 Task: Create new invoice with Date Opened :15-Apr-23, Select Customer: Cavalli Pizza Napoletana, Terms: Payment Term 1. Make invoice entry for item-1 with Date: 15-Apr-23, Description: DecoArt Crafter's Matte Acrylic Paint Hunter Green (2 oz), Action: Material, Income Account: Income:Sales, Quantity: 2, Unit Price: 8.5, Discount $: 1.5. Make entry for item-2 with Date: 15-Apr-23, Description: Close Up Anticavity Toothpaste Fluoride Freshening Gel Cinnamon Burst, Action: Material, Income Account: Income:Sales, Quantity: 1, Unit Price: 4.5, Discount $: 2.5. Make entry for item-3 with Date: 15-Apr-23, Description: Pepsi Bottle (2 L), Action: Material, Income Account: Income:Sales, Quantity: 1, Unit Price: 5.5, Discount $: 3. Write Notes: 'Looking forward to serving you again.'. Post Invoice with Post Date: 15-Apr-23, Post to Accounts: Assets:Accounts Receivable. Pay / Process Payment with Transaction Date: 15-May-23, Amount: 20, Transfer Account: Checking Account. Print Invoice, display notes by going to Option, then go to Display Tab and check 'Invoice Notes'.
Action: Mouse moved to (218, 14)
Screenshot: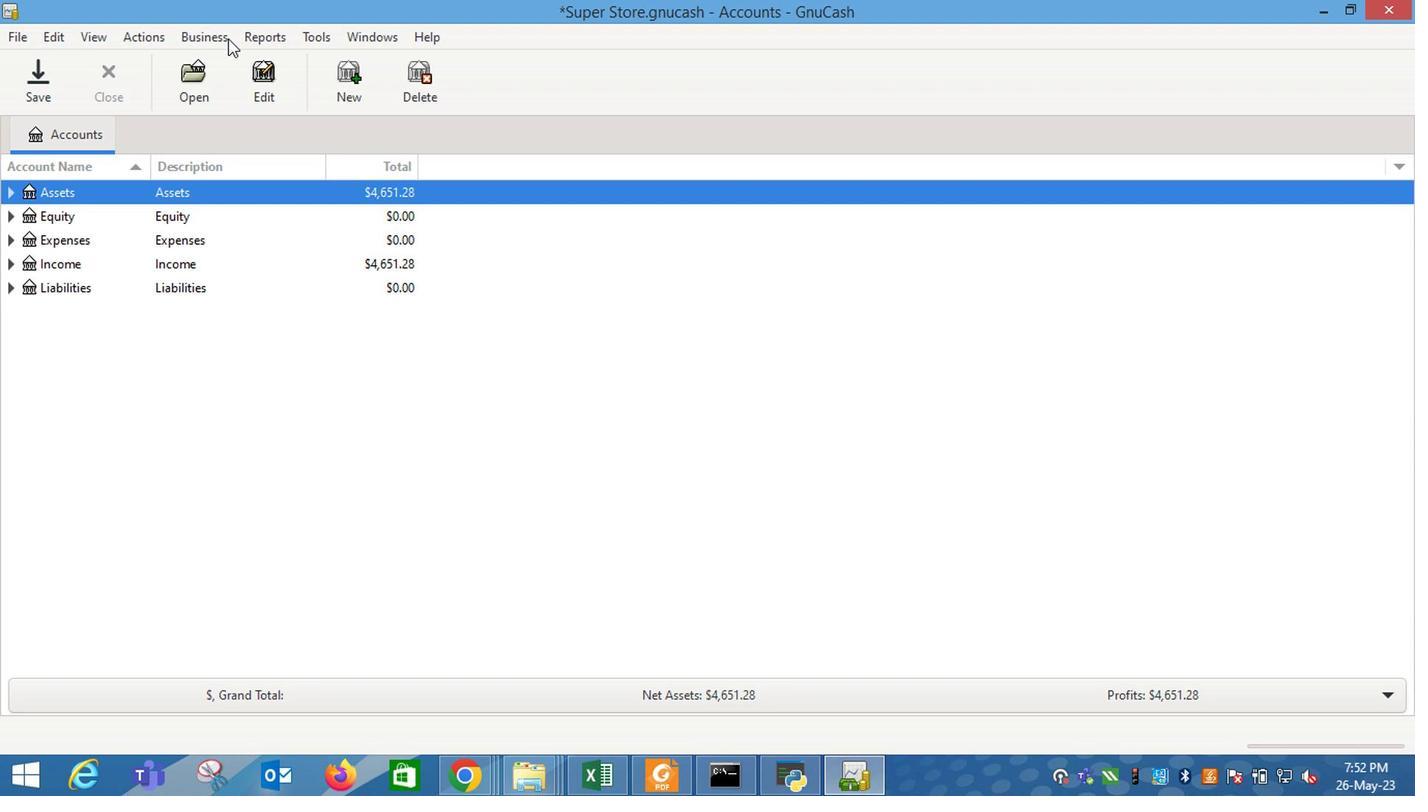 
Action: Mouse pressed left at (218, 14)
Screenshot: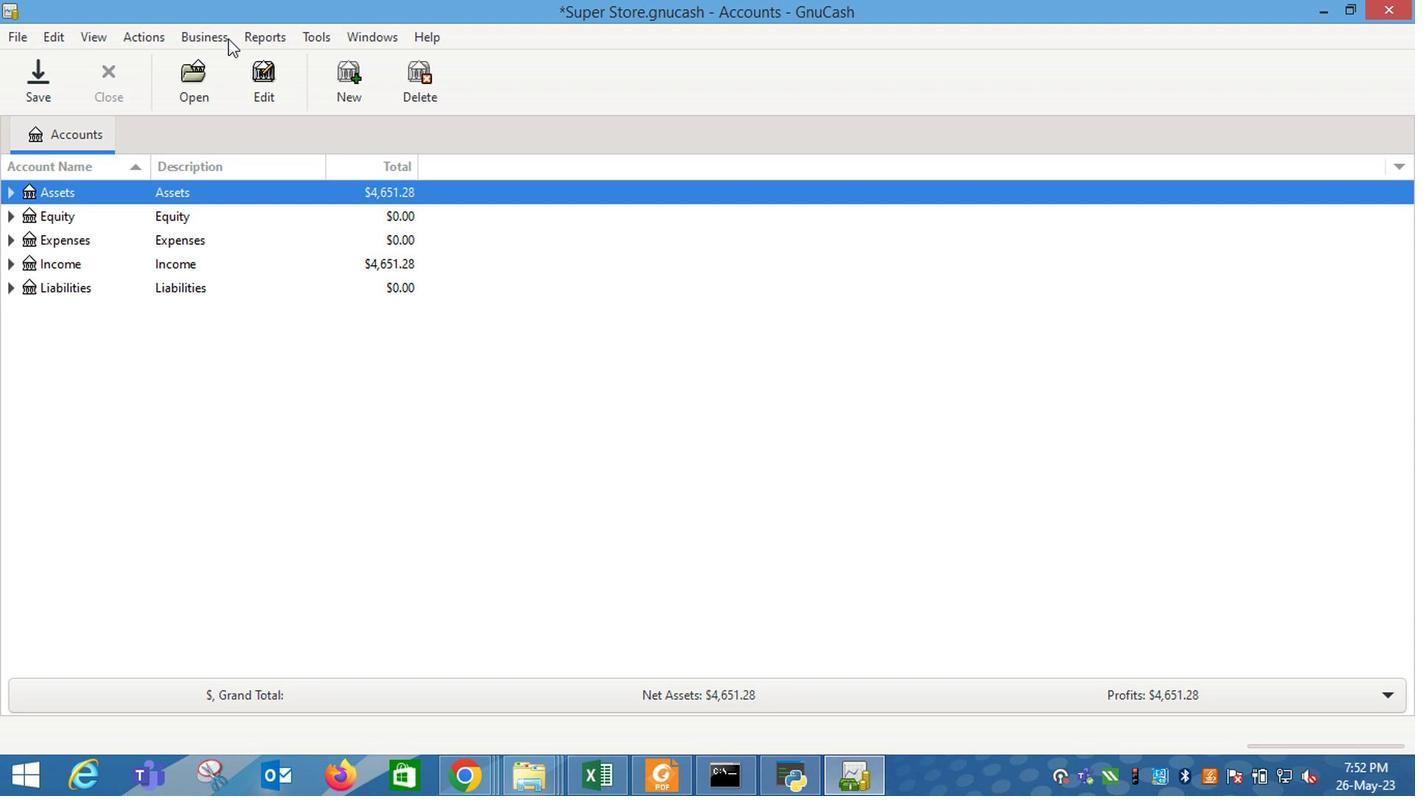 
Action: Mouse moved to (449, 125)
Screenshot: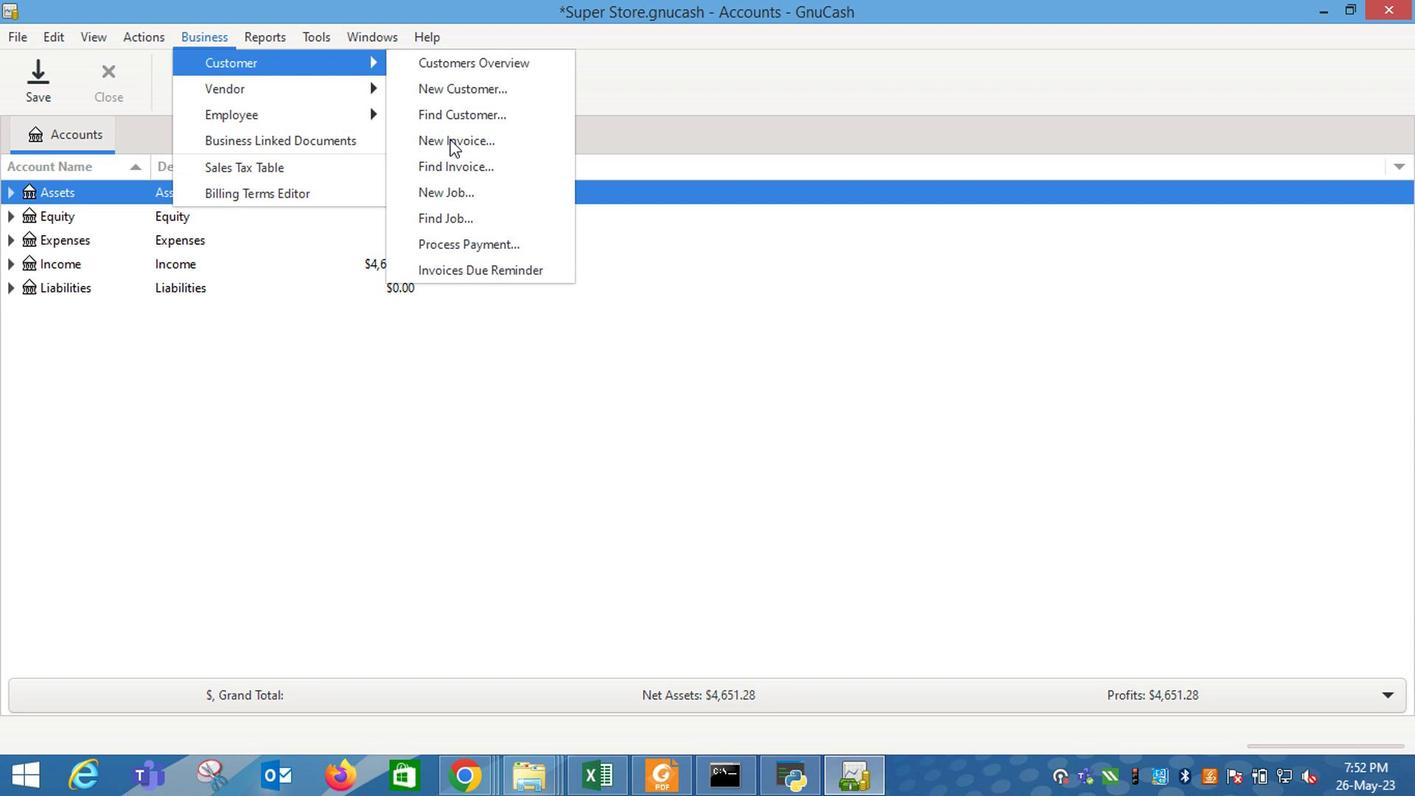 
Action: Mouse pressed left at (449, 125)
Screenshot: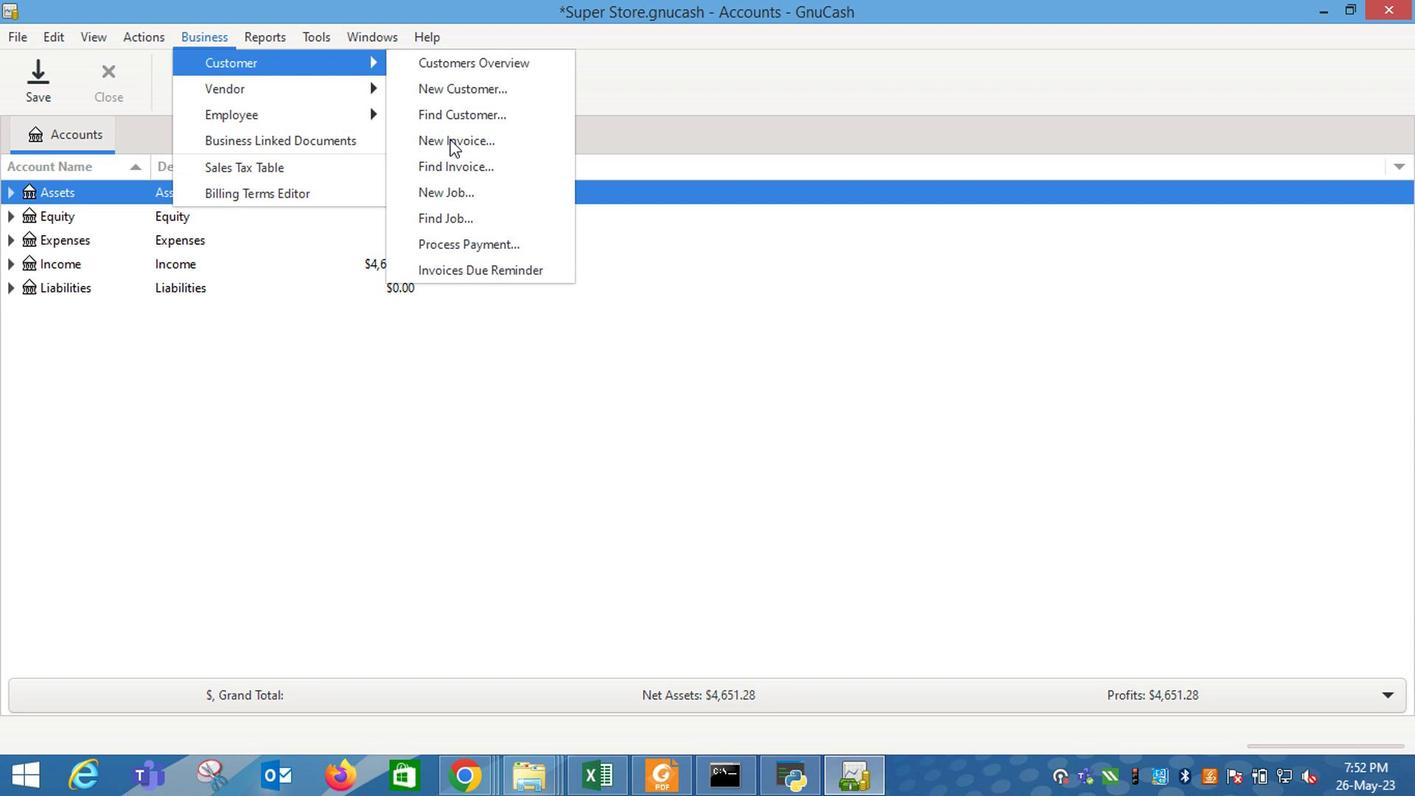 
Action: Mouse moved to (698, 312)
Screenshot: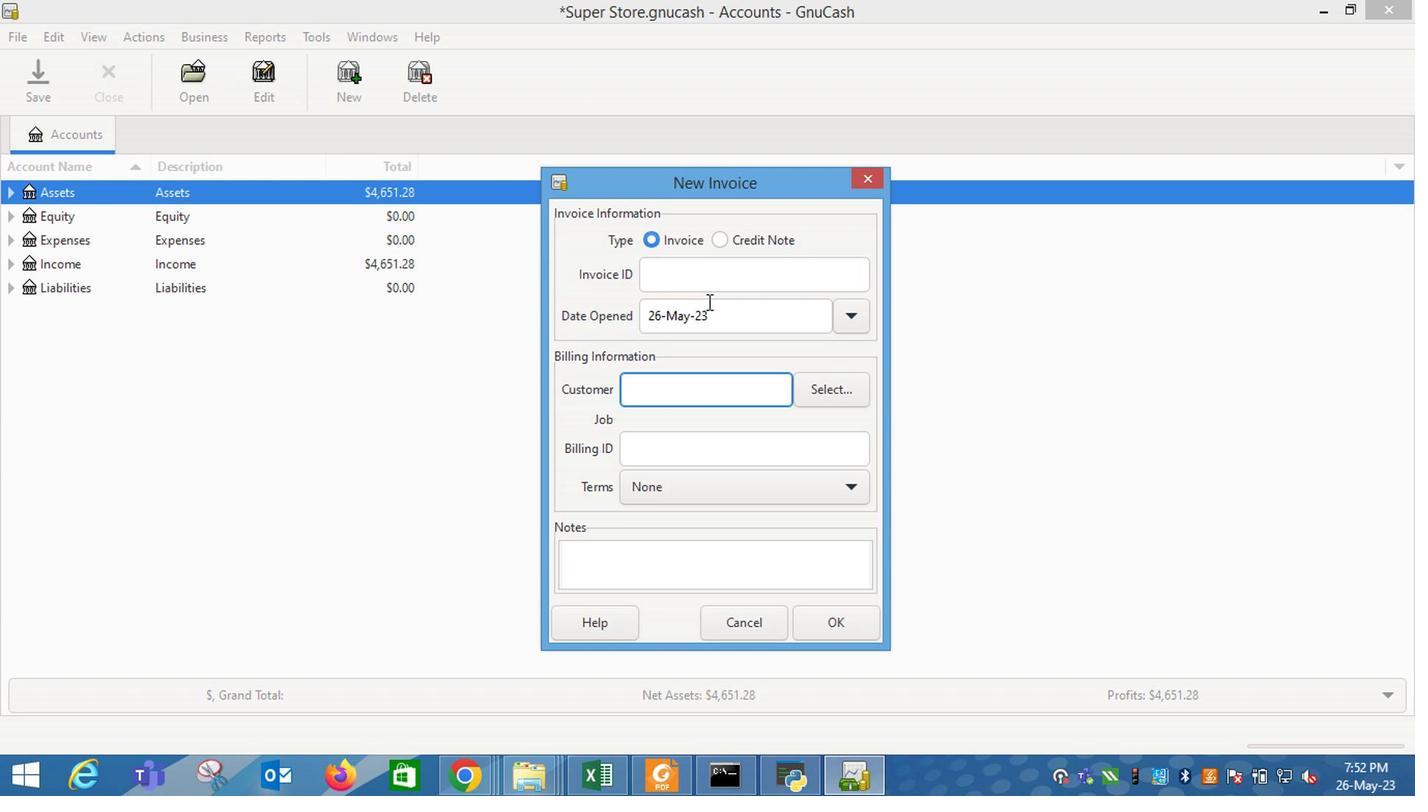 
Action: Mouse pressed left at (698, 312)
Screenshot: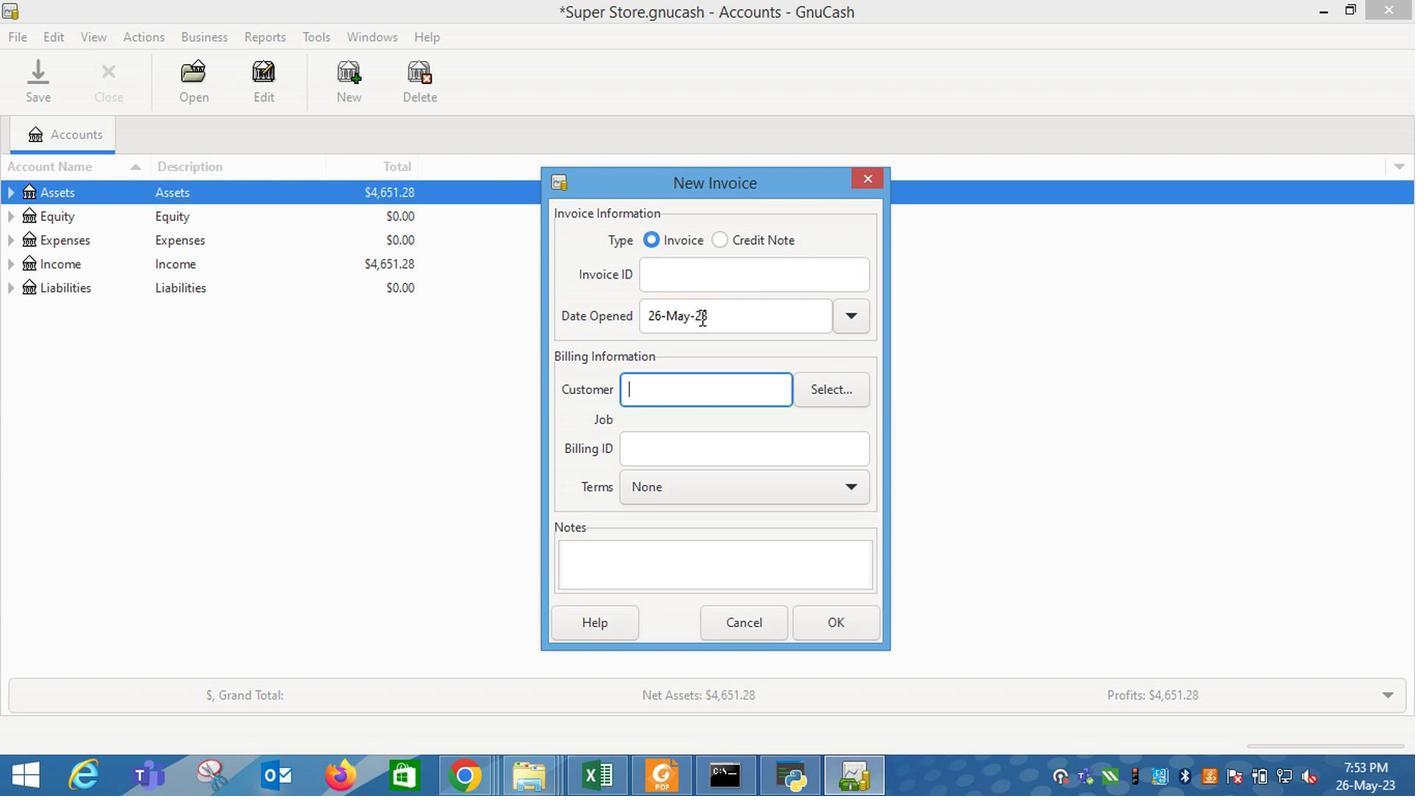 
Action: Mouse moved to (849, 309)
Screenshot: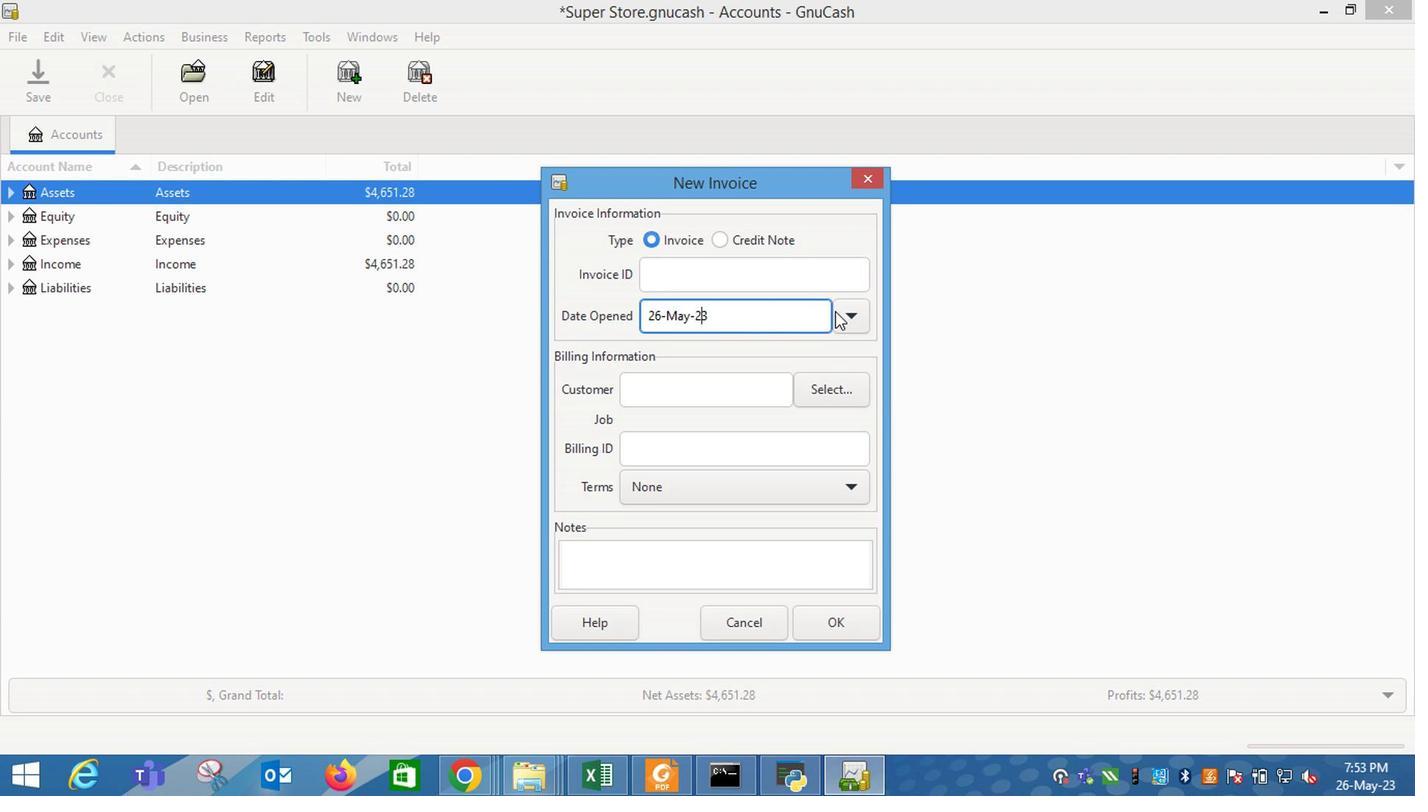 
Action: Mouse pressed left at (849, 309)
Screenshot: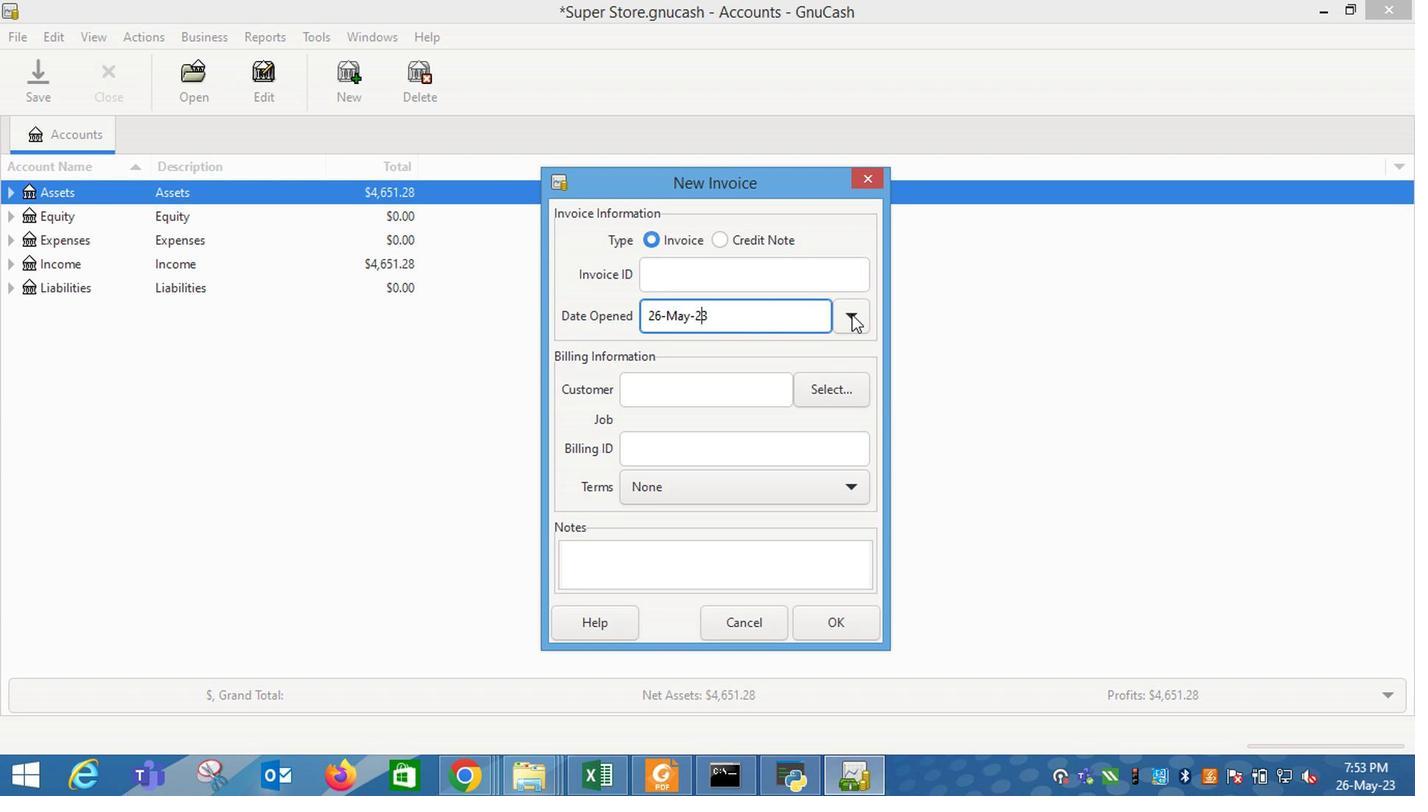 
Action: Mouse moved to (685, 341)
Screenshot: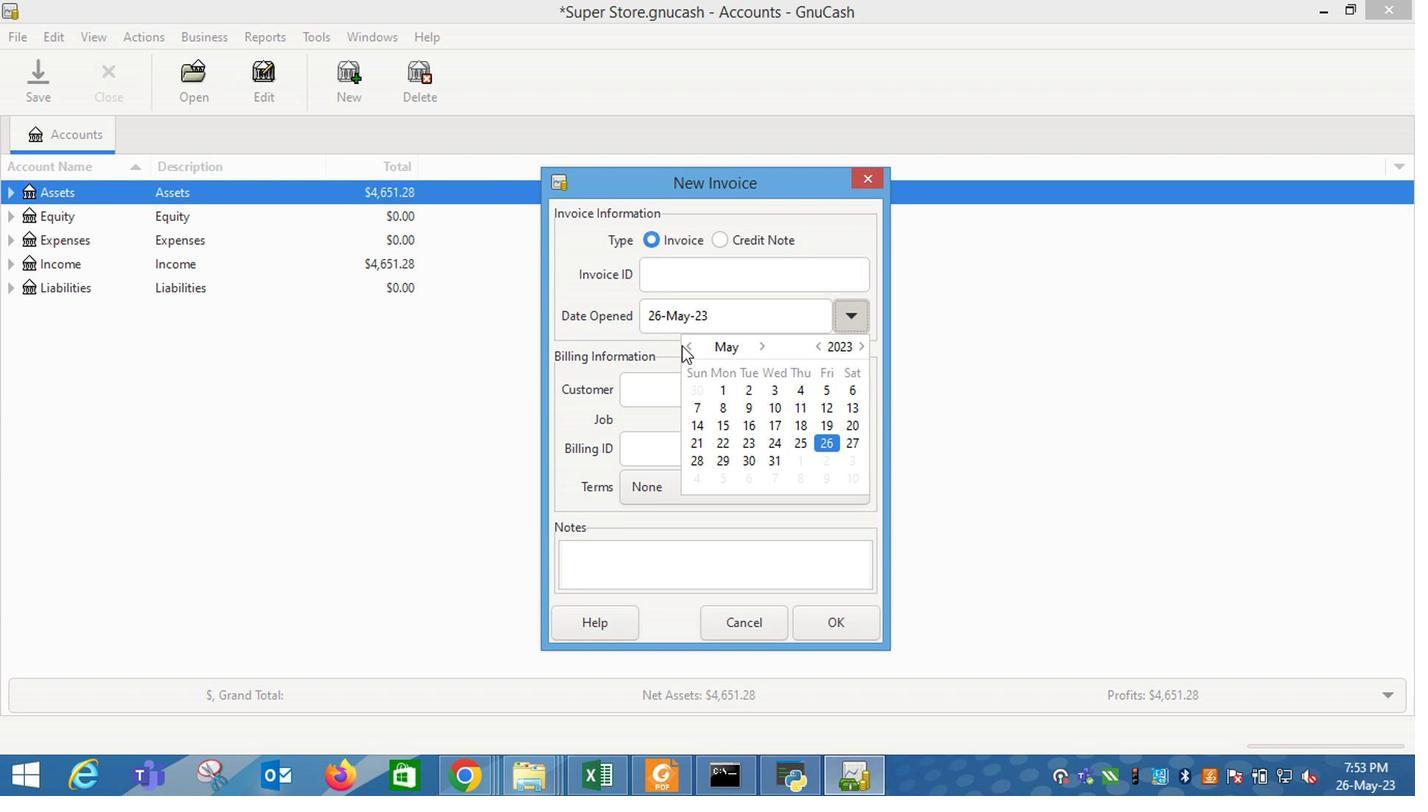 
Action: Mouse pressed left at (685, 341)
Screenshot: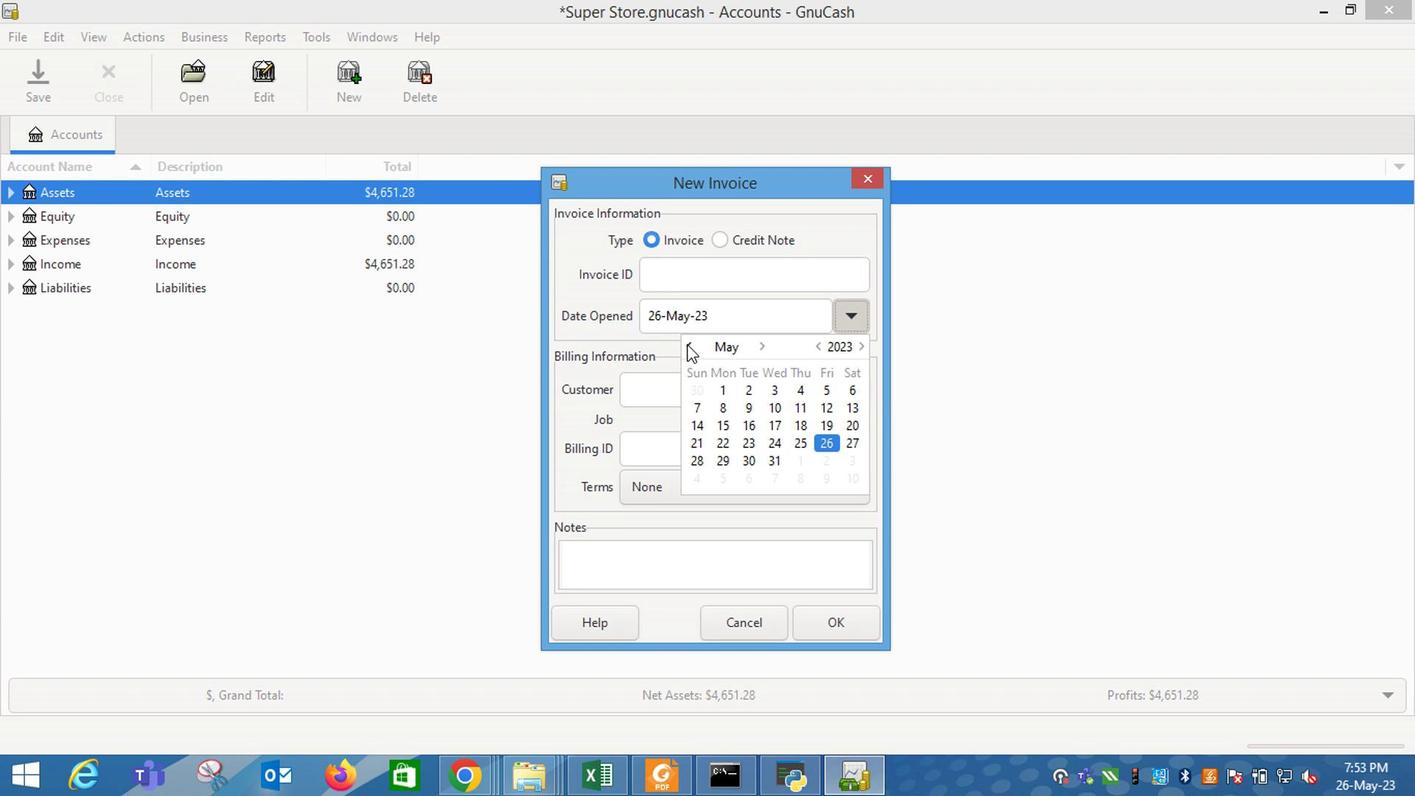 
Action: Mouse moved to (847, 424)
Screenshot: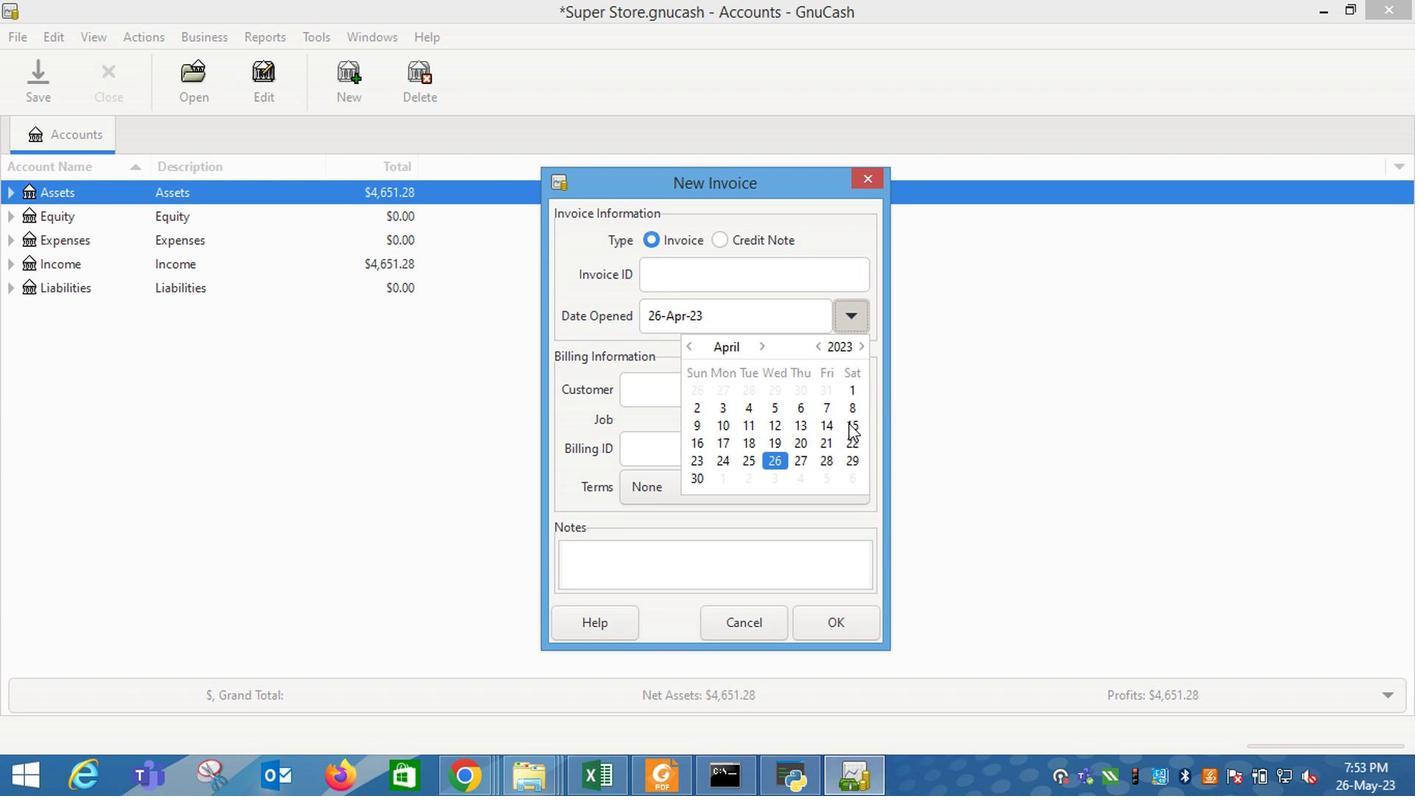 
Action: Mouse pressed left at (847, 424)
Screenshot: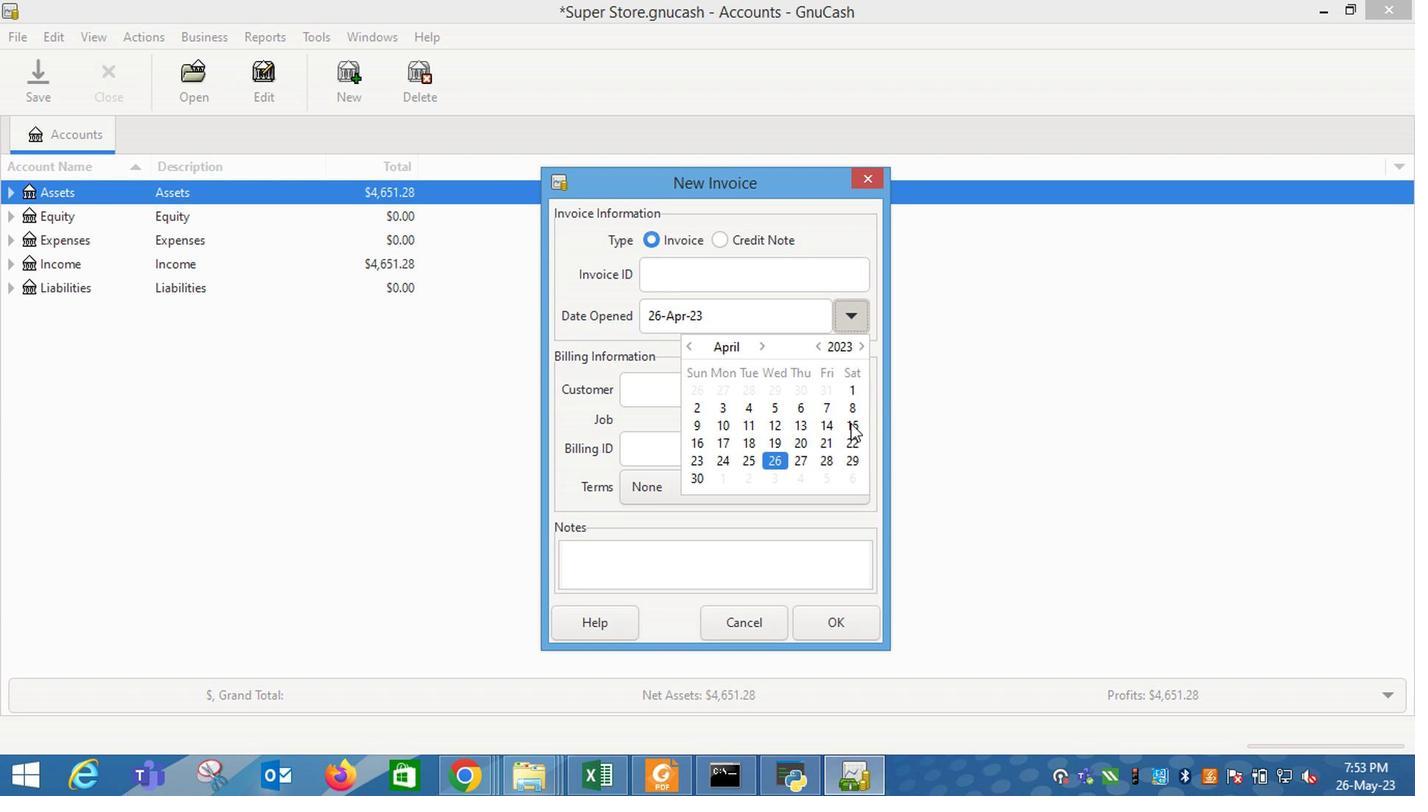
Action: Mouse moved to (659, 399)
Screenshot: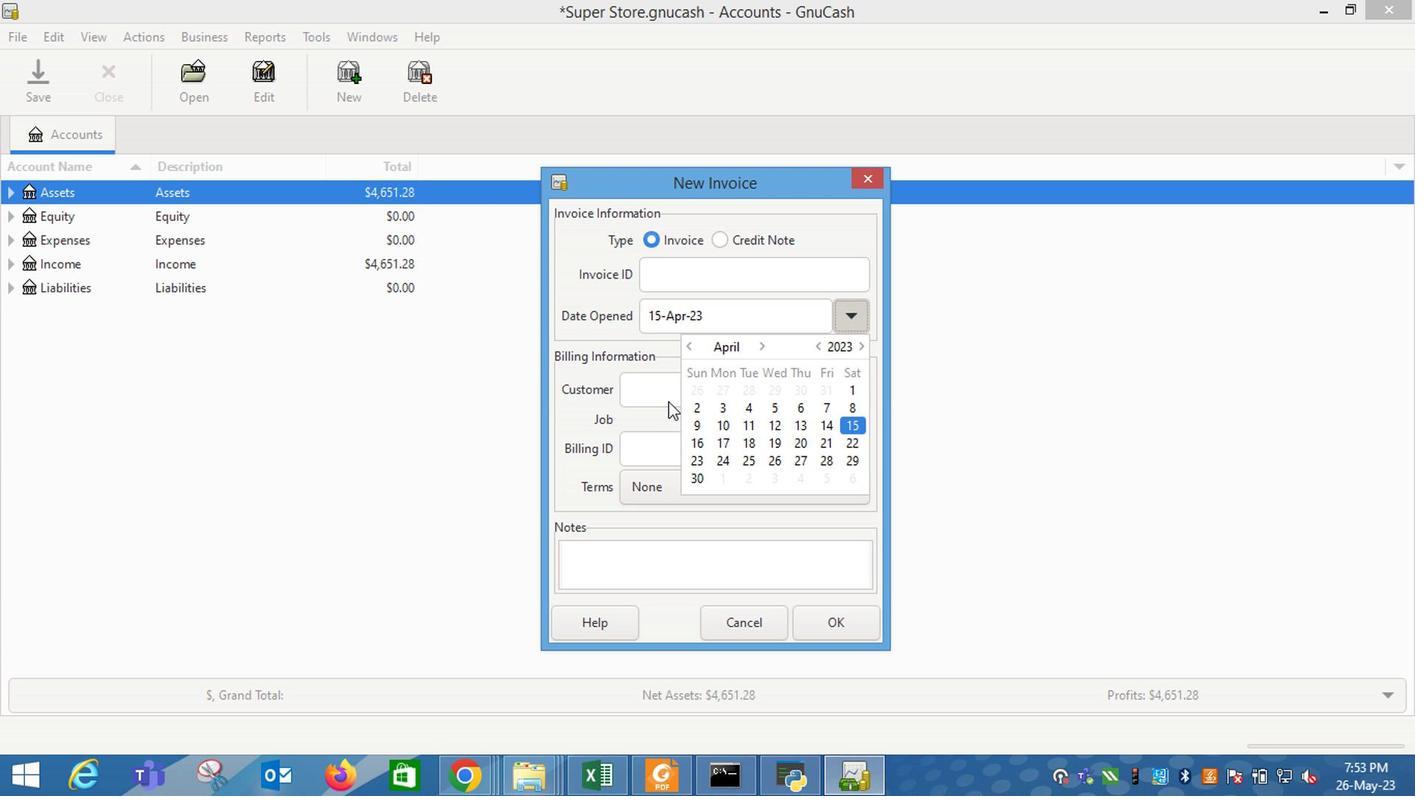 
Action: Mouse pressed left at (659, 399)
Screenshot: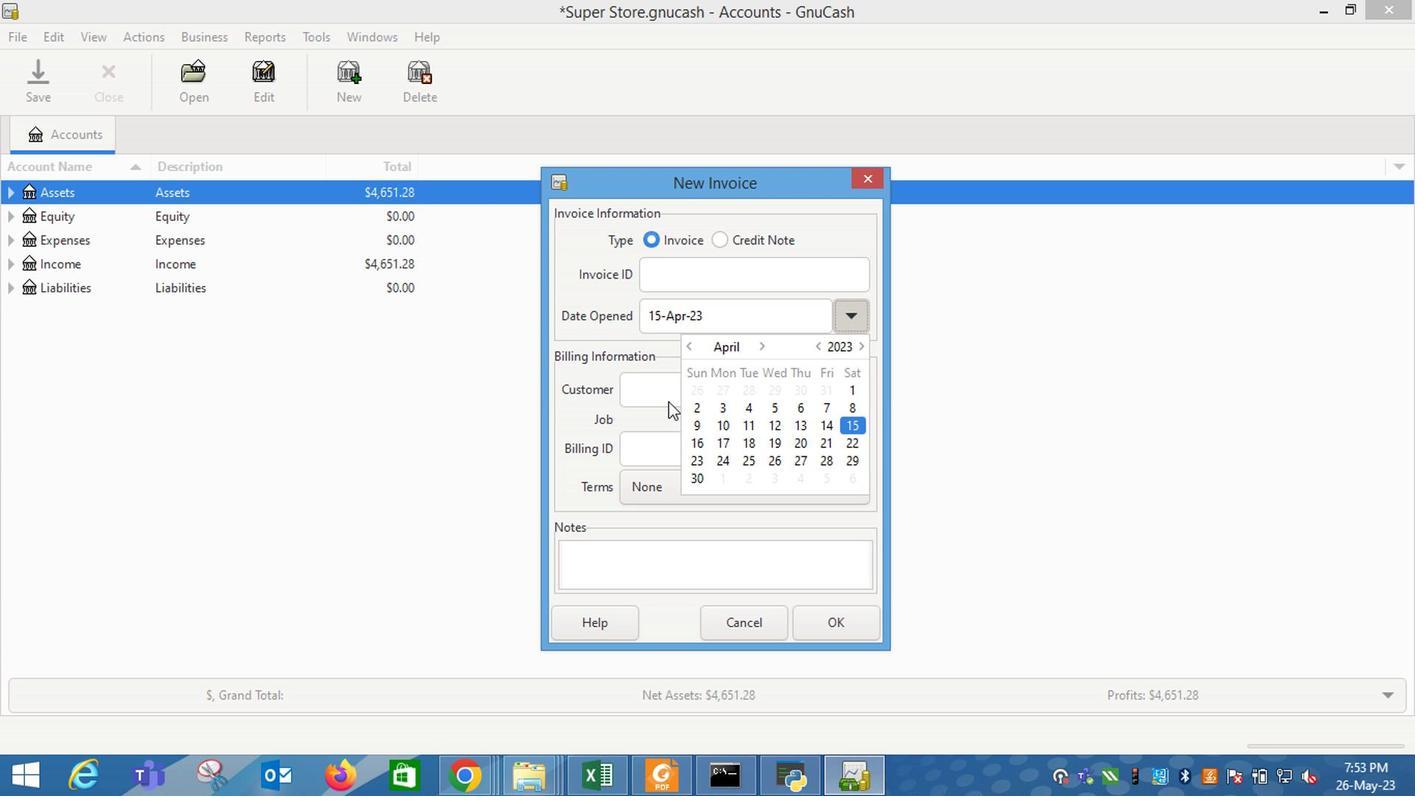 
Action: Mouse moved to (653, 397)
Screenshot: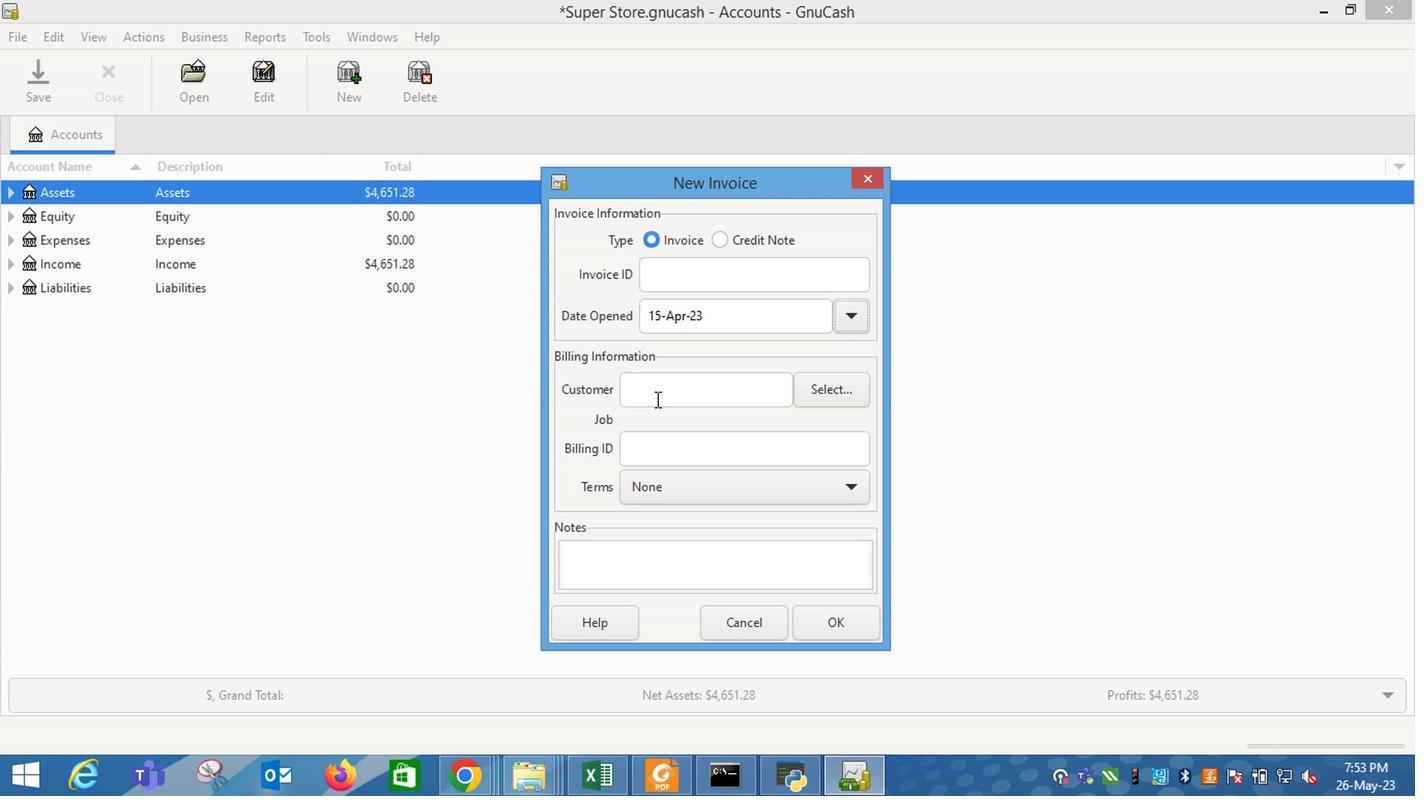 
Action: Mouse pressed left at (653, 397)
Screenshot: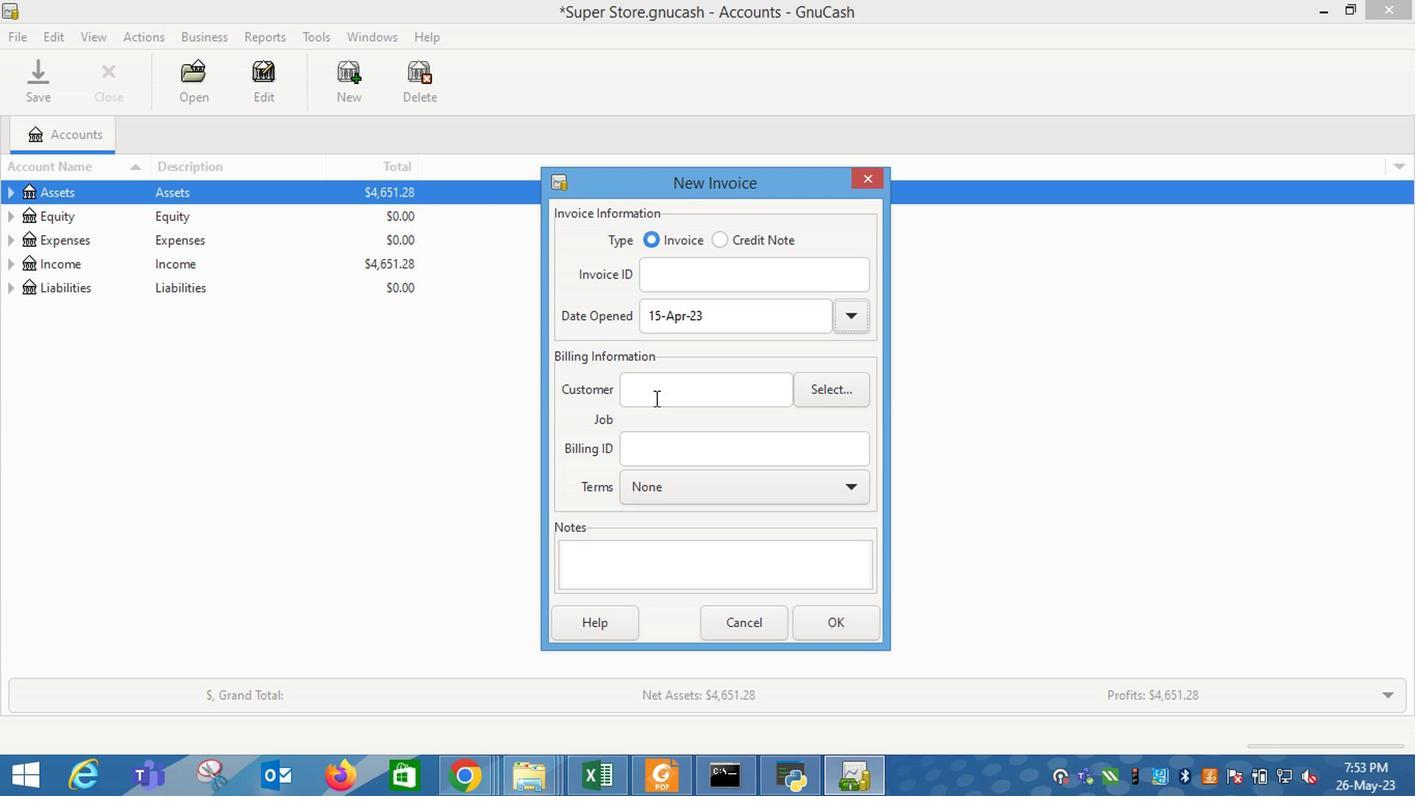 
Action: Key pressed cav
Screenshot: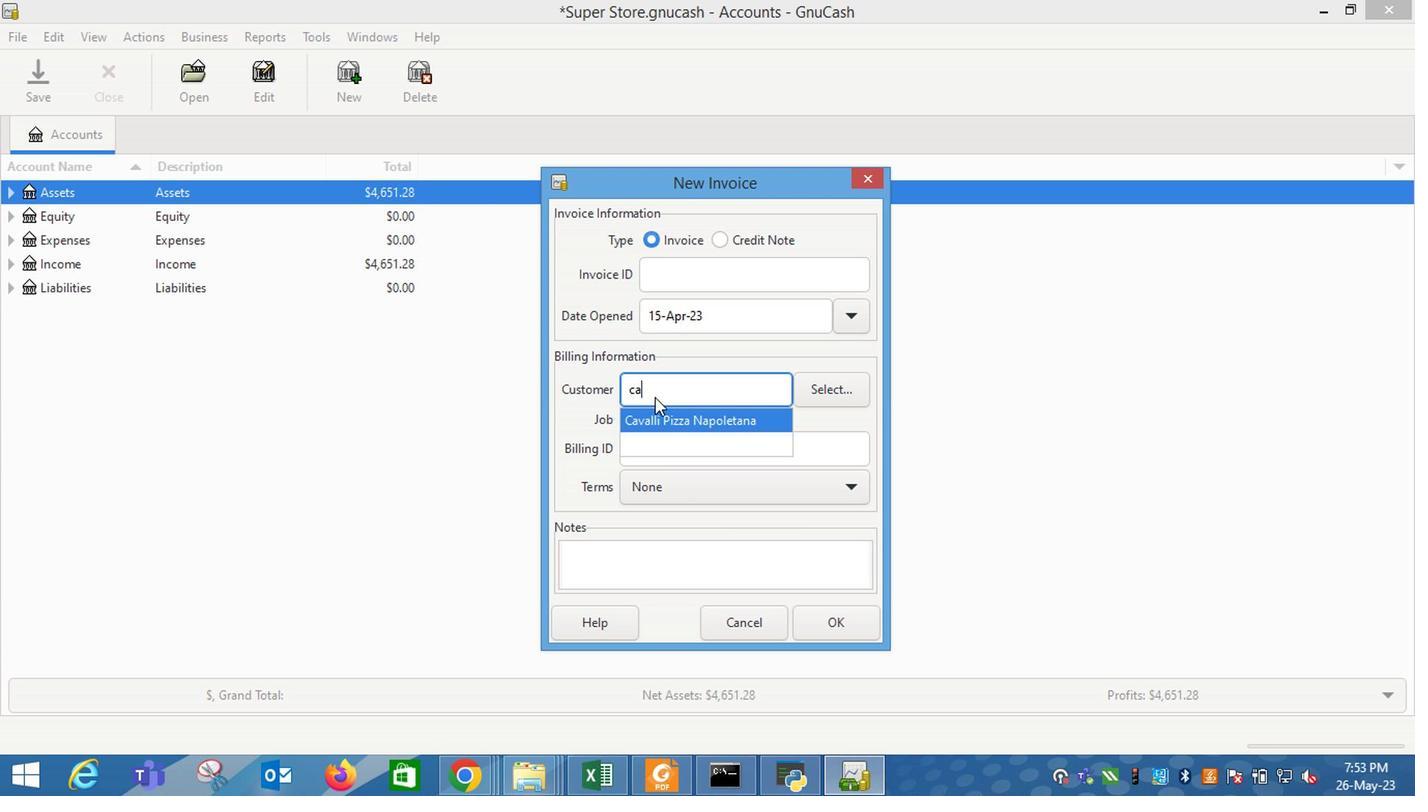 
Action: Mouse moved to (655, 417)
Screenshot: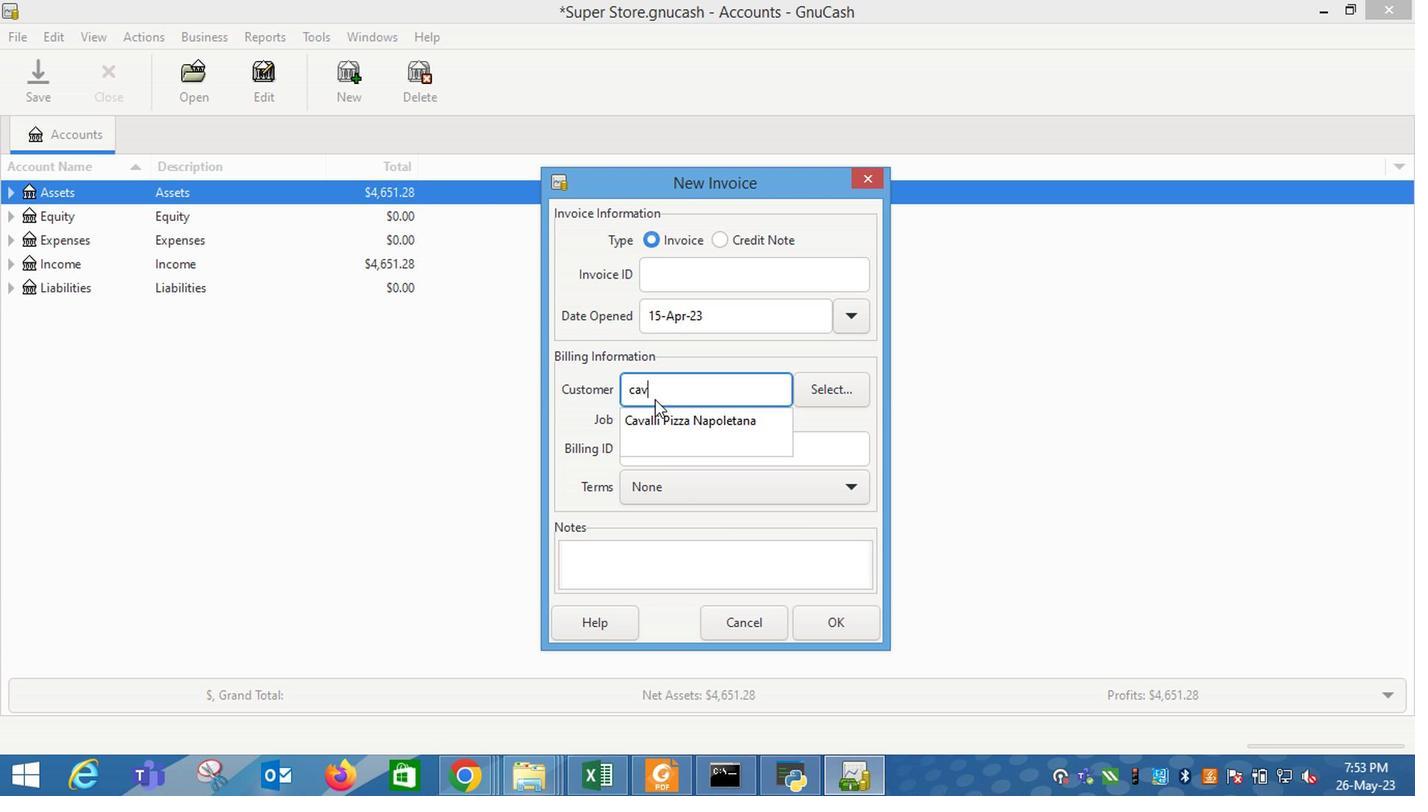 
Action: Mouse pressed left at (655, 417)
Screenshot: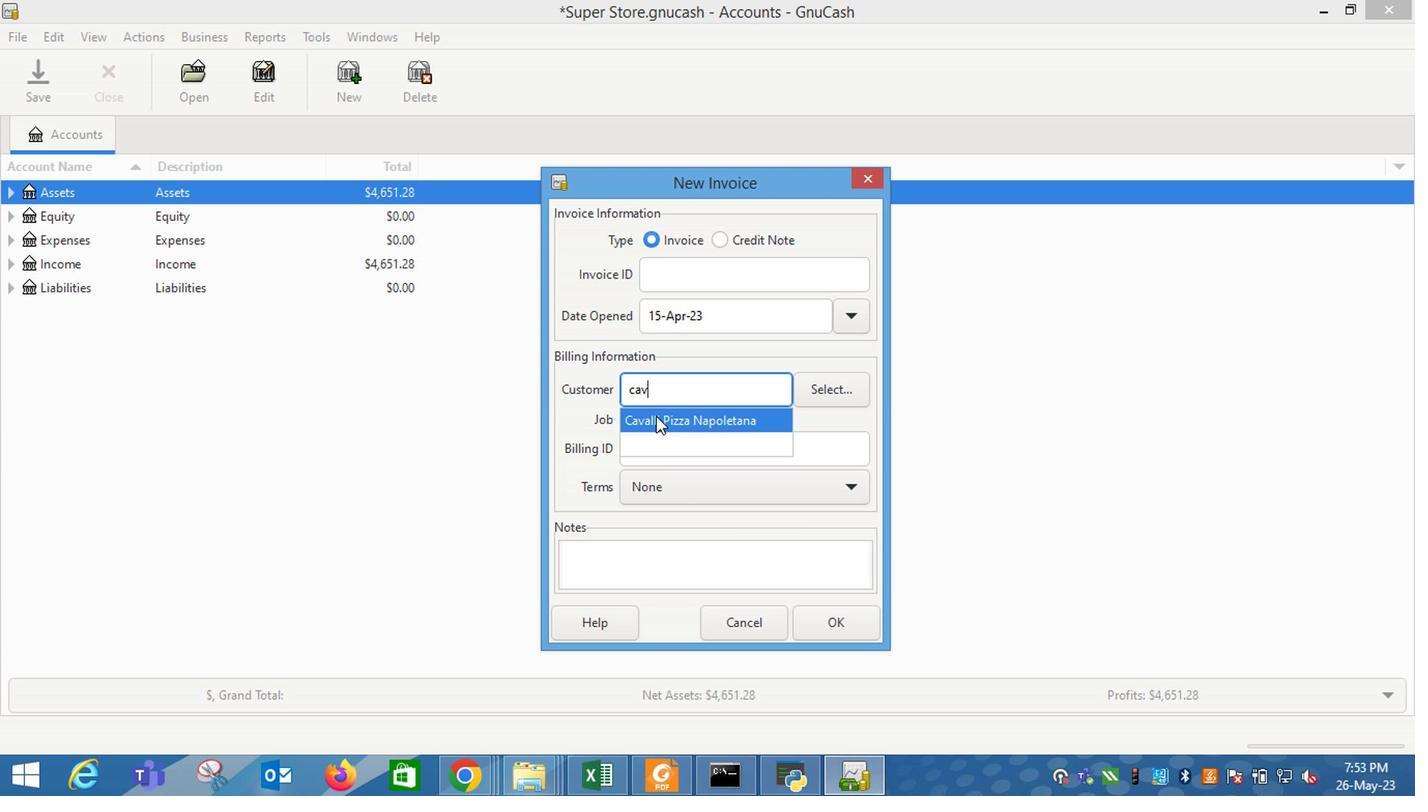 
Action: Mouse moved to (751, 519)
Screenshot: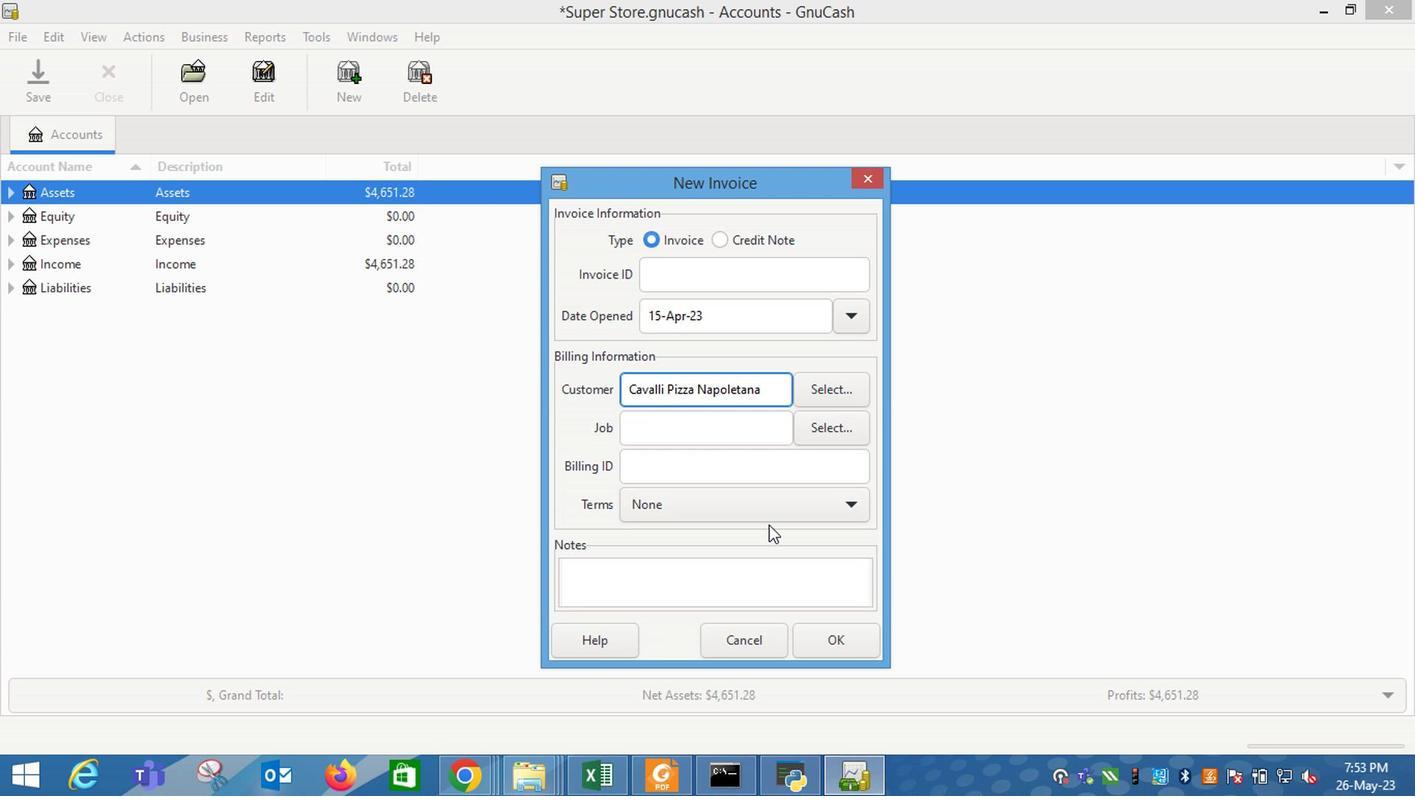 
Action: Mouse pressed left at (751, 519)
Screenshot: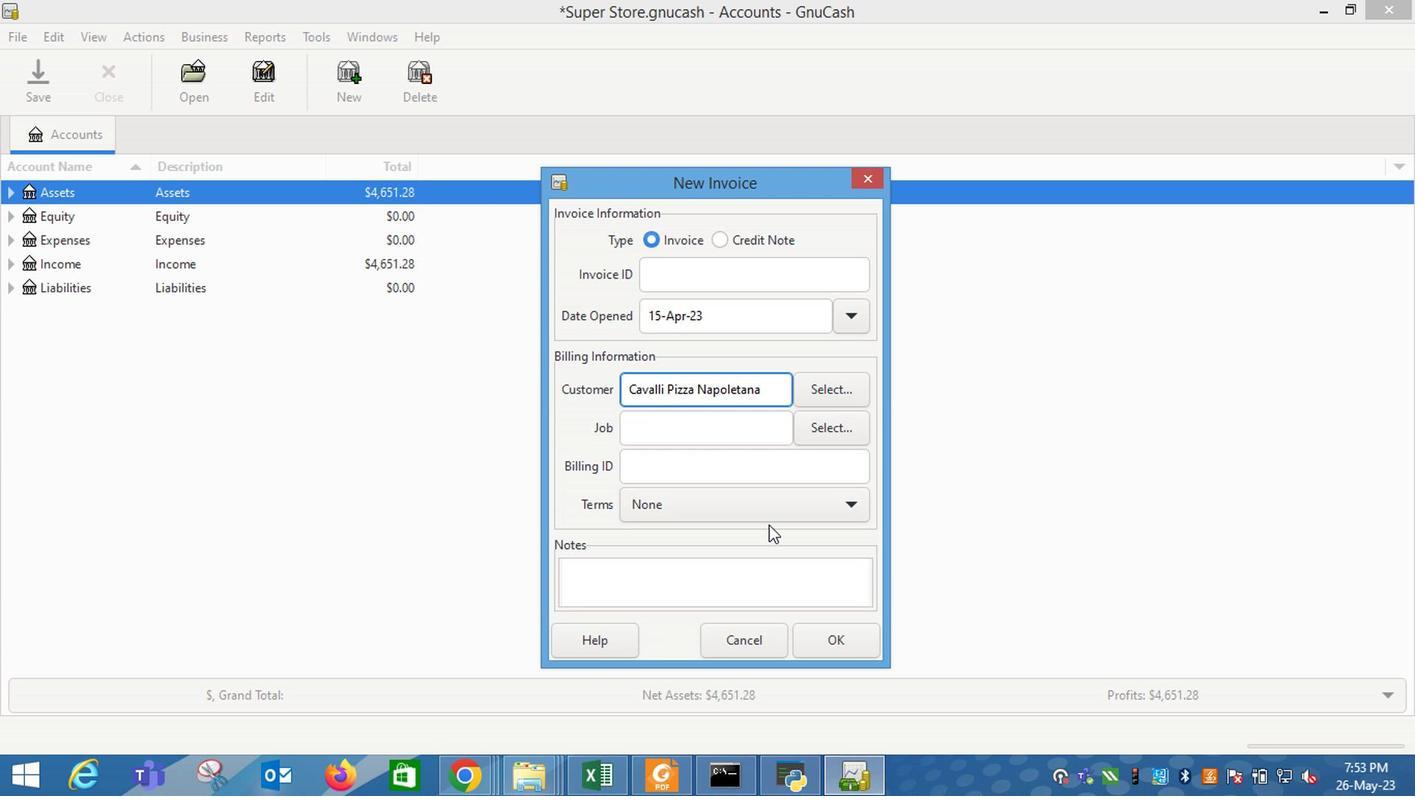 
Action: Mouse moved to (725, 550)
Screenshot: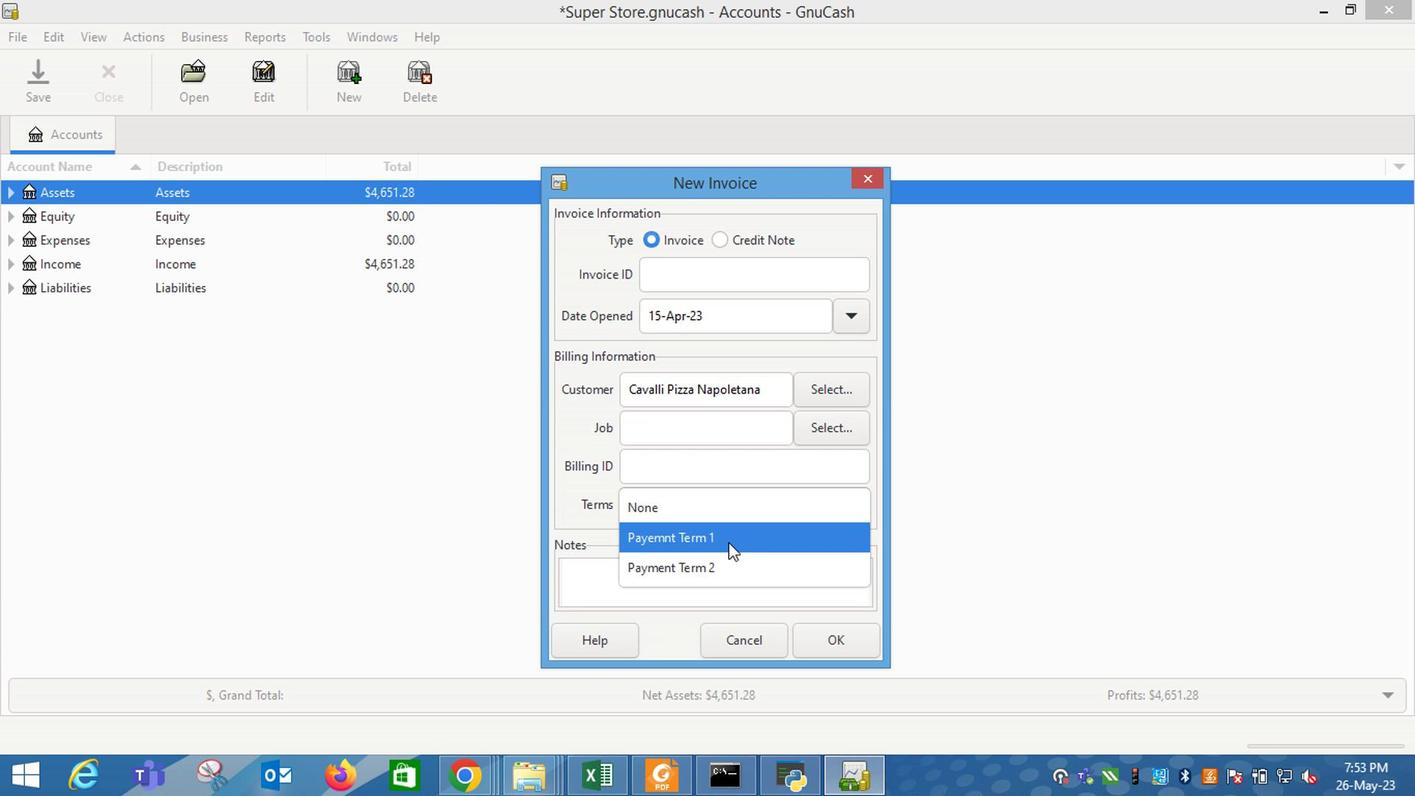 
Action: Mouse pressed left at (725, 550)
Screenshot: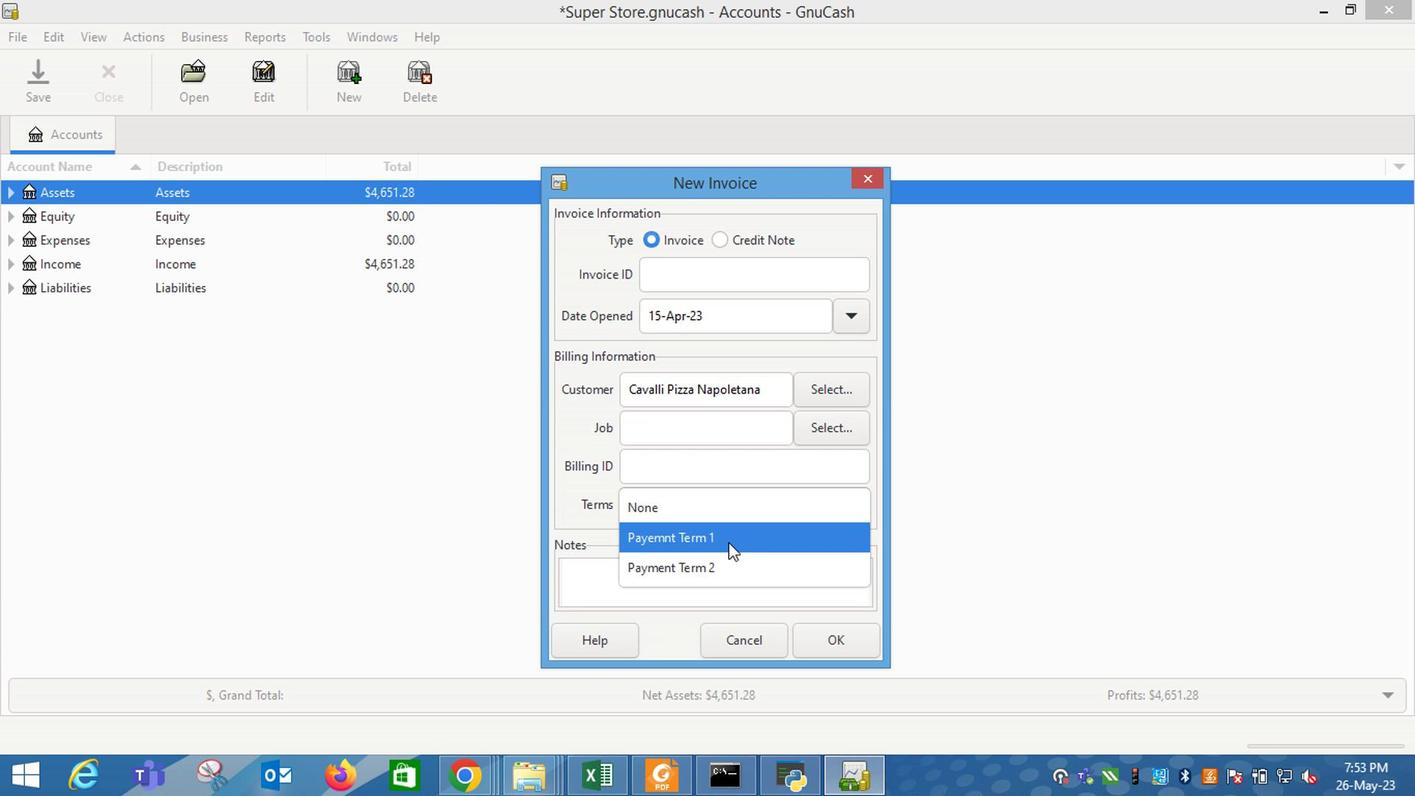 
Action: Mouse moved to (828, 668)
Screenshot: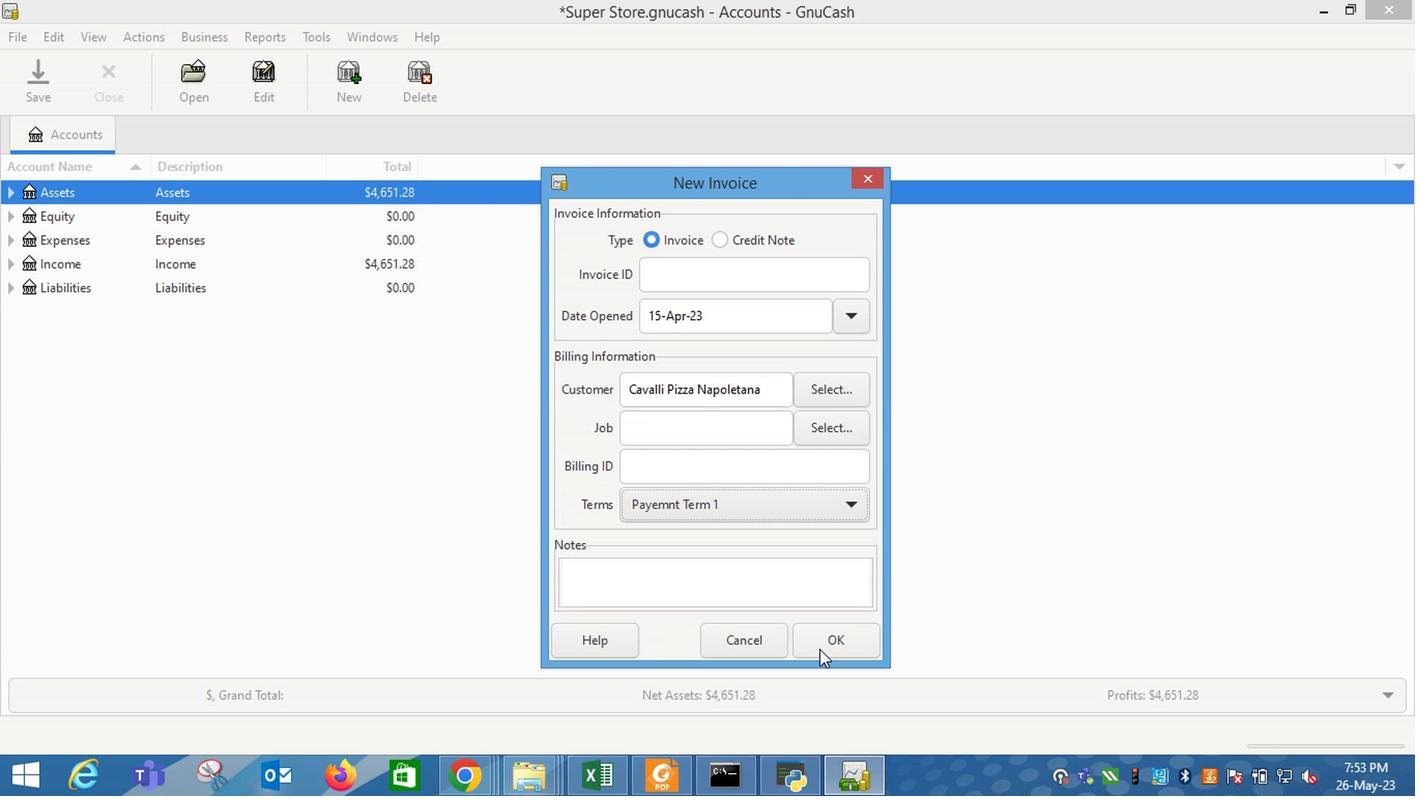 
Action: Mouse pressed left at (828, 668)
Screenshot: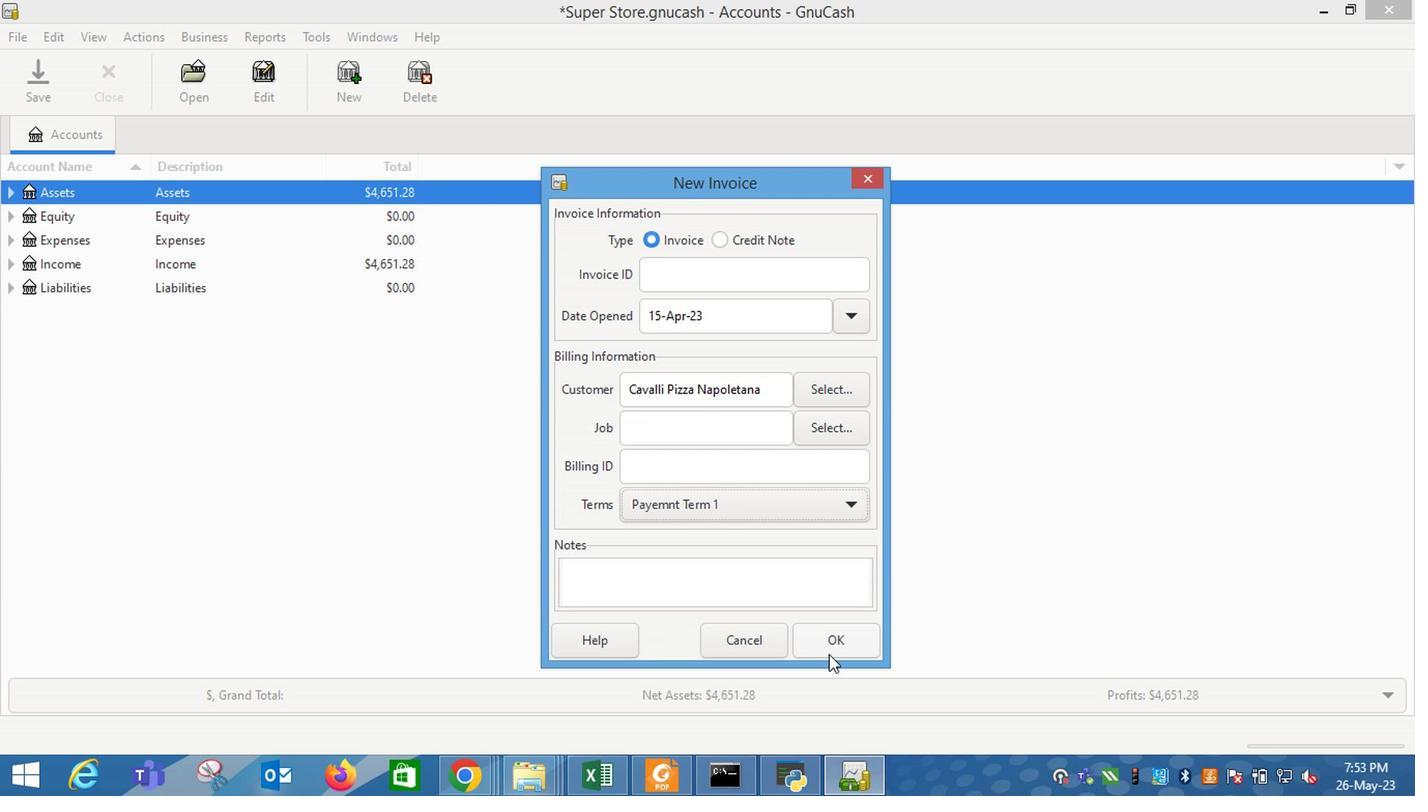 
Action: Mouse moved to (103, 401)
Screenshot: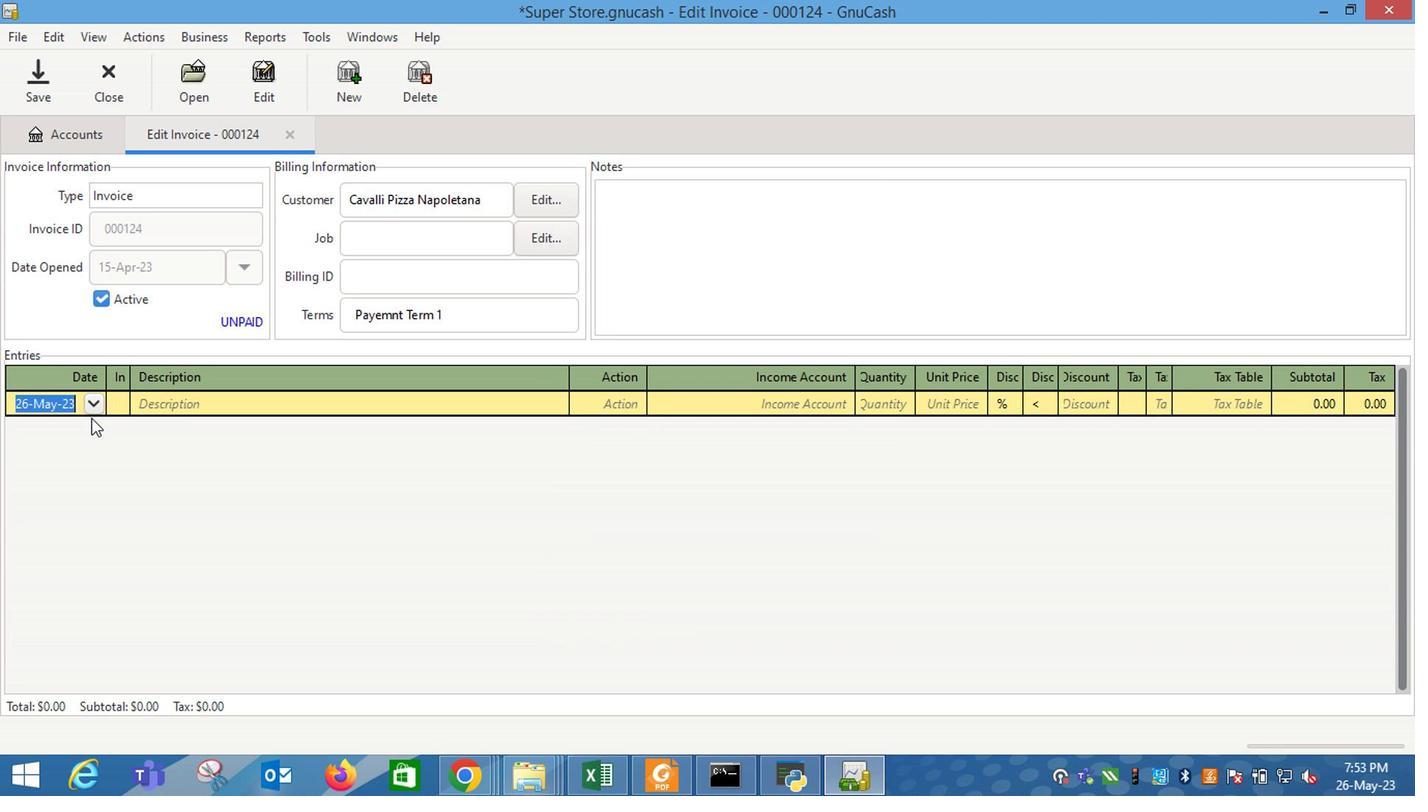 
Action: Mouse pressed left at (103, 401)
Screenshot: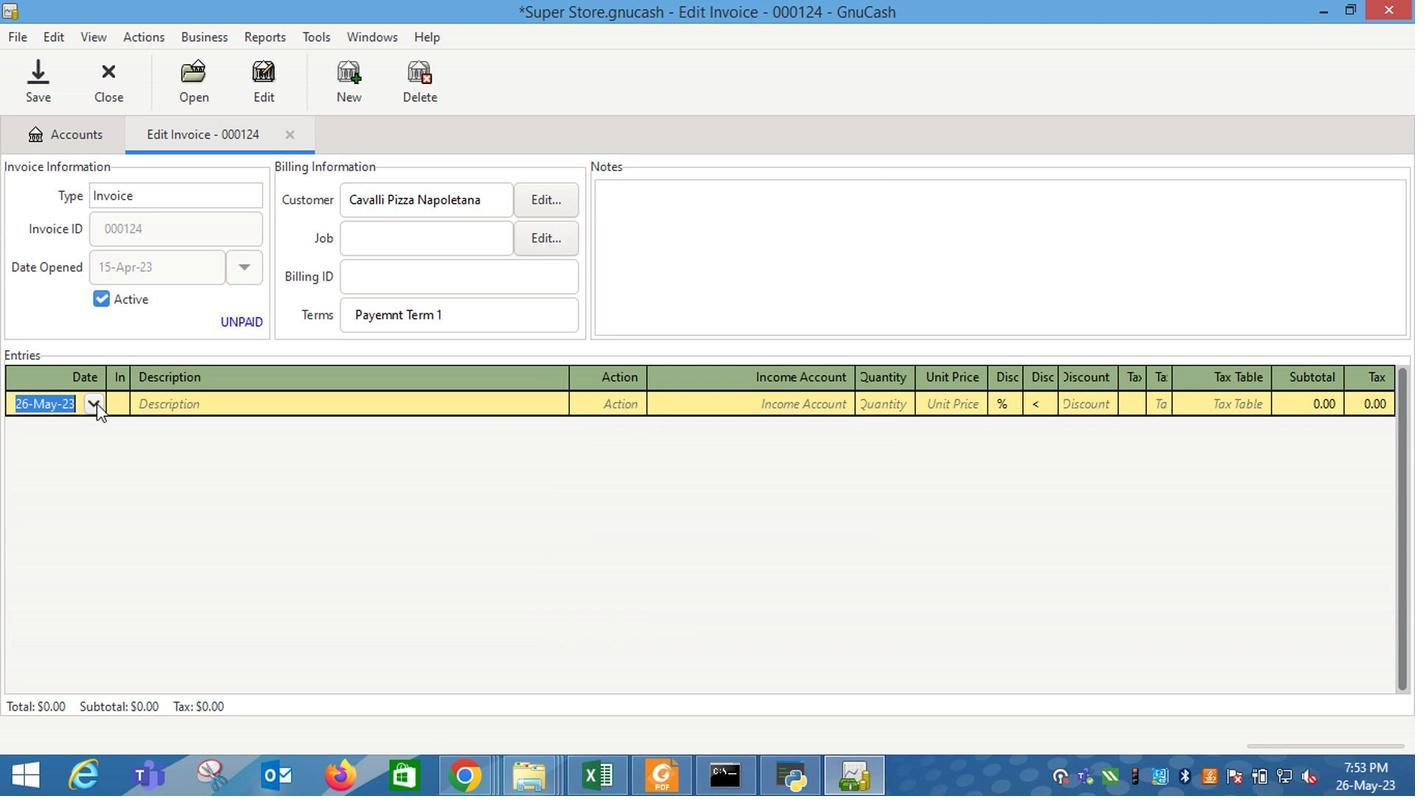 
Action: Mouse moved to (20, 434)
Screenshot: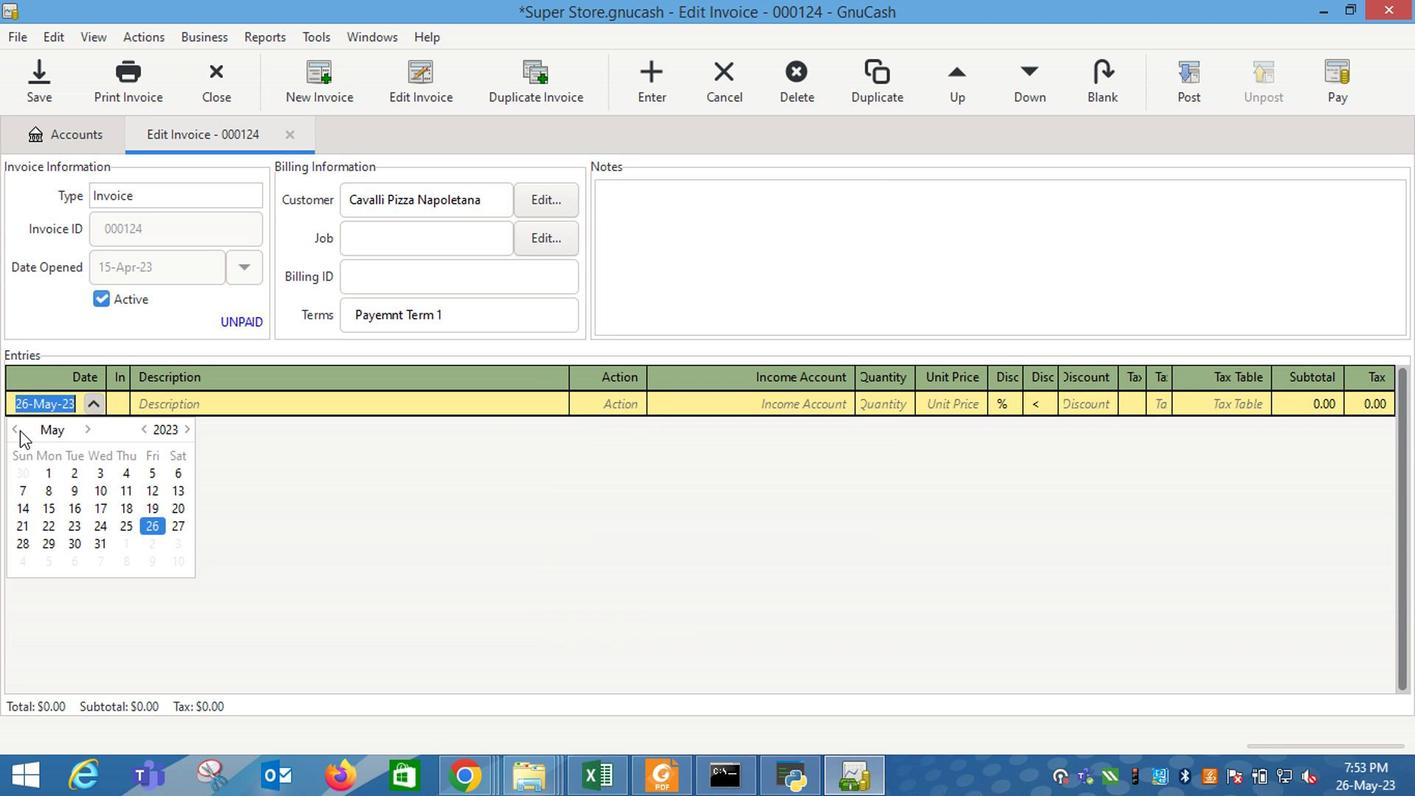 
Action: Mouse pressed left at (20, 434)
Screenshot: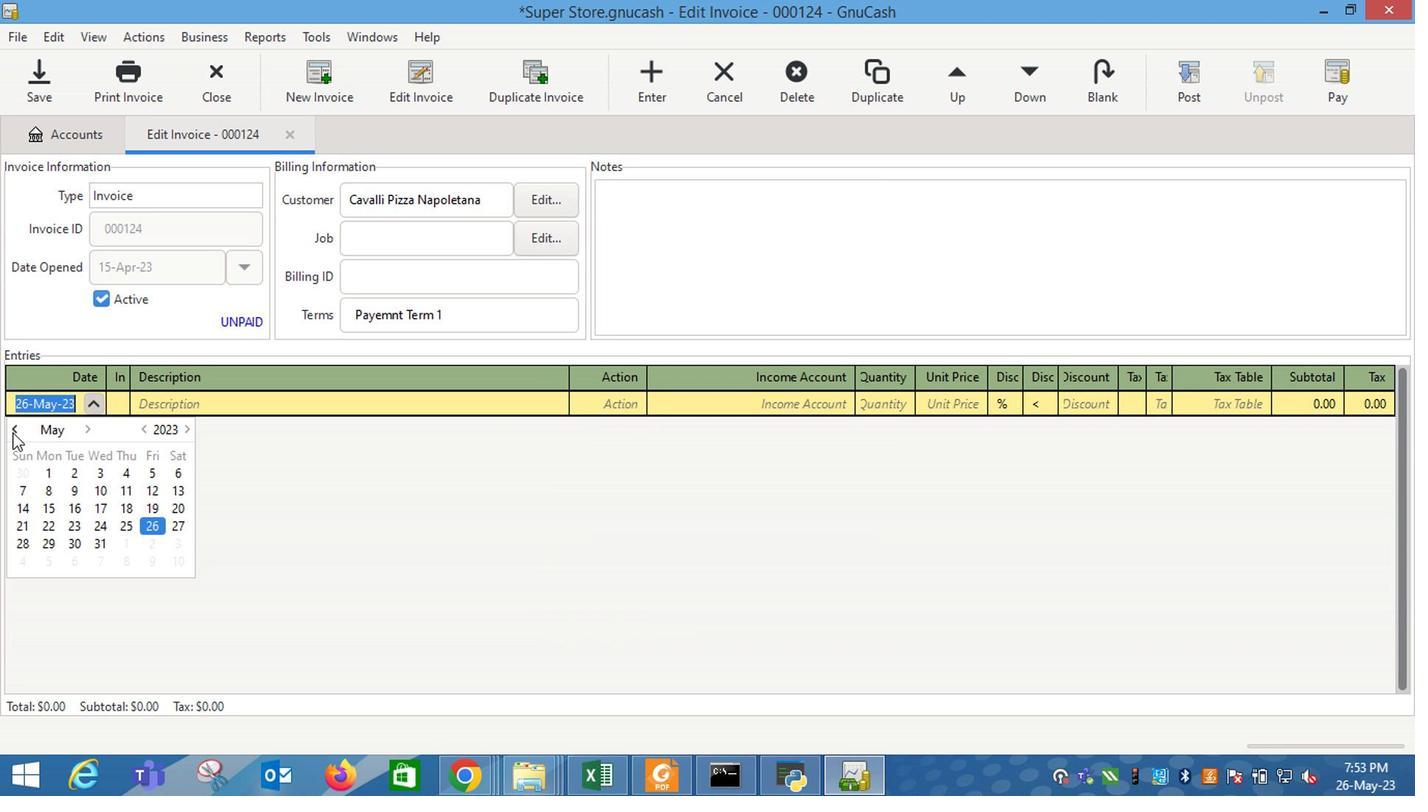 
Action: Mouse moved to (180, 510)
Screenshot: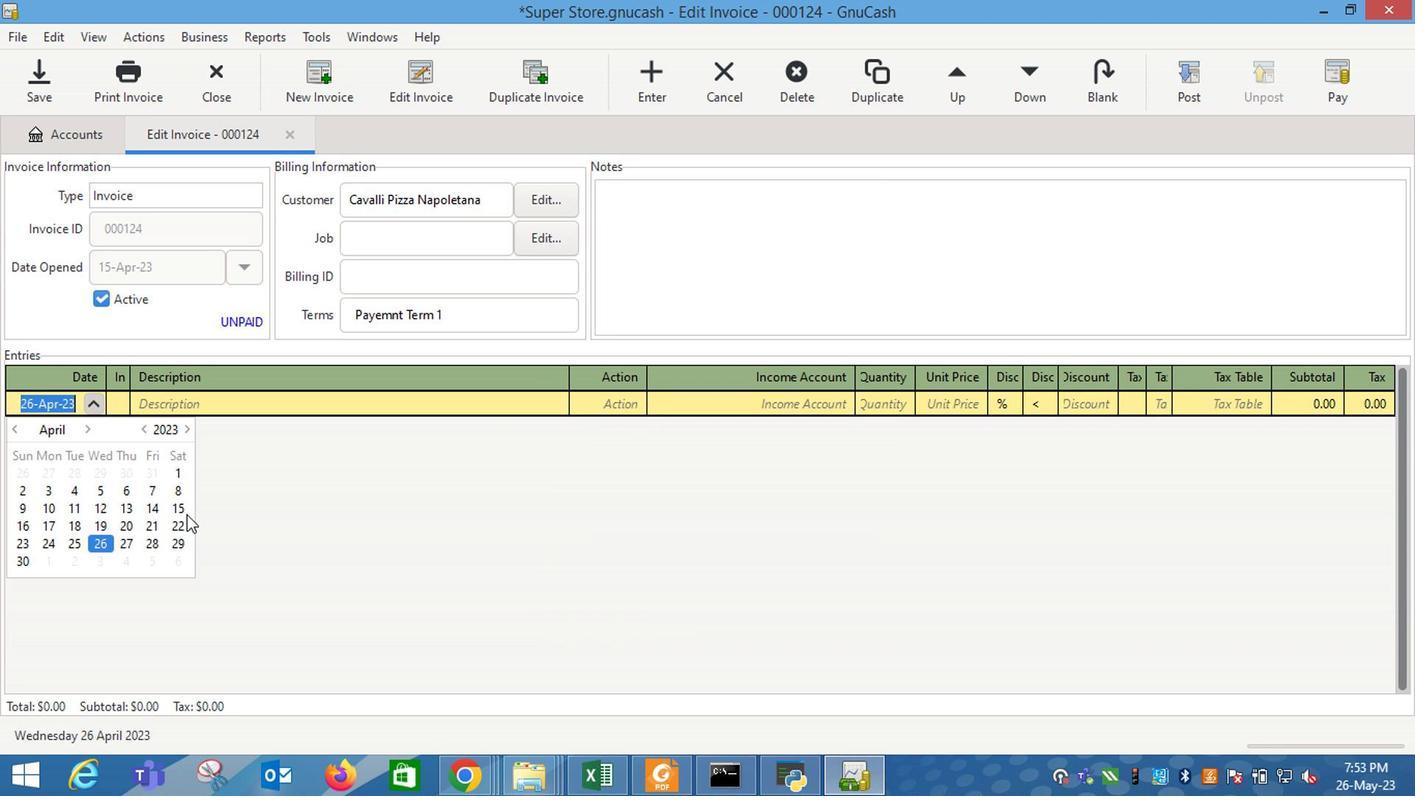 
Action: Mouse pressed left at (180, 510)
Screenshot: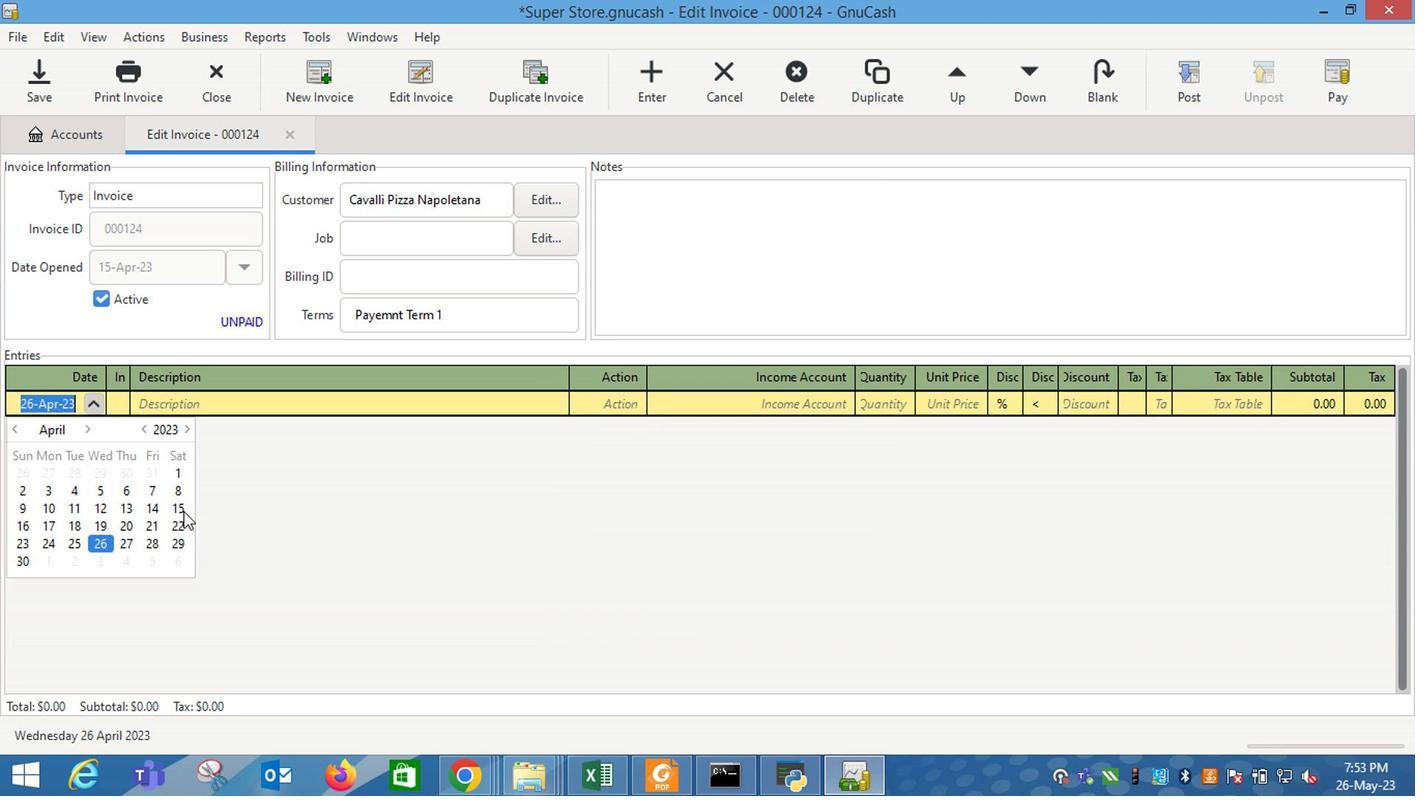 
Action: Mouse moved to (180, 508)
Screenshot: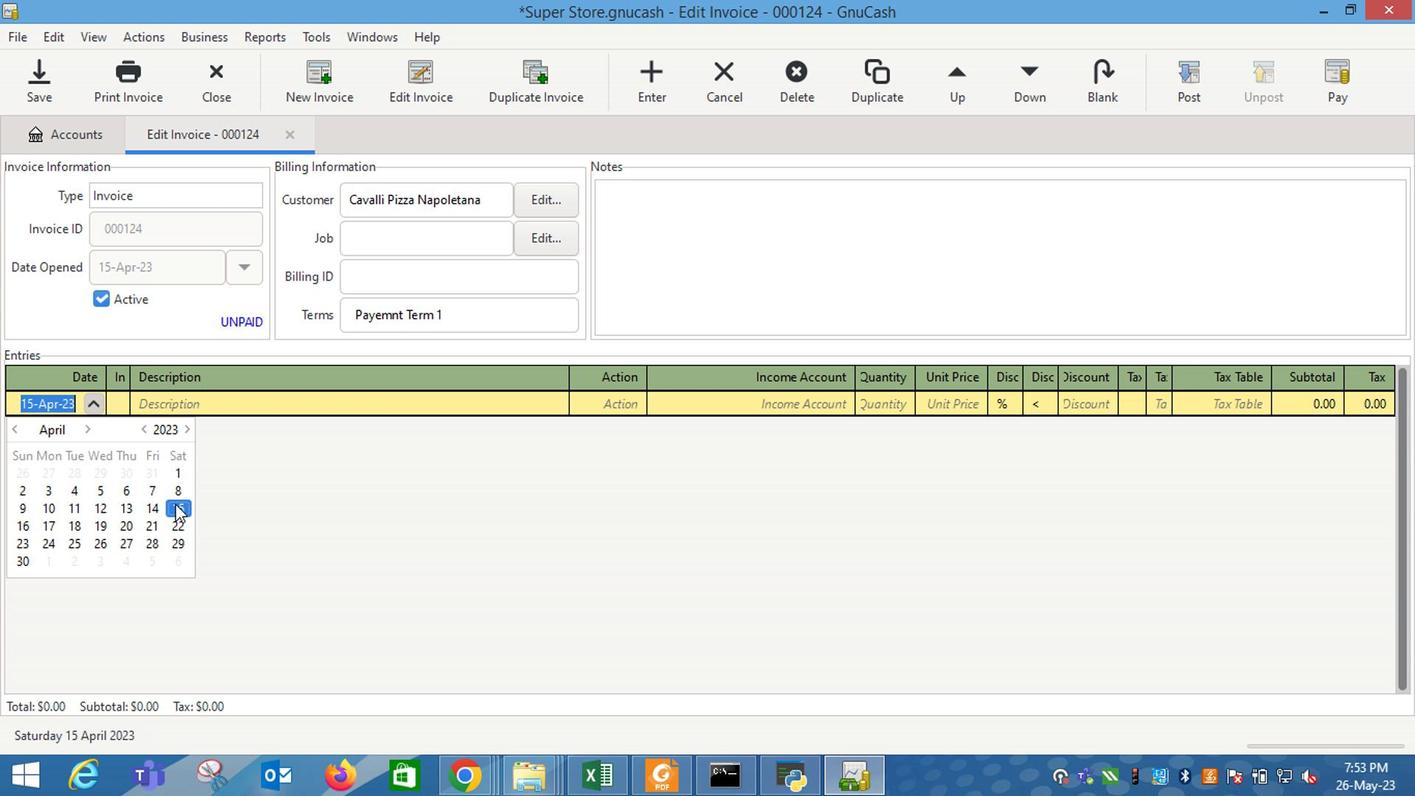 
Action: Key pressed <Key.tab><Key.shift_r>Deco<Key.shift_r>Art<Key.space><Key.shift_r>Crafter's<Key.space><Key.shift_r>Matte<Key.space><Key.shift_r>Acrylic<Key.space><Key.shift_r>Paint<Key.space><Key.shift_r>Hunter<Key.space><Key.shift_r>Green<Key.space><Key.shift_r>(2<Key.space>oz<Key.shift_r>)<Key.tab>m<Key.down><Key.down><Key.up><Key.tab>i<Key.down><Key.down><Key.down><Key.tab>2<Key.tab>8.5
Screenshot: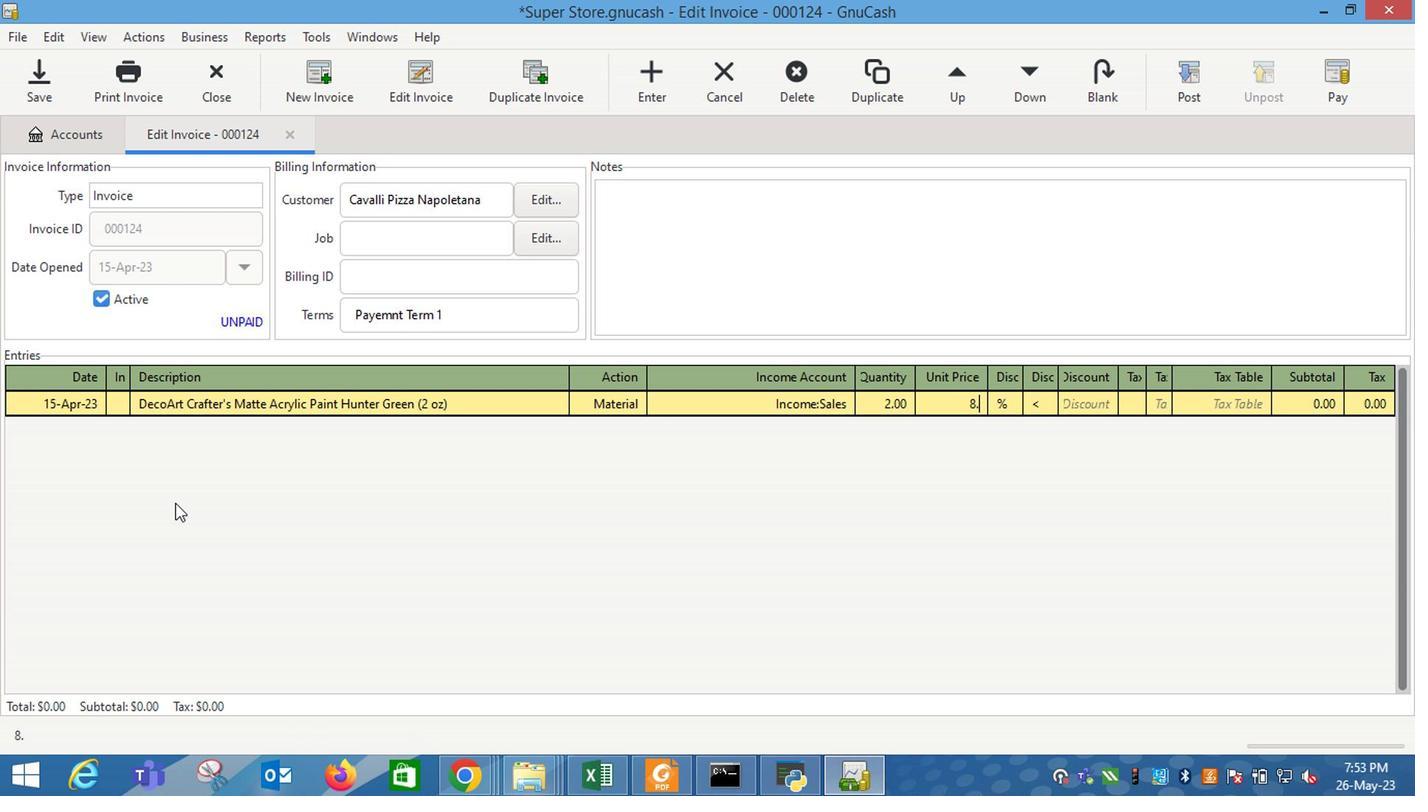 
Action: Mouse moved to (1110, 386)
Screenshot: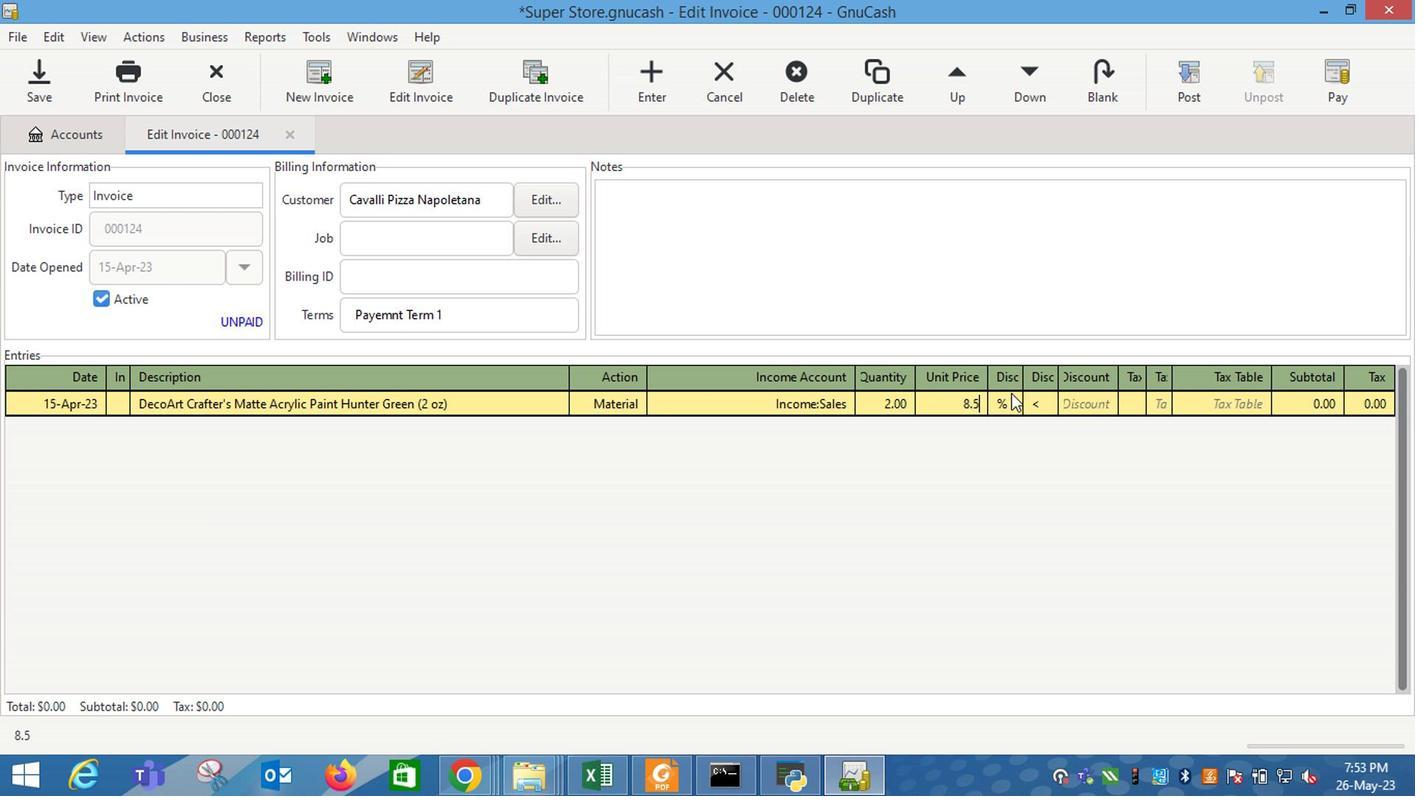 
Action: Key pressed <Key.tab>
Screenshot: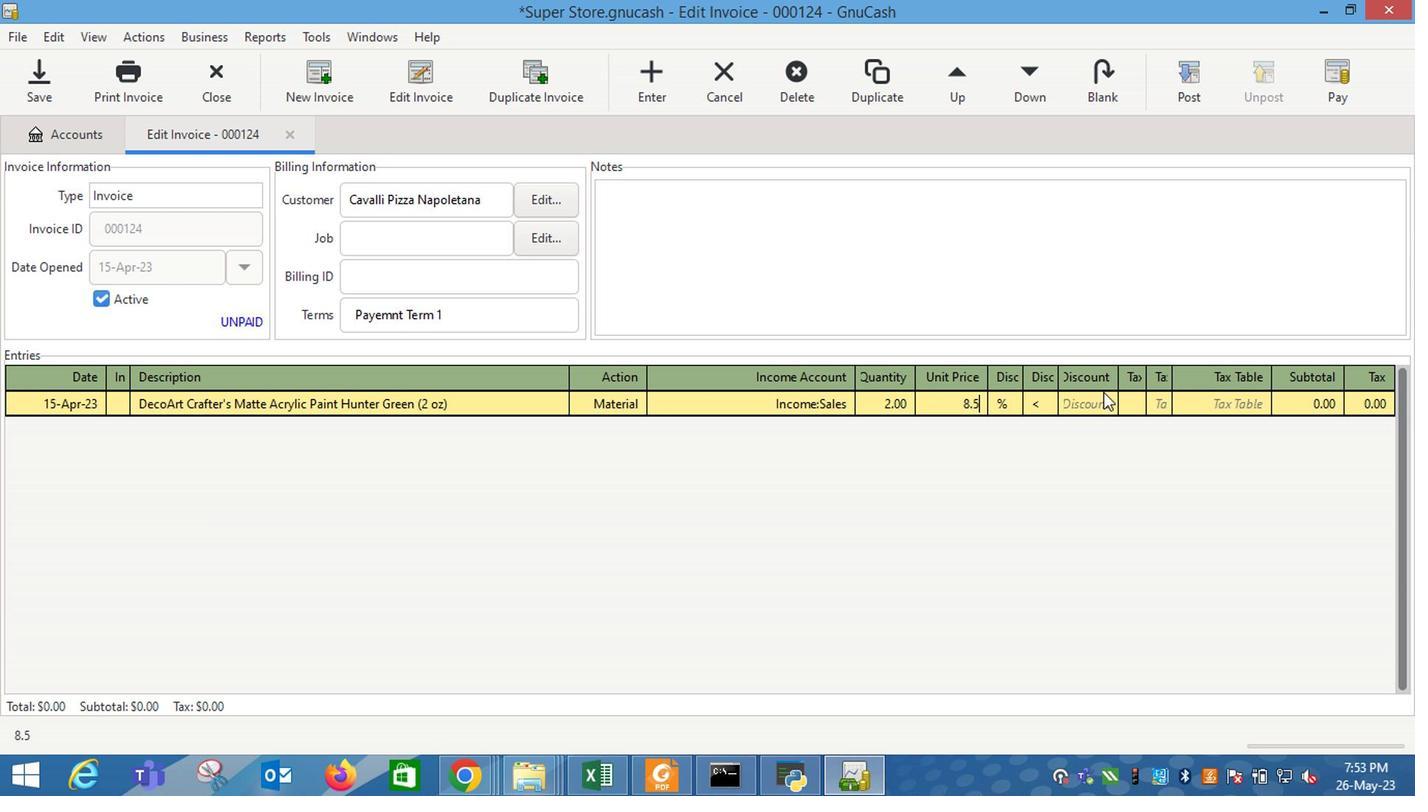 
Action: Mouse moved to (1006, 401)
Screenshot: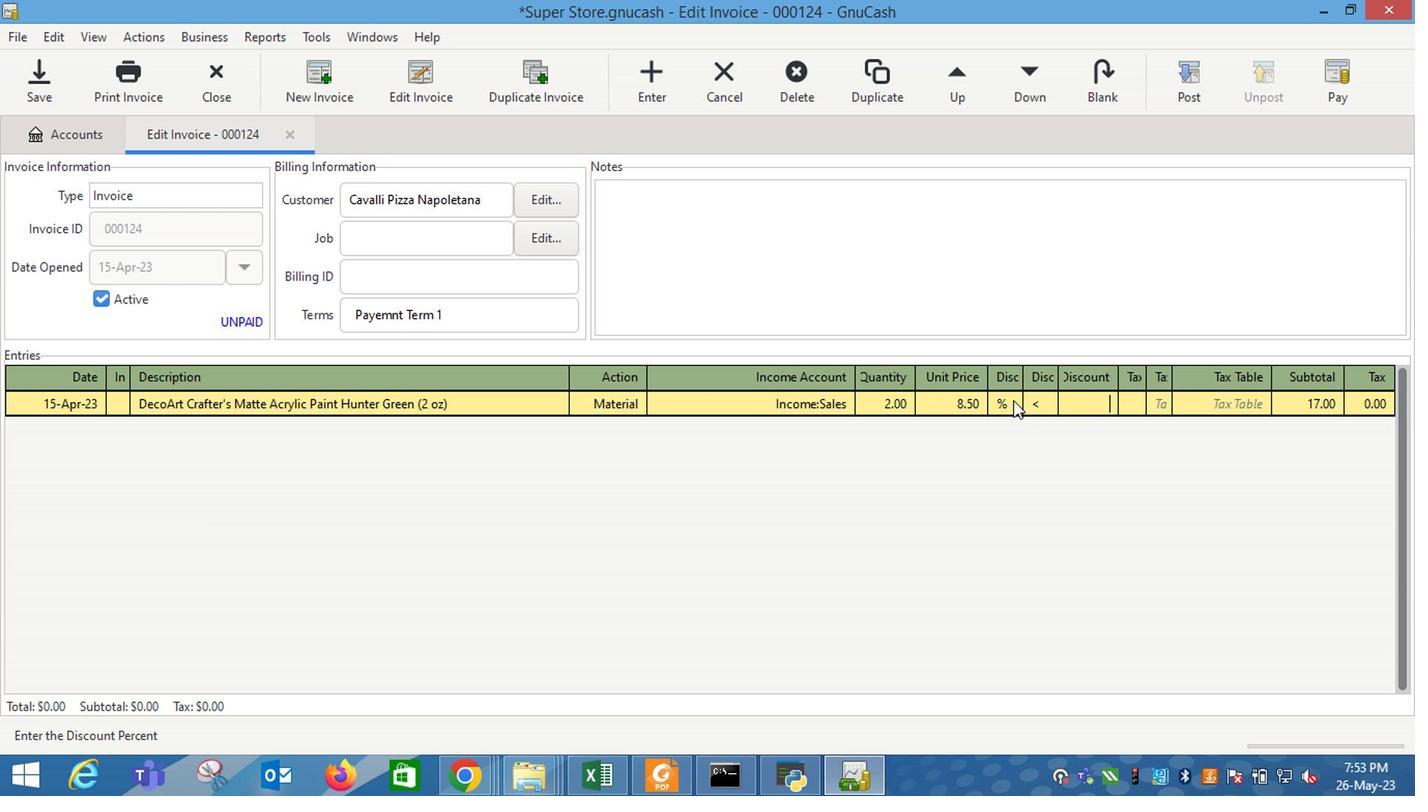 
Action: Mouse pressed left at (1006, 401)
Screenshot: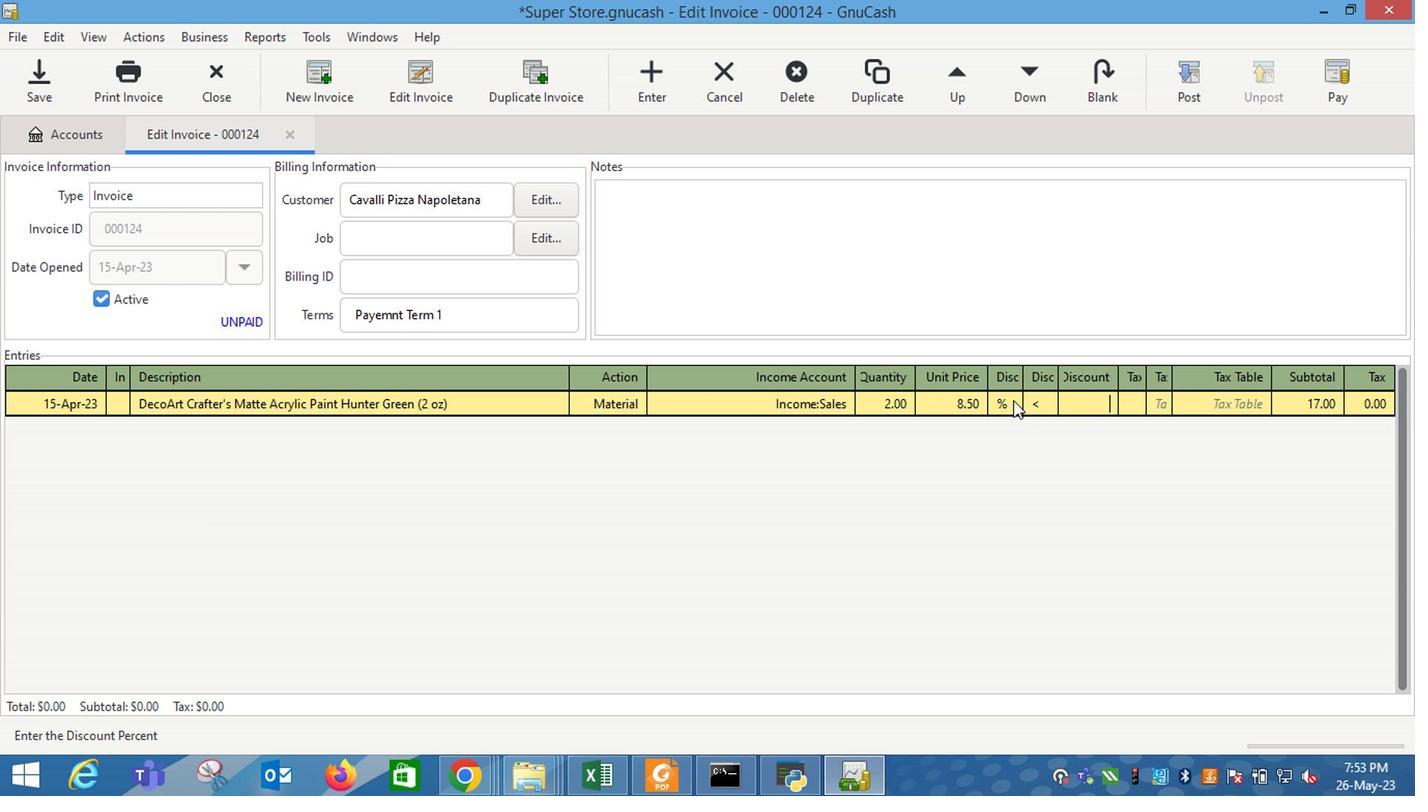 
Action: Mouse moved to (1028, 403)
Screenshot: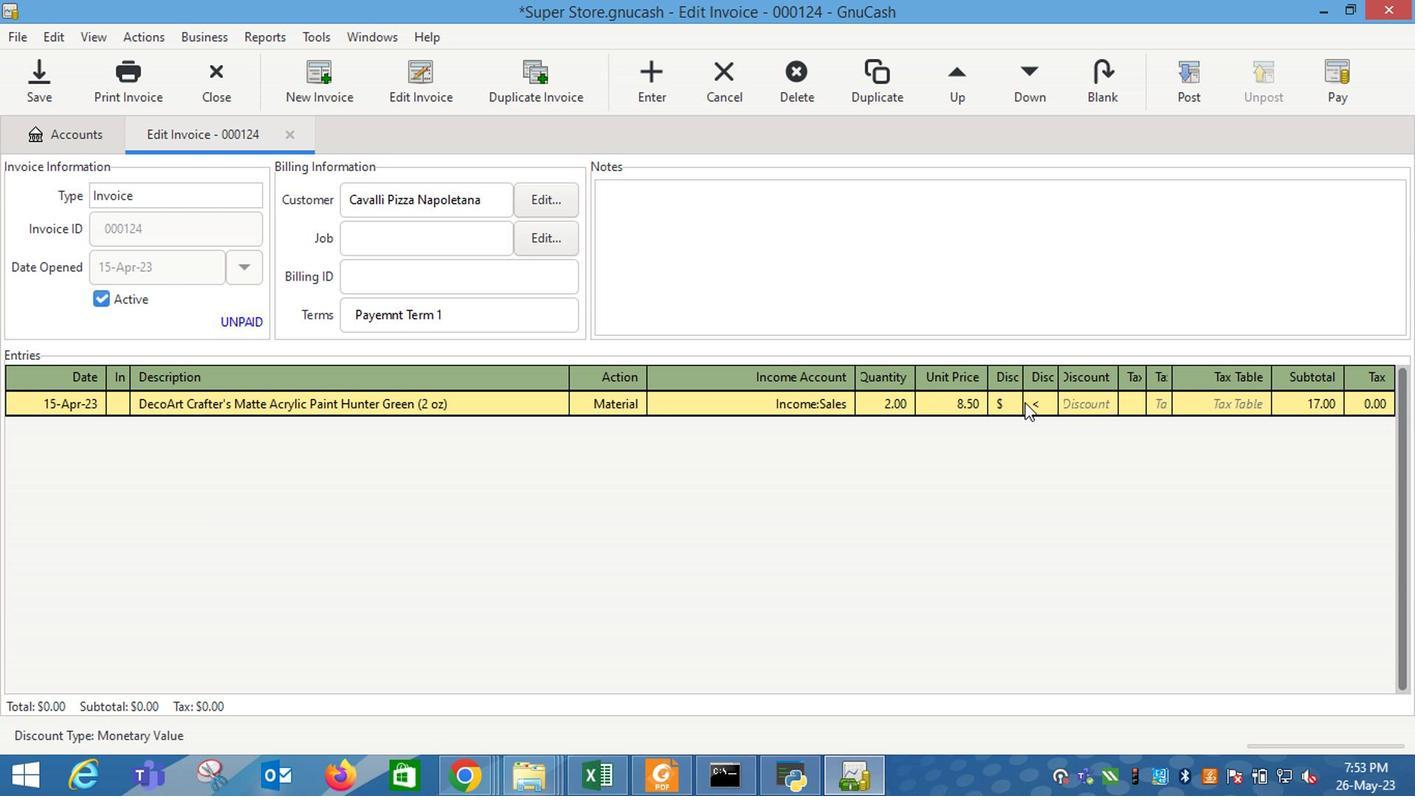 
Action: Mouse pressed left at (1028, 403)
Screenshot: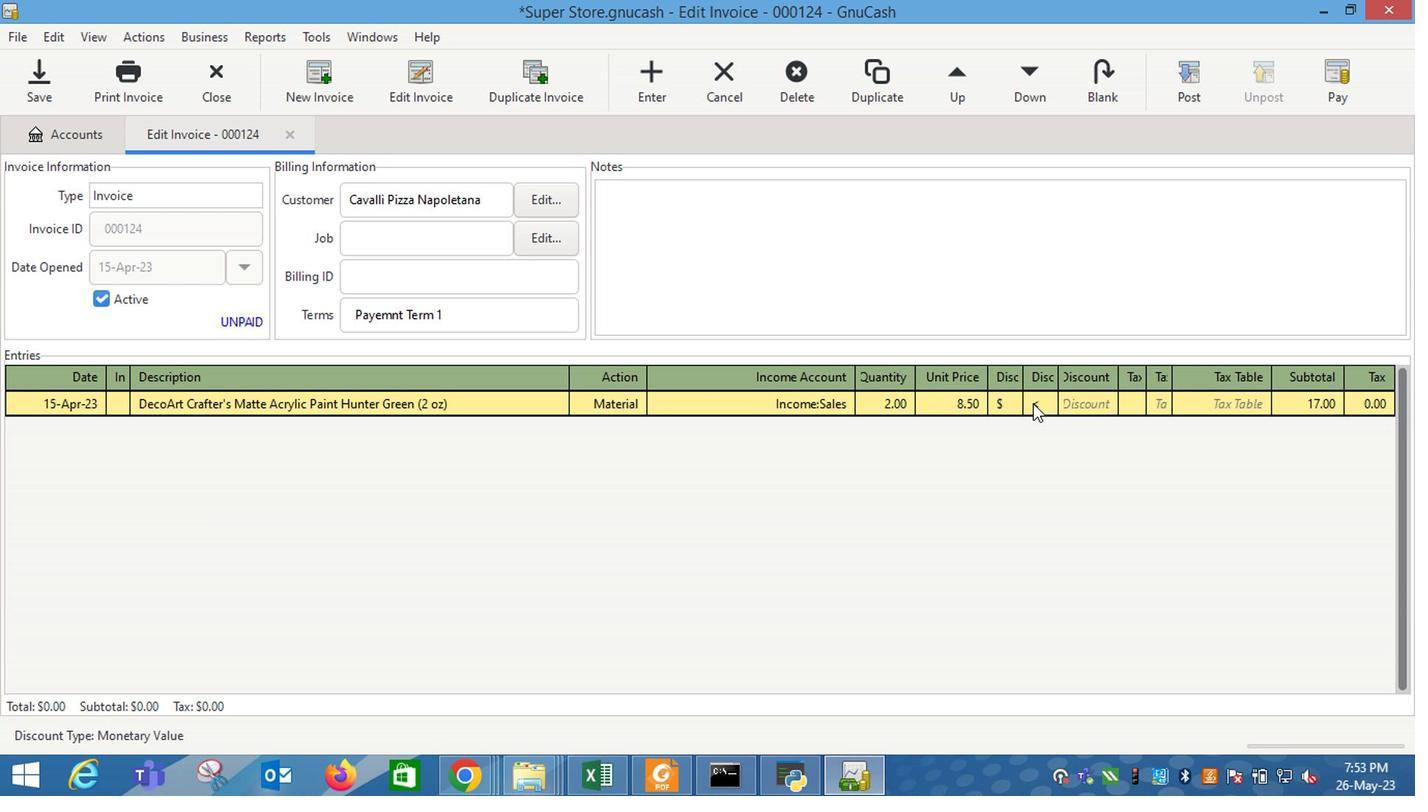 
Action: Mouse moved to (1065, 406)
Screenshot: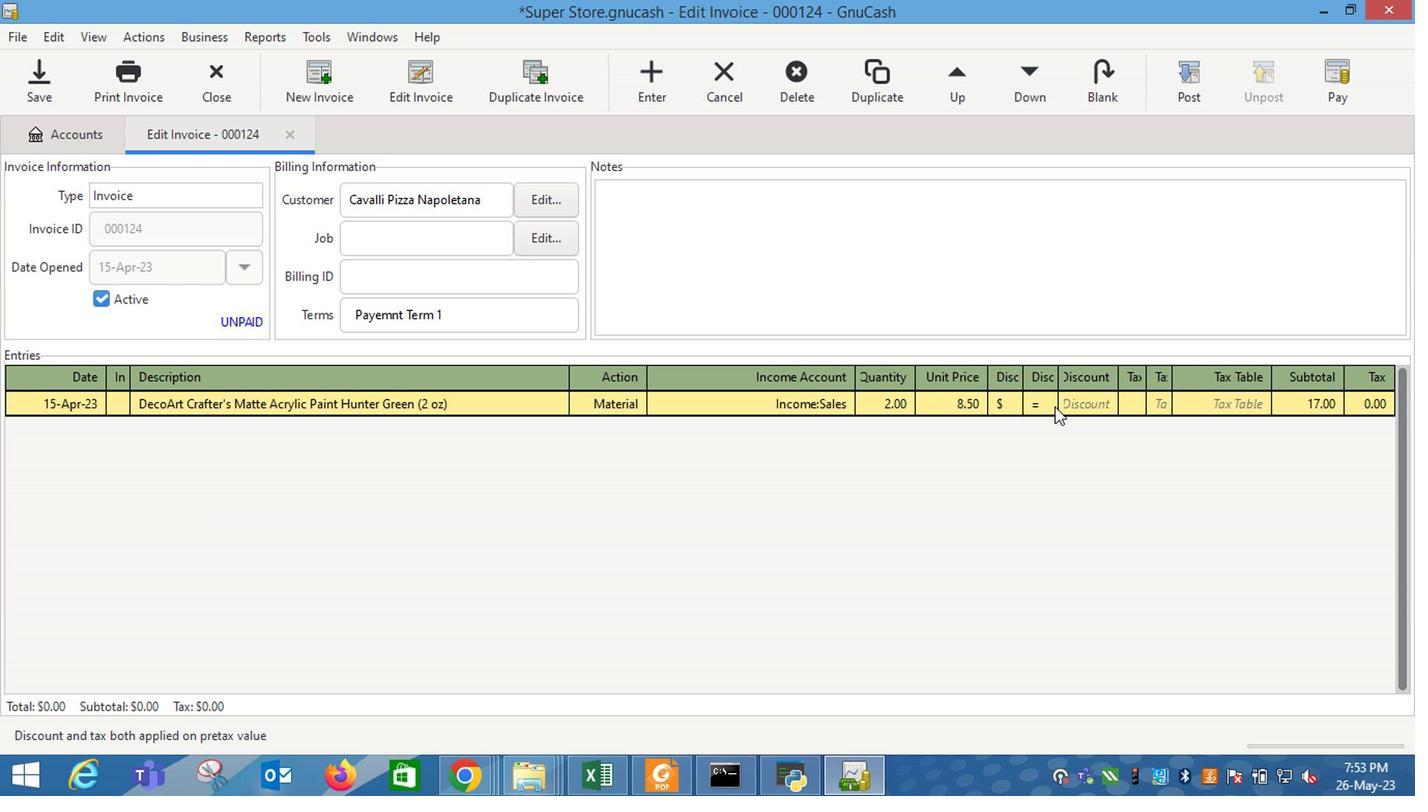 
Action: Mouse pressed left at (1065, 406)
Screenshot: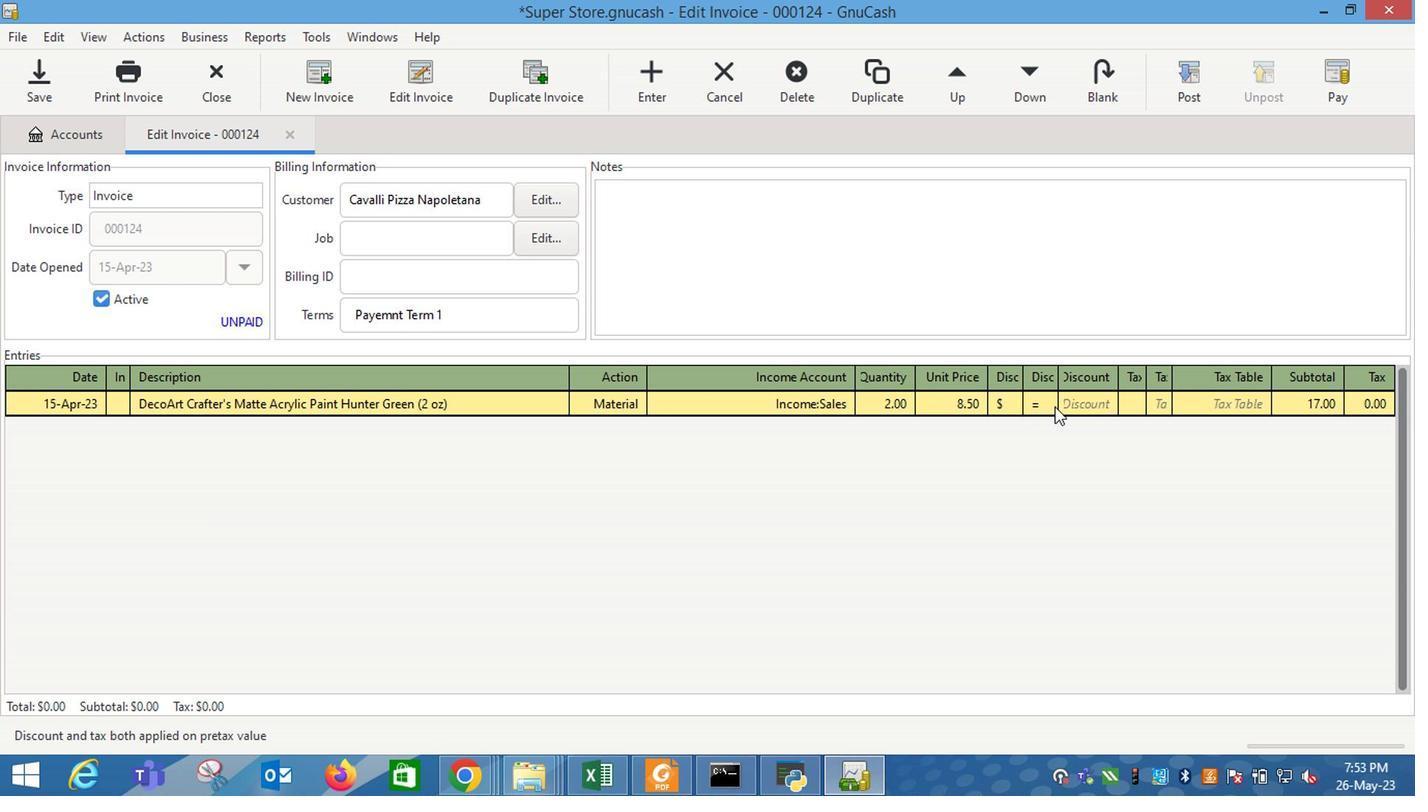 
Action: Mouse moved to (1065, 408)
Screenshot: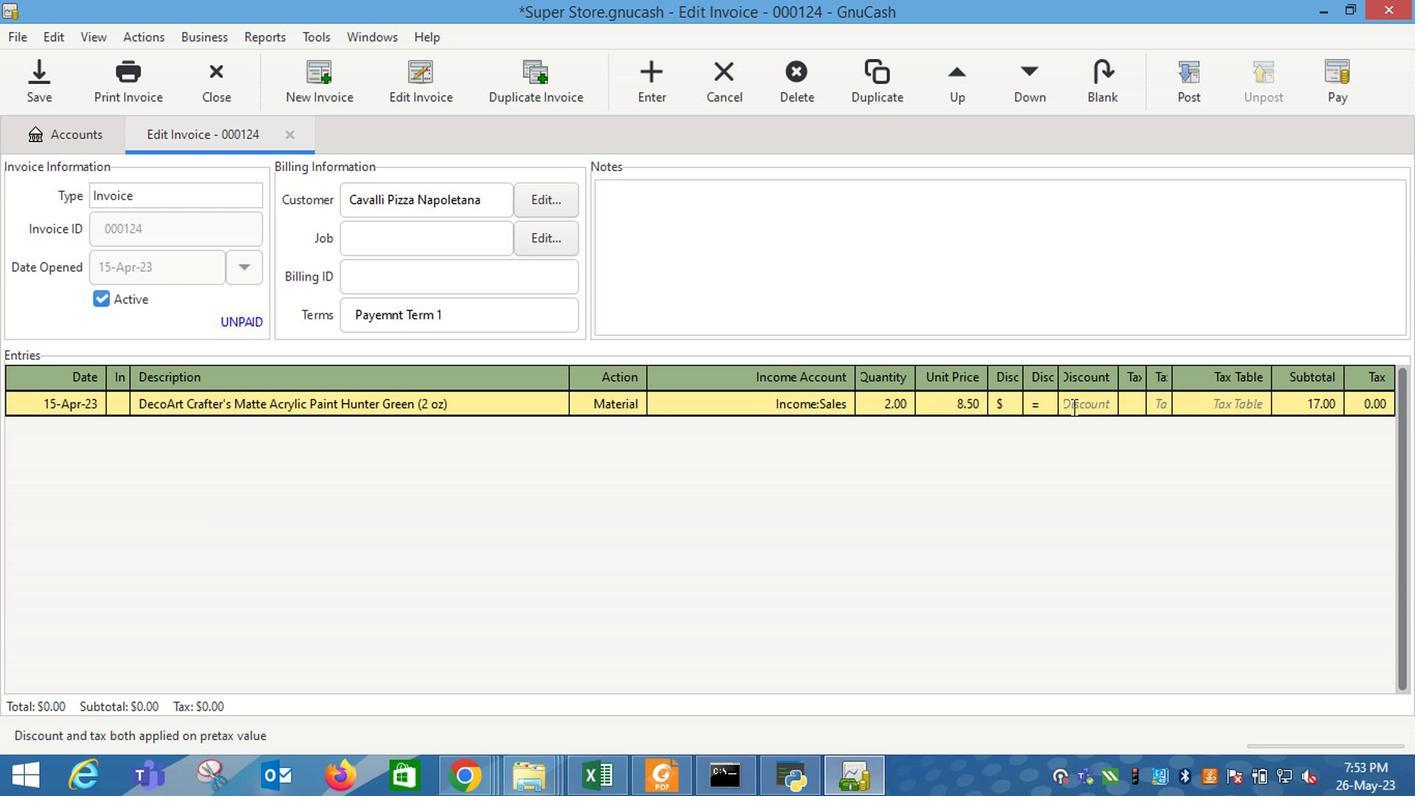 
Action: Key pressed 1.5<Key.enter><Key.tab><Key.shift_r>Close<Key.space><Key.shift_r>Up<Key.tab>
Screenshot: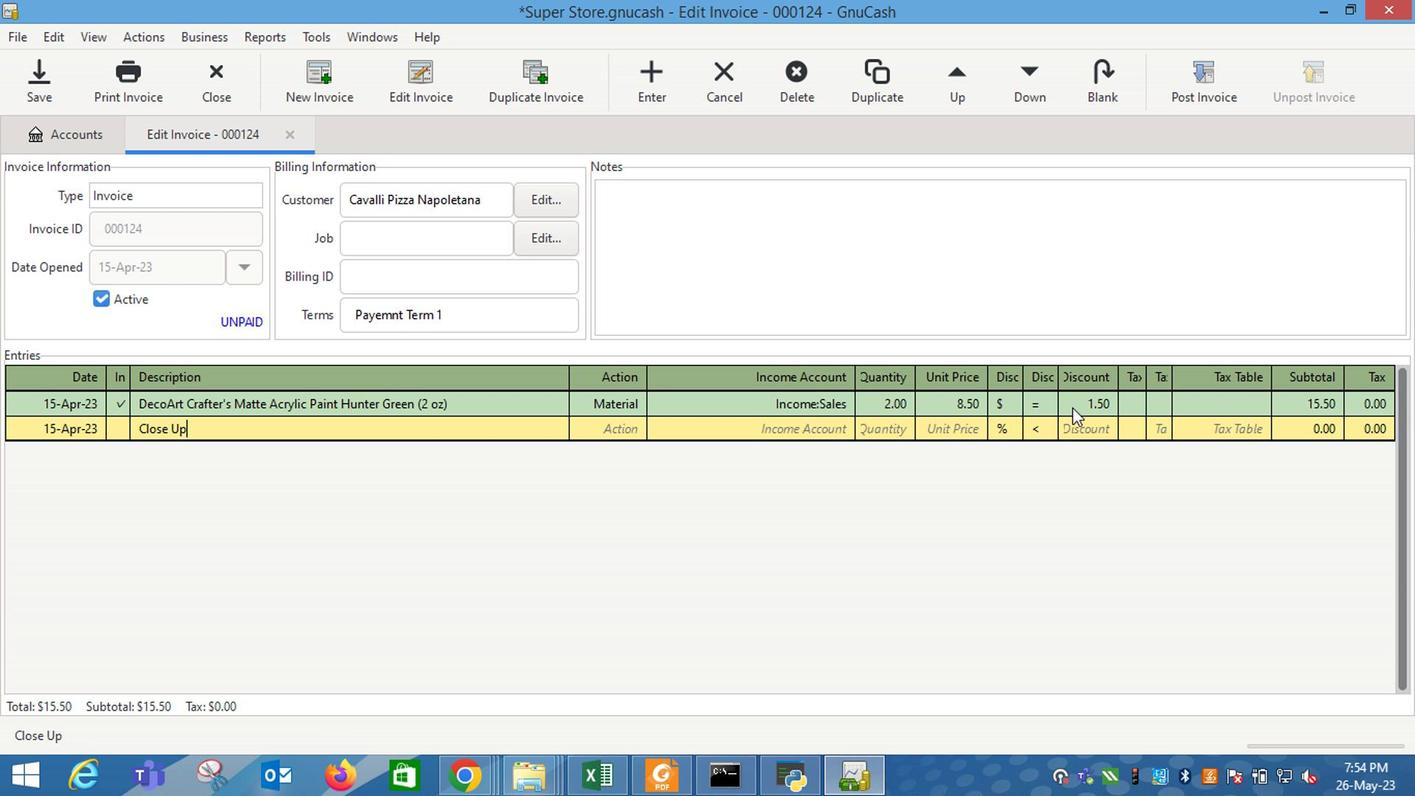 
Action: Mouse moved to (420, 425)
Screenshot: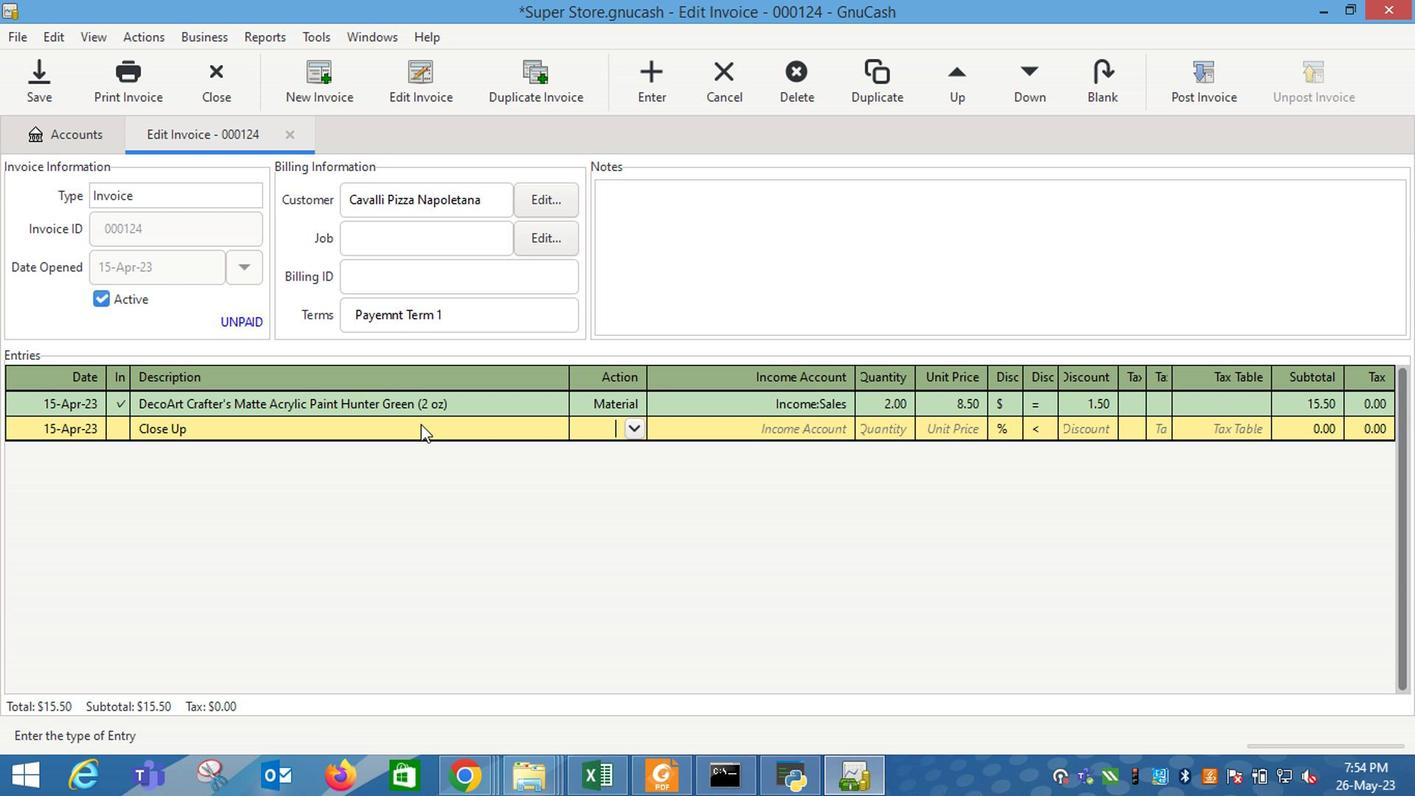 
Action: Mouse pressed left at (420, 425)
Screenshot: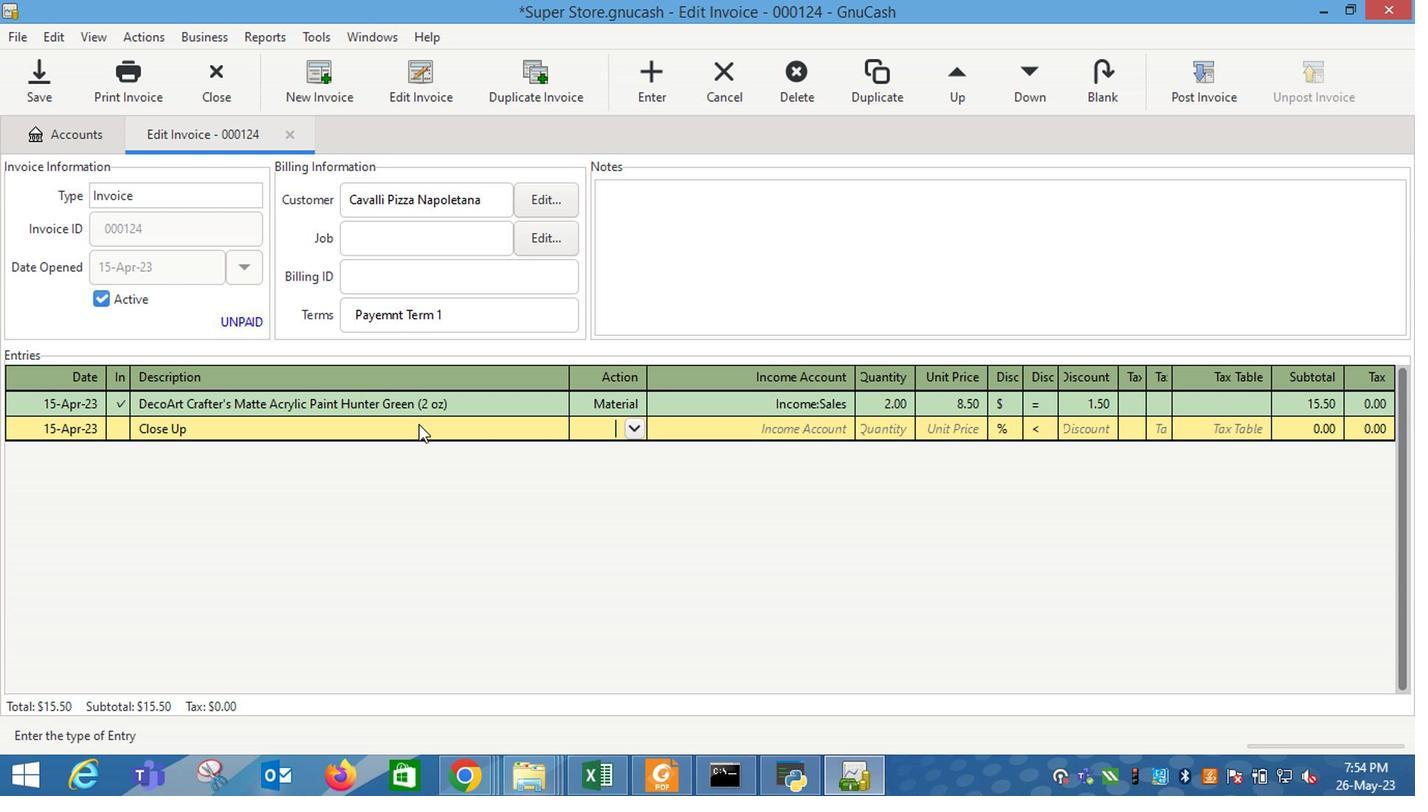 
Action: Mouse moved to (408, 433)
Screenshot: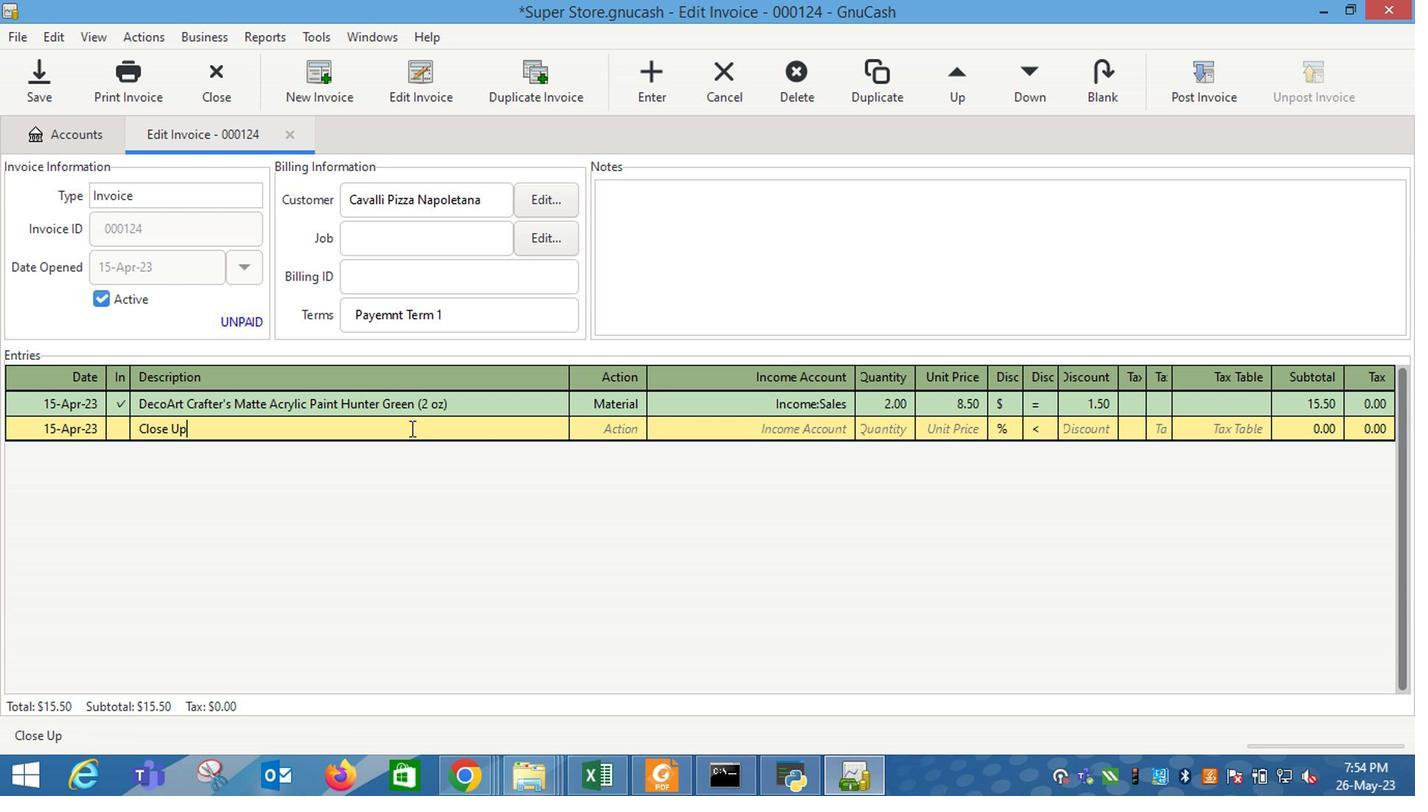 
Action: Key pressed <Key.space><Key.shift_r>Anticav
Screenshot: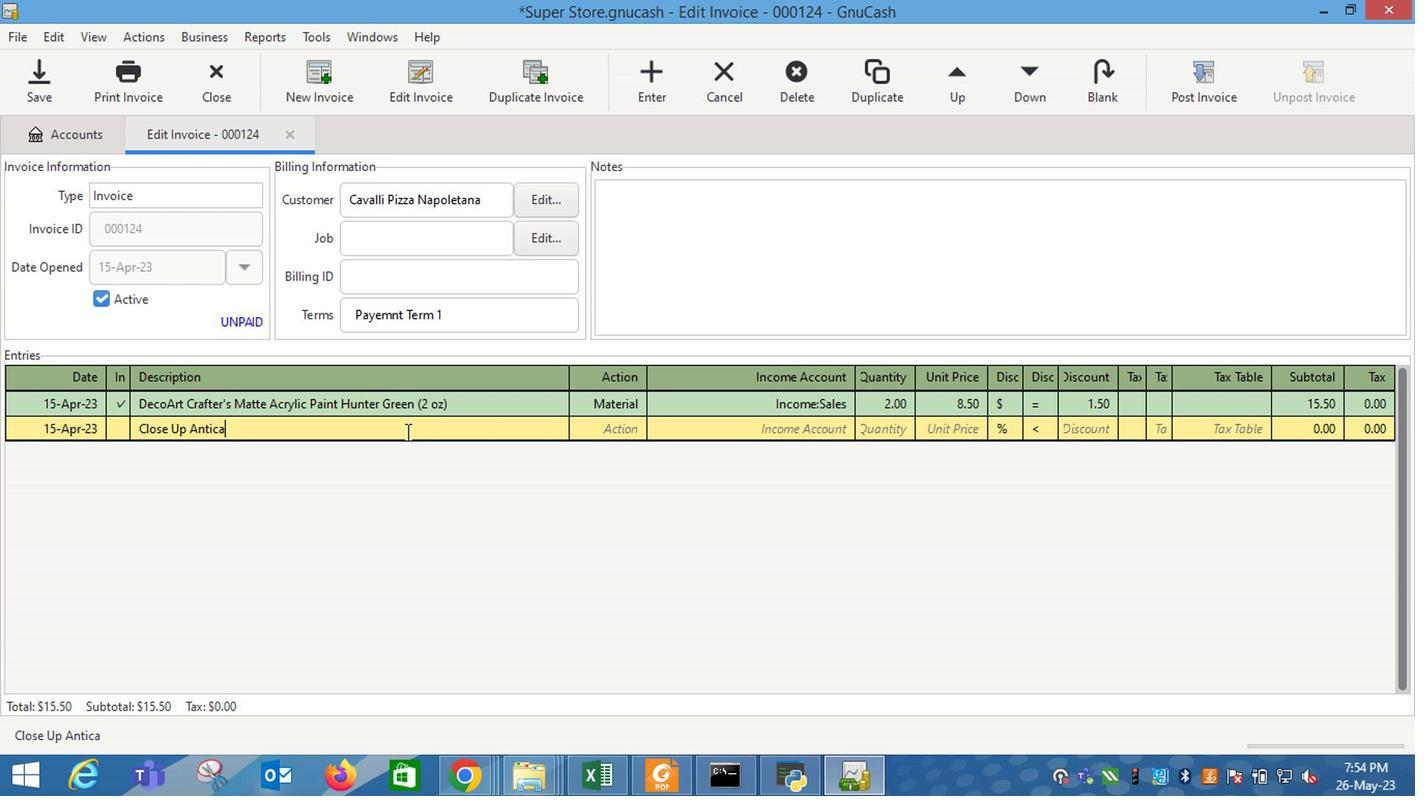 
Action: Mouse moved to (408, 433)
Screenshot: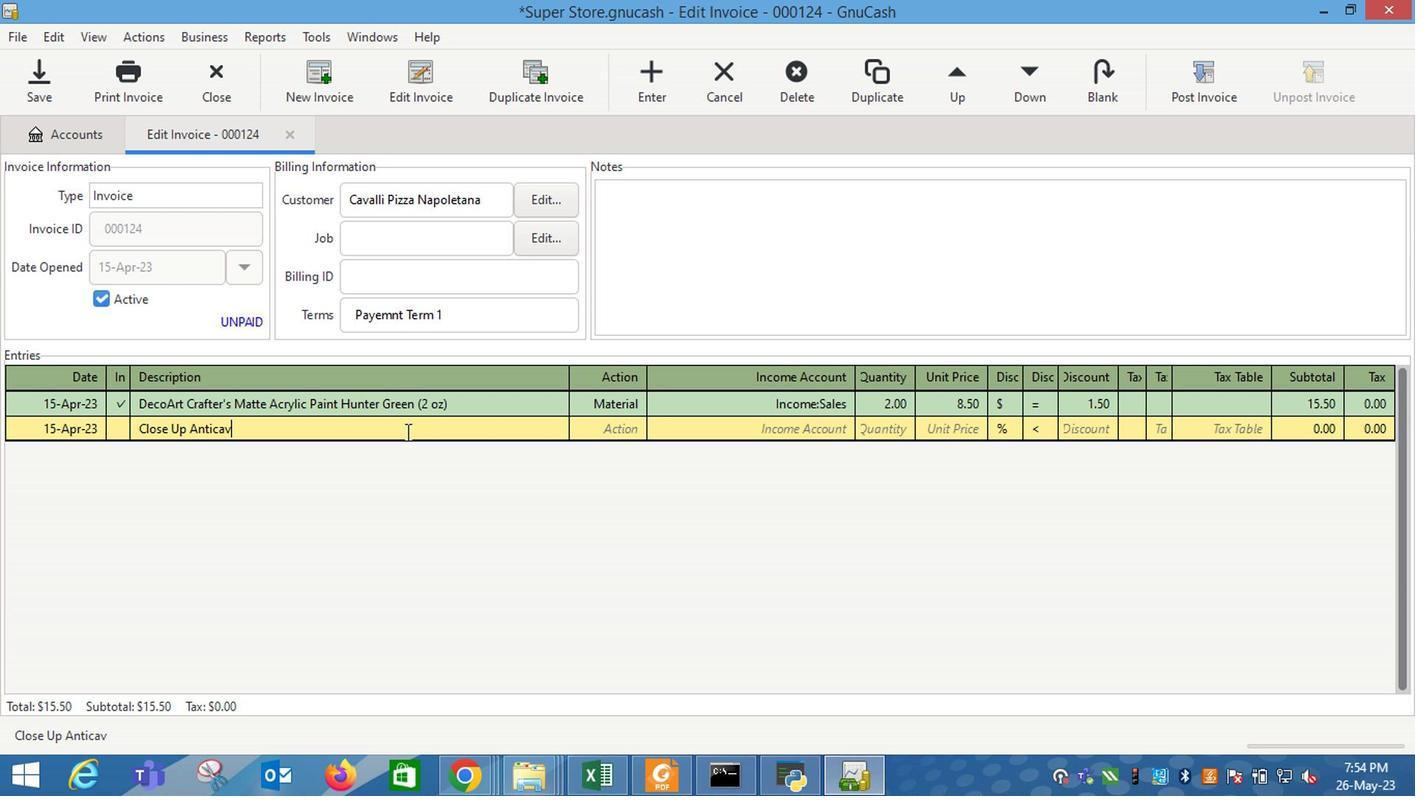 
Action: Key pressed ity<Key.space><Key.shift_r>Toothpaste<Key.space><Key.shift_r>Fluoride<Key.space><Key.shift_r>Freshn<Key.backspace>ening<Key.space><Key.shift_r>Gel<Key.space><Key.shift_r>Cinnamon<Key.space><Key.shift_r>Brust<Key.tab>m<Key.tab>i<Key.down><Key.down><Key.down><Key.tab>1<Key.tab>4.5
Screenshot: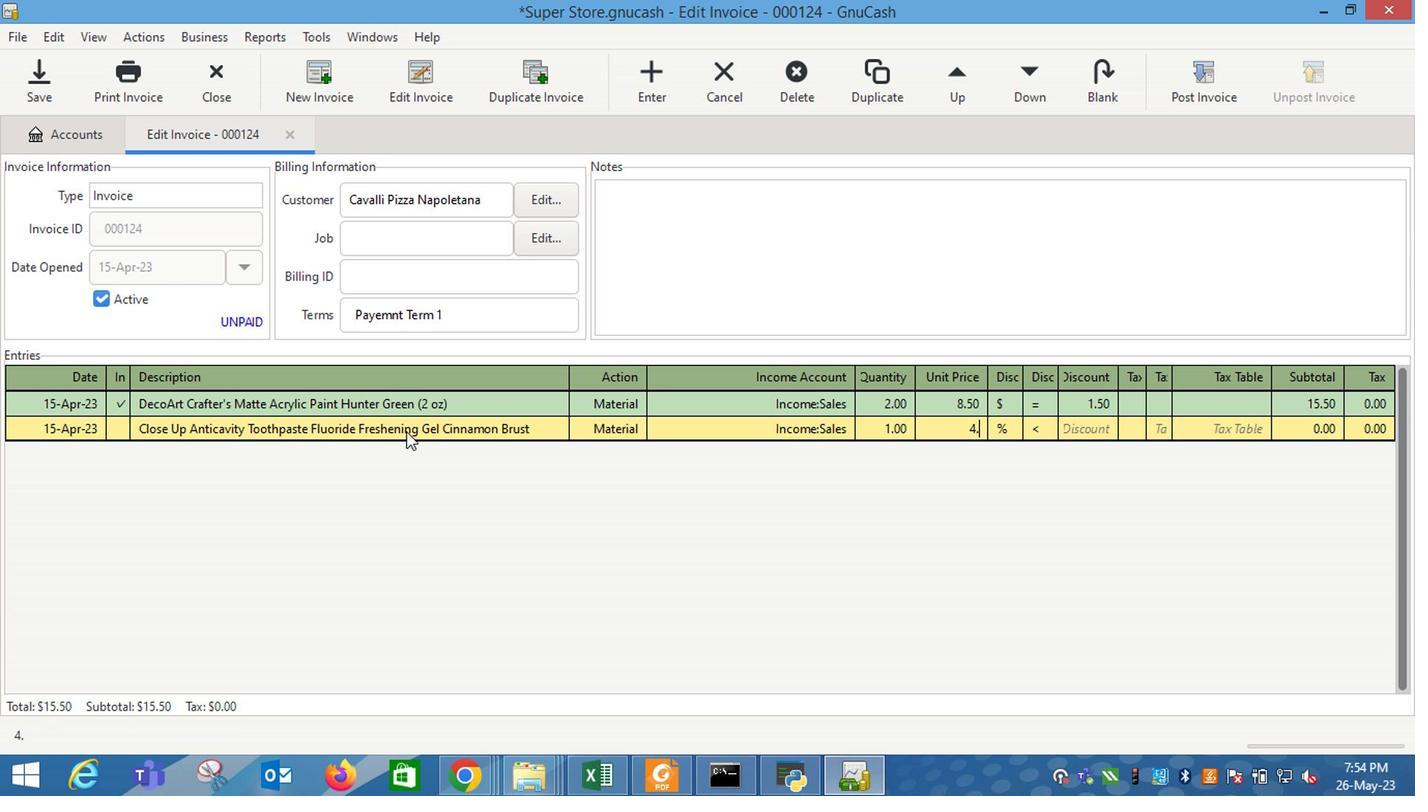 
Action: Mouse moved to (714, 451)
Screenshot: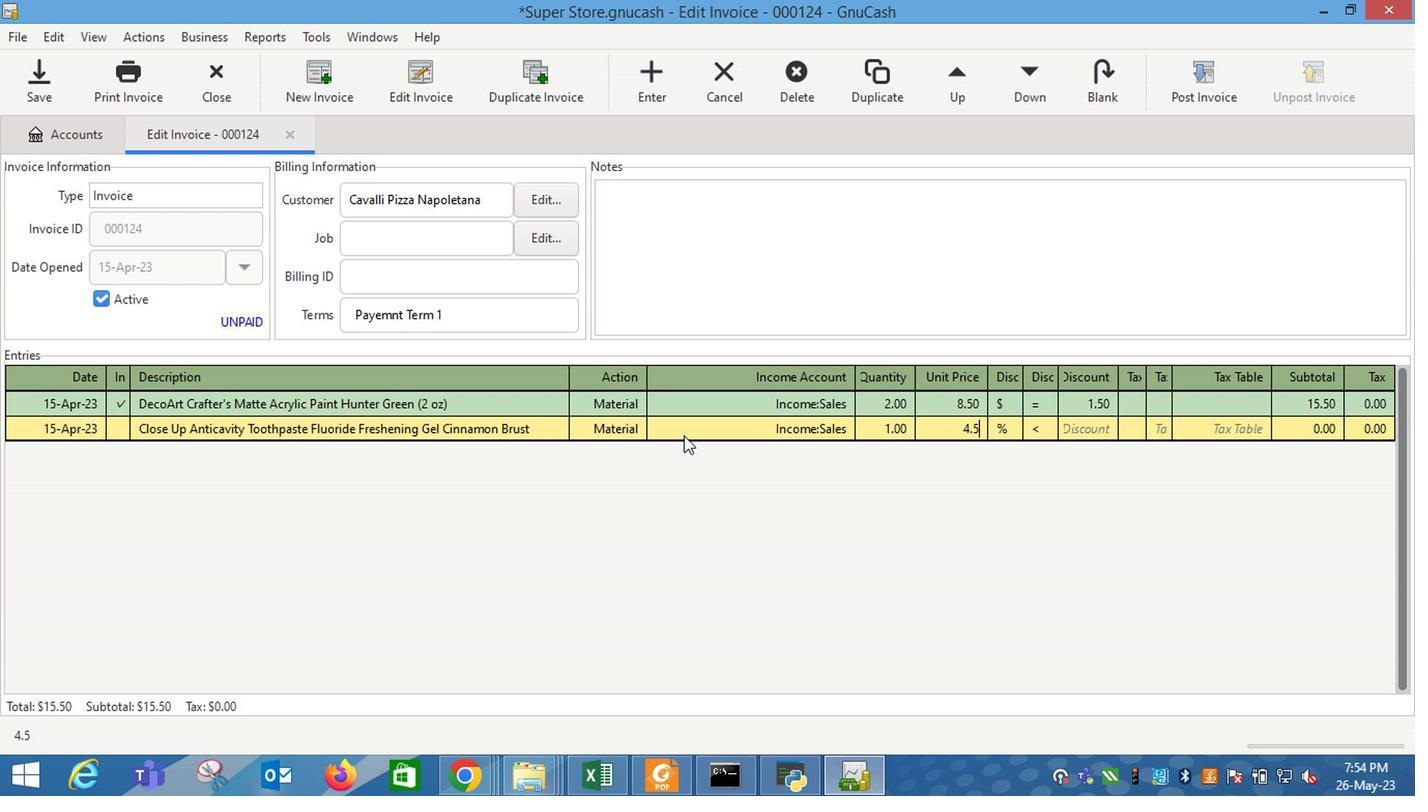 
Action: Key pressed <Key.tab>
Screenshot: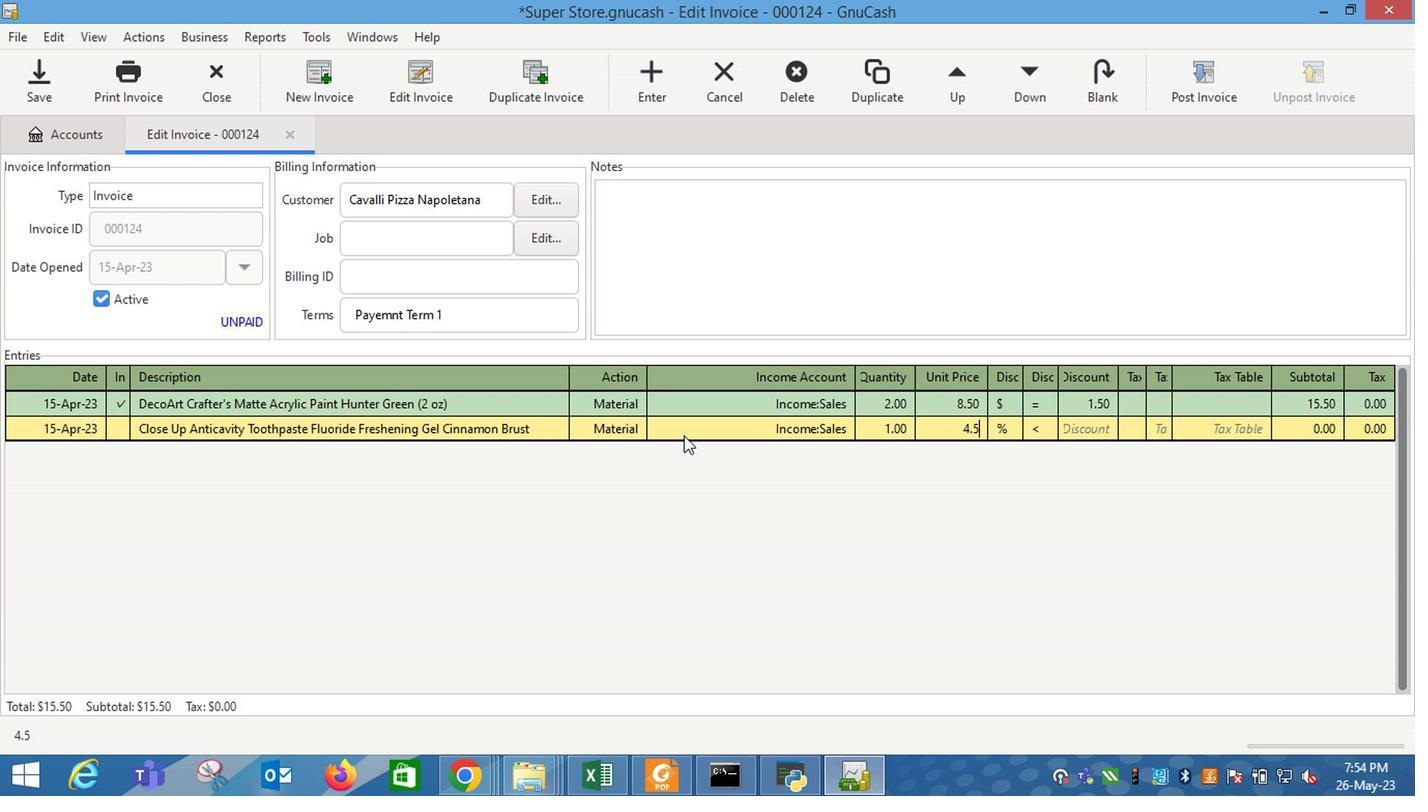 
Action: Mouse moved to (992, 436)
Screenshot: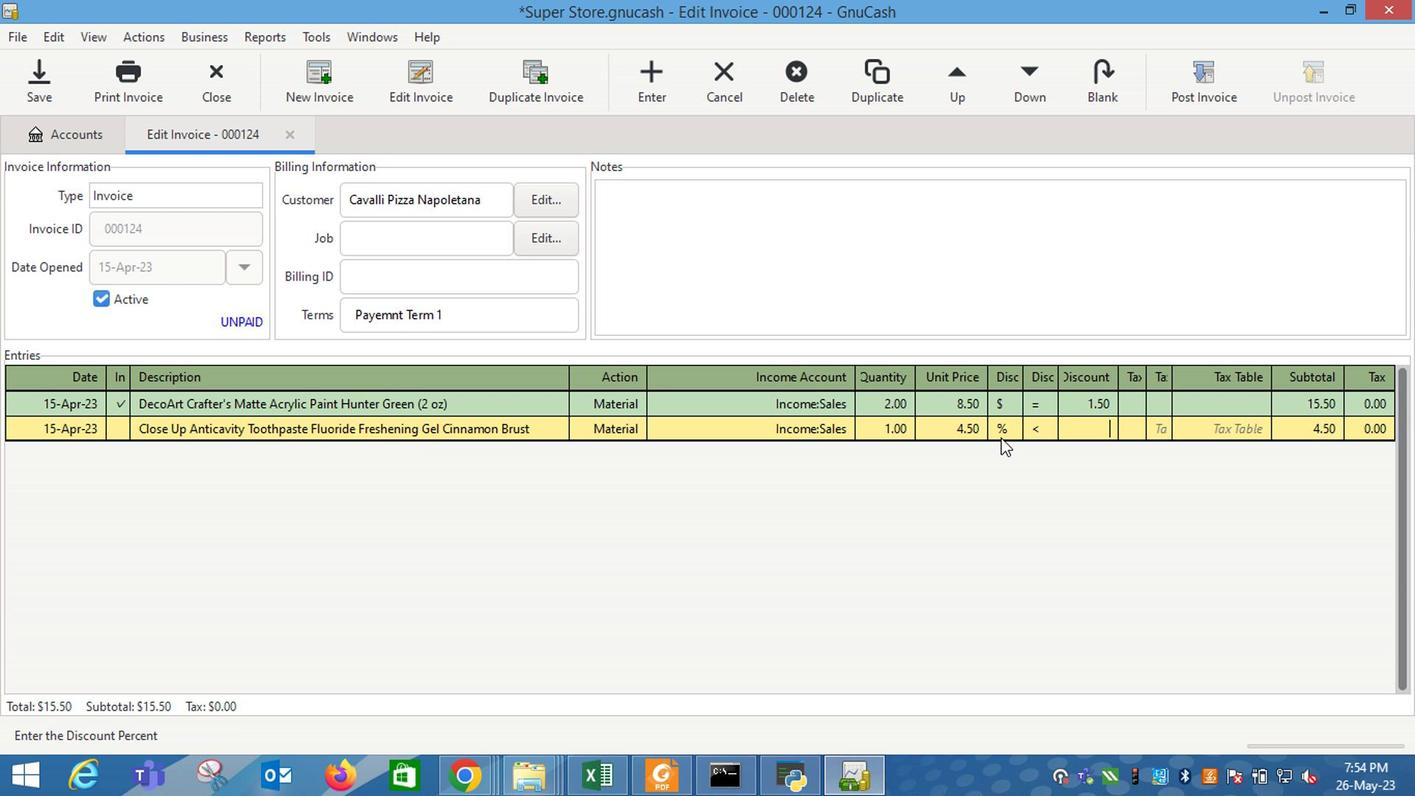 
Action: Mouse pressed left at (992, 436)
Screenshot: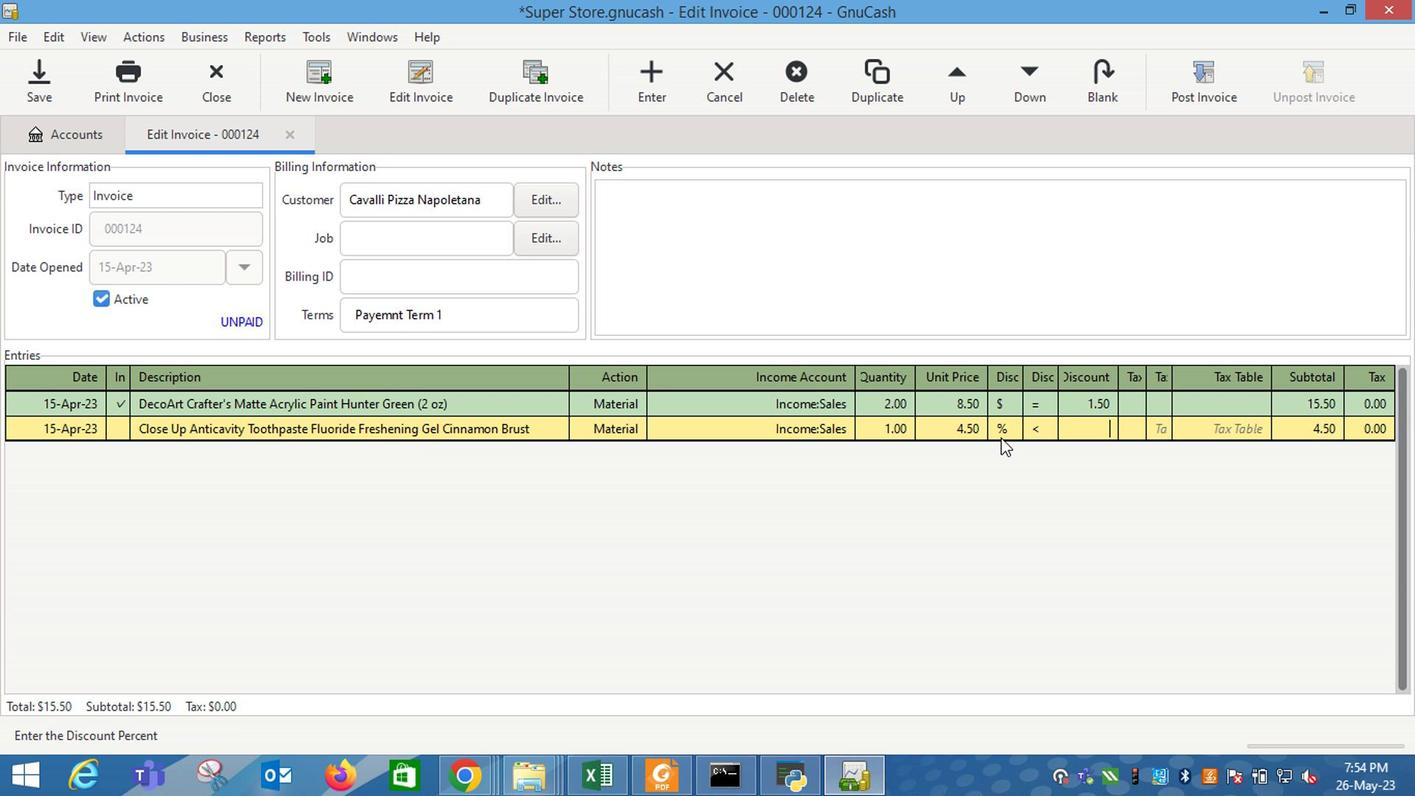 
Action: Mouse moved to (1018, 431)
Screenshot: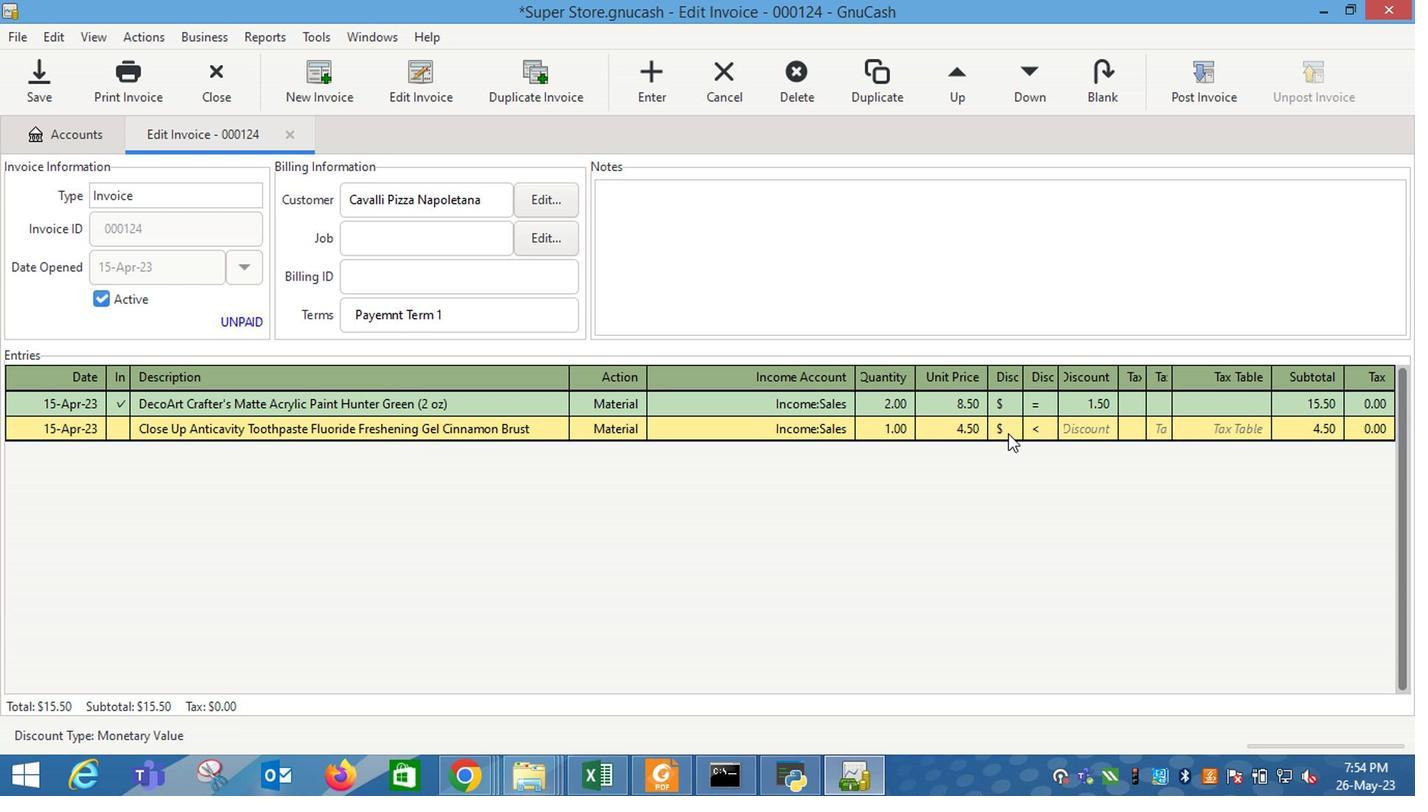 
Action: Mouse pressed left at (1018, 431)
Screenshot: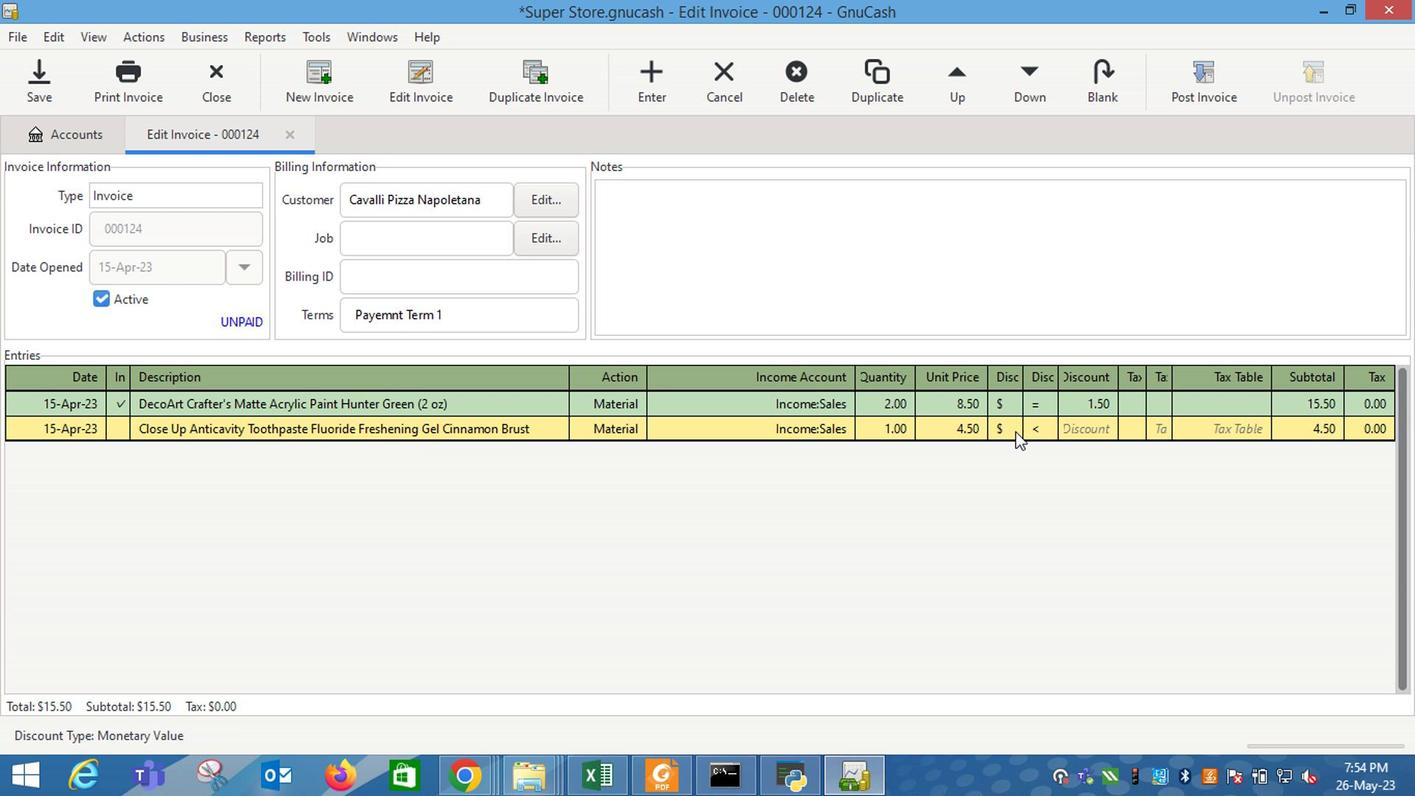 
Action: Mouse moved to (1077, 434)
Screenshot: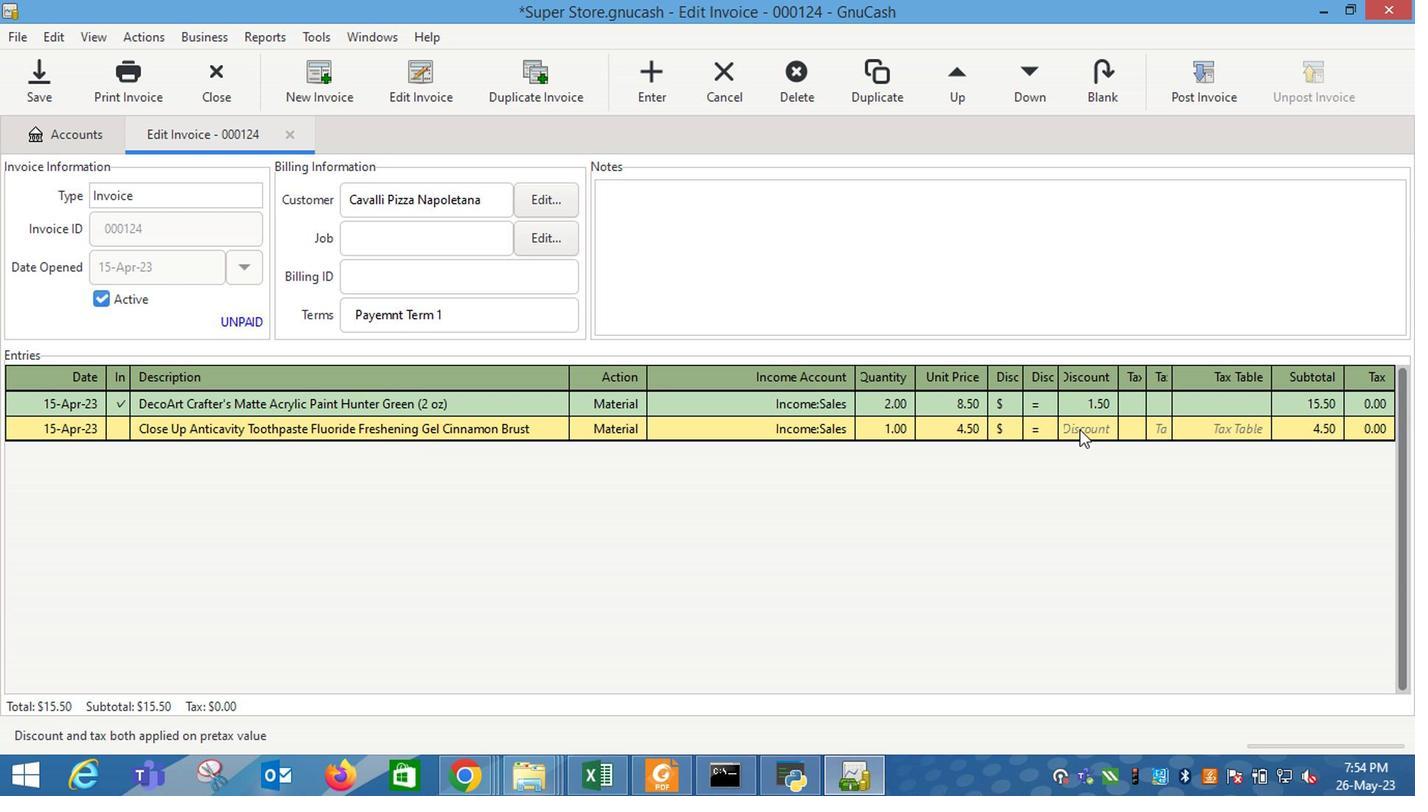 
Action: Mouse pressed left at (1077, 434)
Screenshot: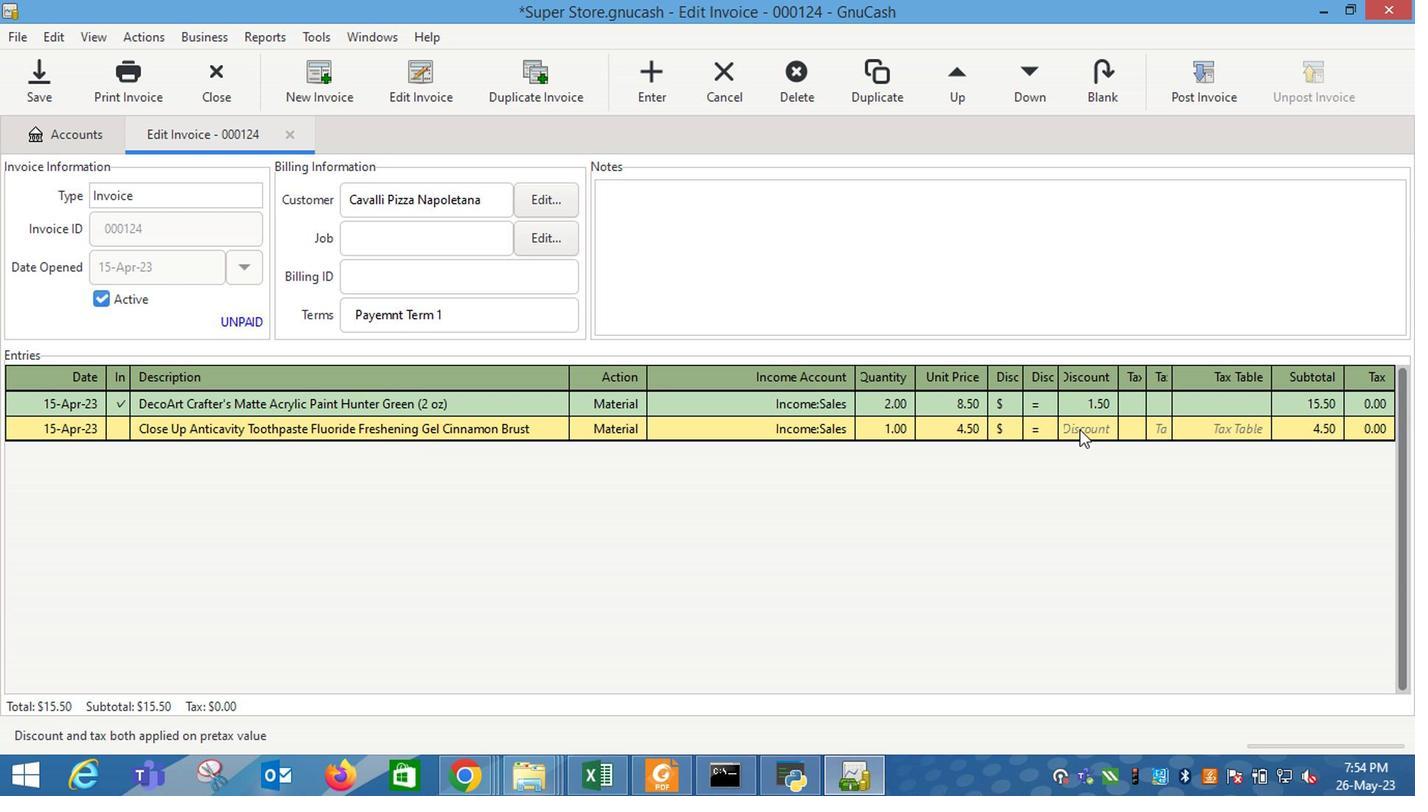 
Action: Key pressed 2.5<Key.enter><Key.tab><Key.shift_r>PEpsi<Key.backspace><Key.backspace><Key.backspace><Key.backspace>epsi<Key.space><Key.shift_r>Bottle<Key.space><Key.shift_r>(2<Key.space><Key.shift_r><Key.shift_r><Key.shift_r><Key.shift_r><Key.shift_r><Key.shift_r><Key.shift_r><Key.shift_r><Key.shift_r><Key.shift_r><Key.shift_r><Key.shift_r><Key.shift_r><Key.shift_r><Key.shift_r><Key.shift_r><Key.shift_r><Key.shift_r><Key.shift_r><Key.shift_r><Key.shift_r><Key.shift_r><Key.shift_r><Key.shift_r><Key.shift_r><Key.shift_r><Key.shift_r><Key.shift_r><Key.shift_r><Key.shift_r><Key.shift_r><Key.shift_r><Key.shift_r><Key.shift_r><Key.shift_r>L)<Key.tab>m<Key.tab>i<Key.down><Key.down><Key.down><Key.tab>1<Key.tab>5.5
Screenshot: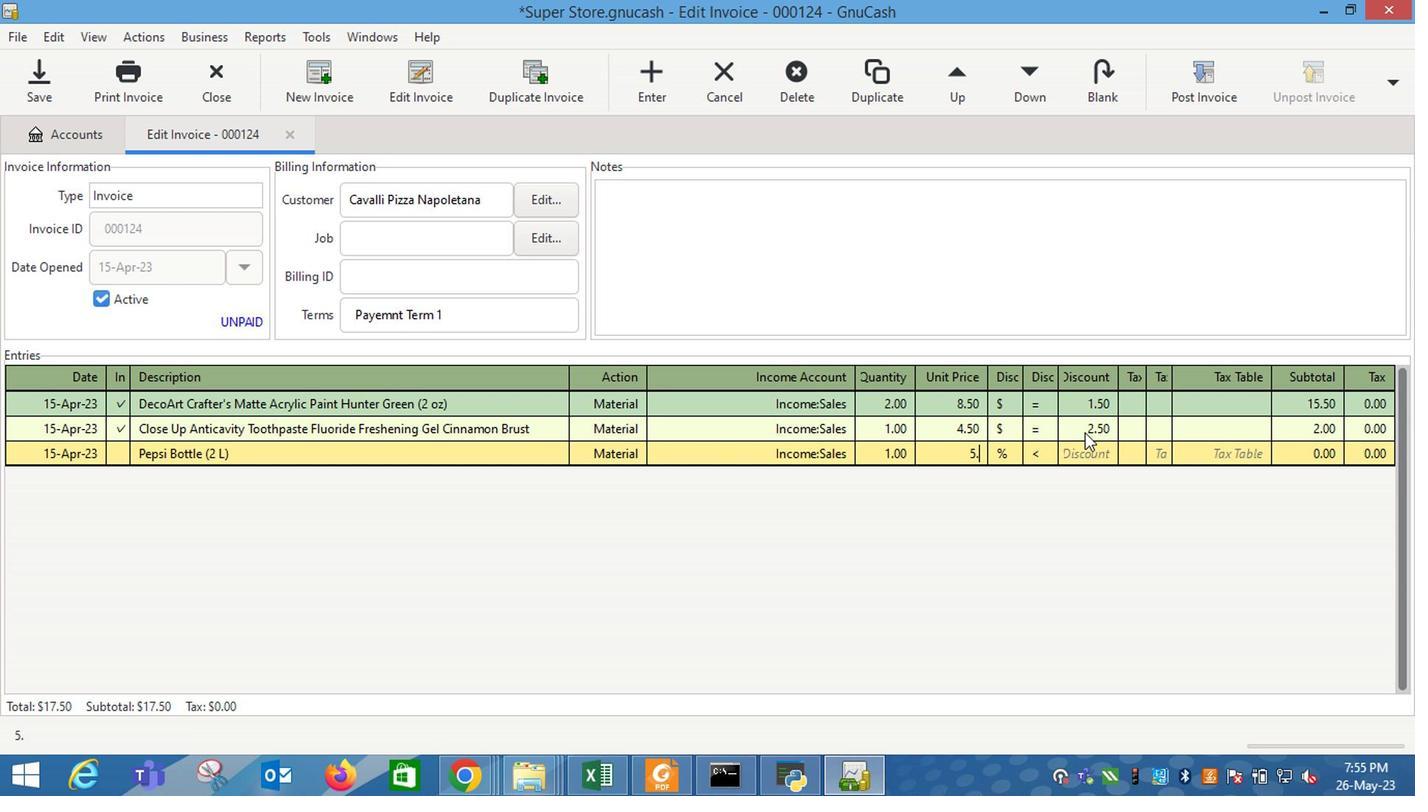 
Action: Mouse moved to (1074, 454)
Screenshot: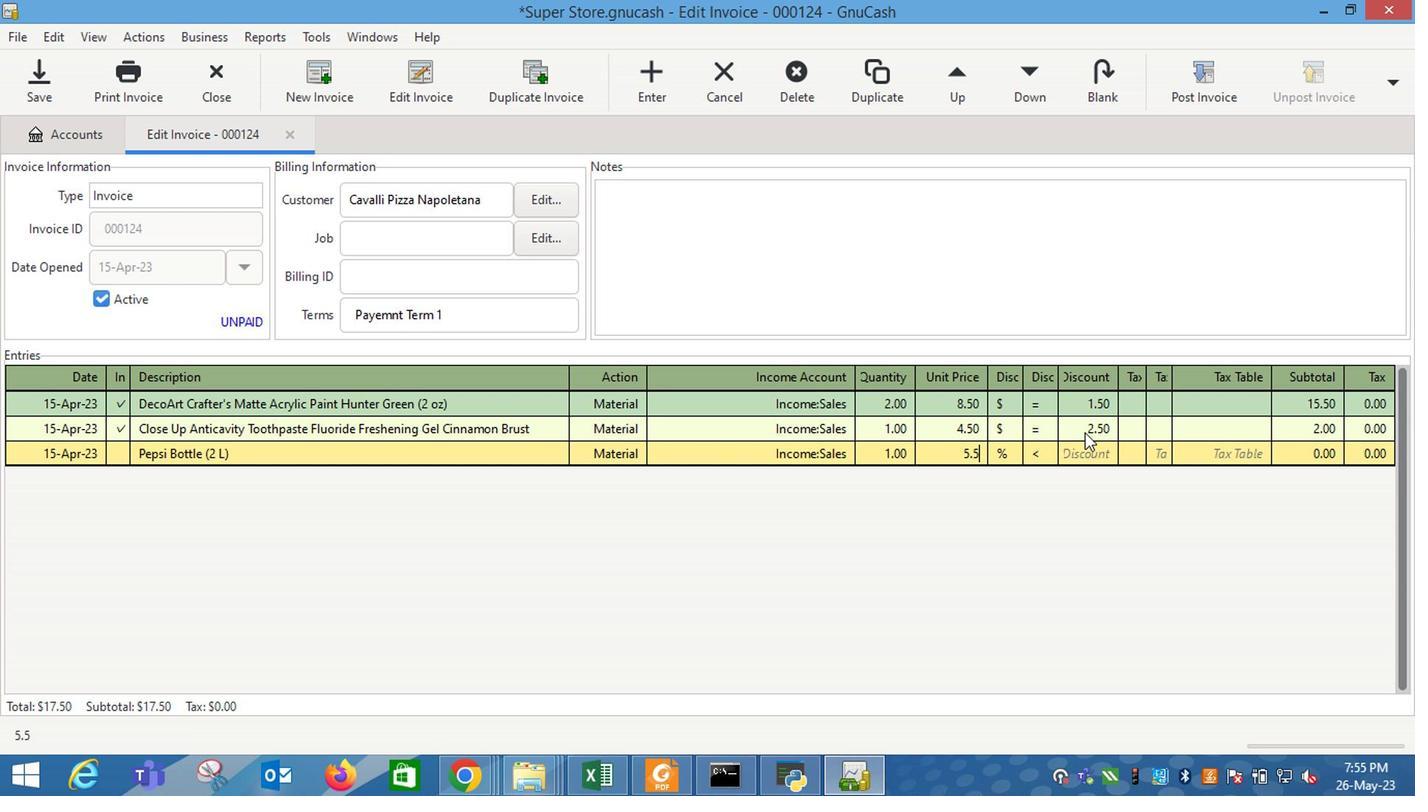 
Action: Key pressed <Key.tab>
Screenshot: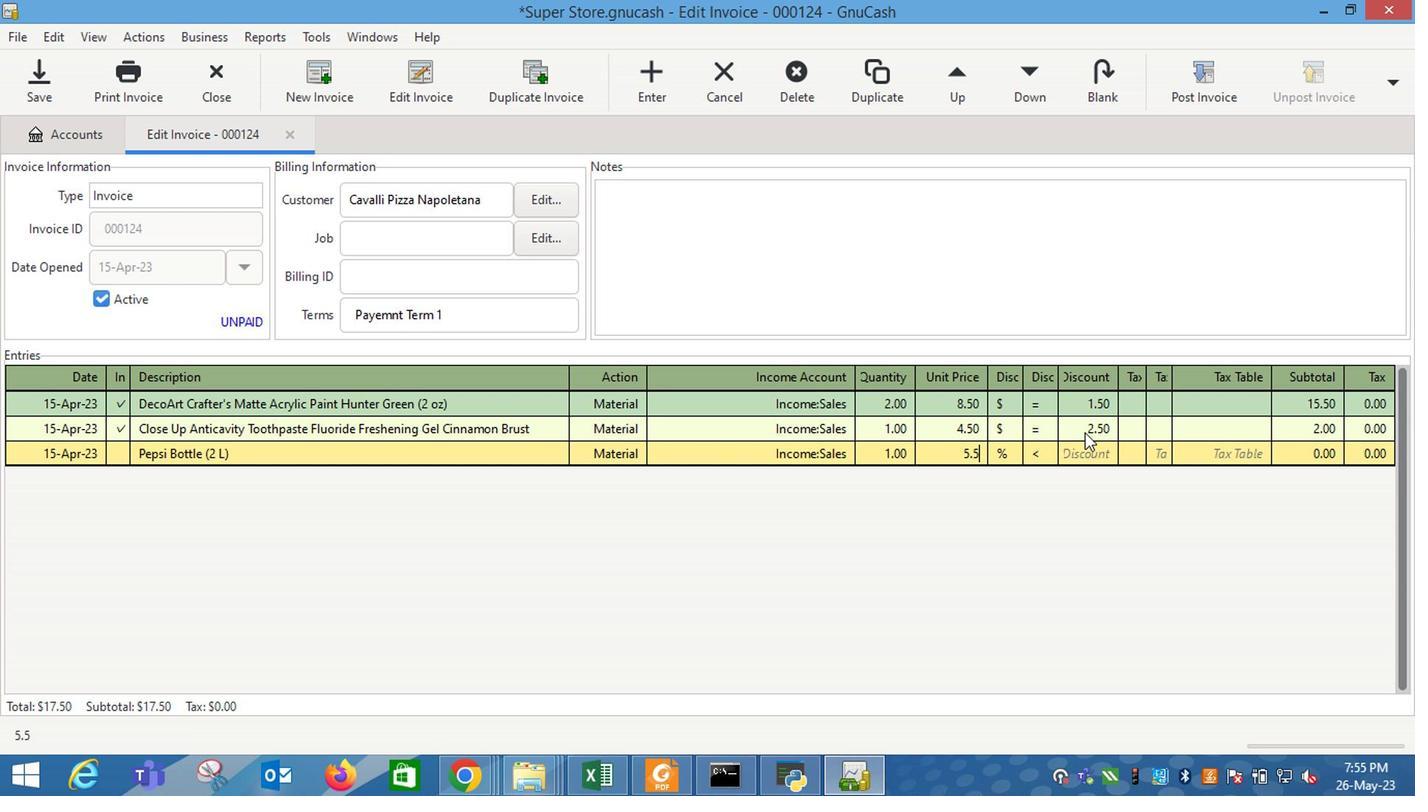 
Action: Mouse moved to (995, 463)
Screenshot: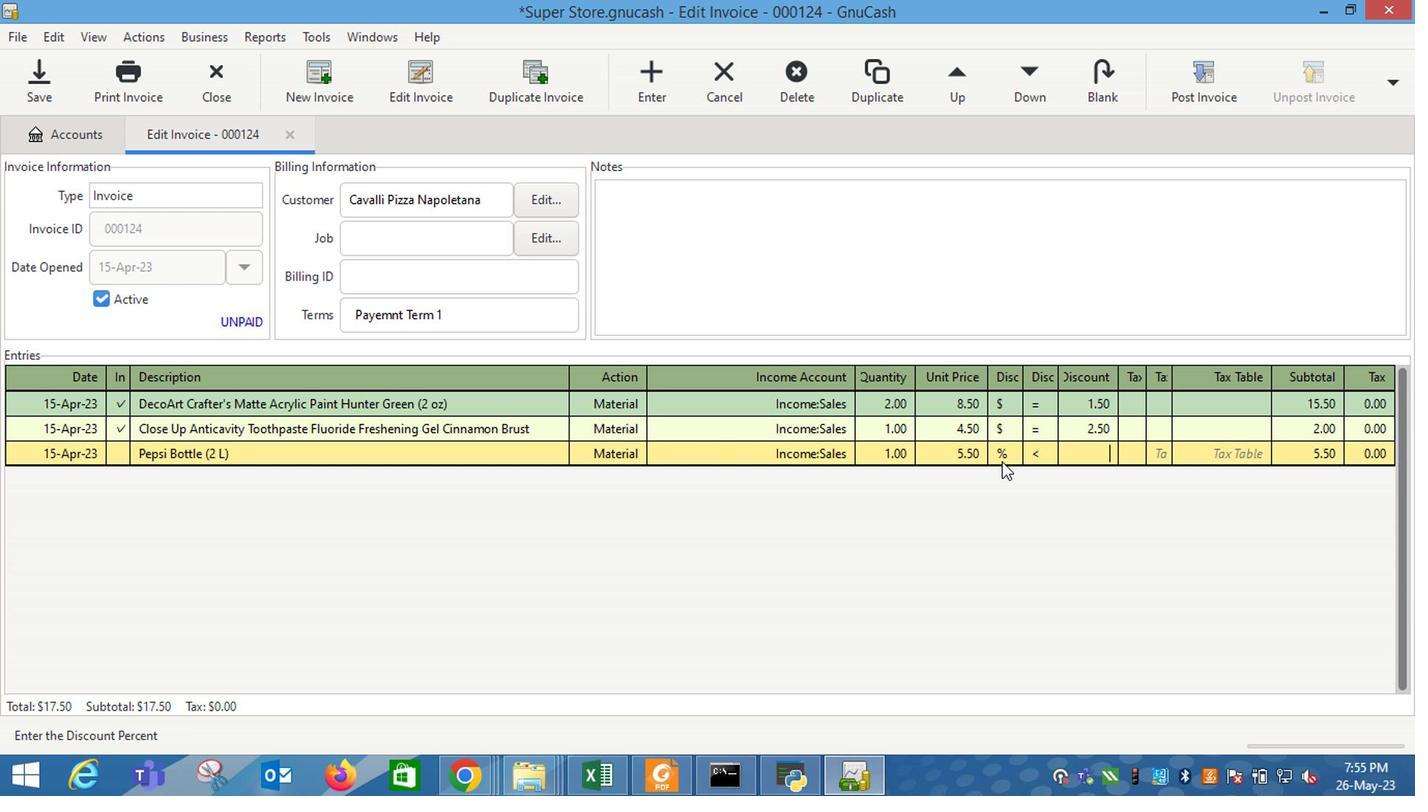
Action: Mouse pressed left at (995, 463)
Screenshot: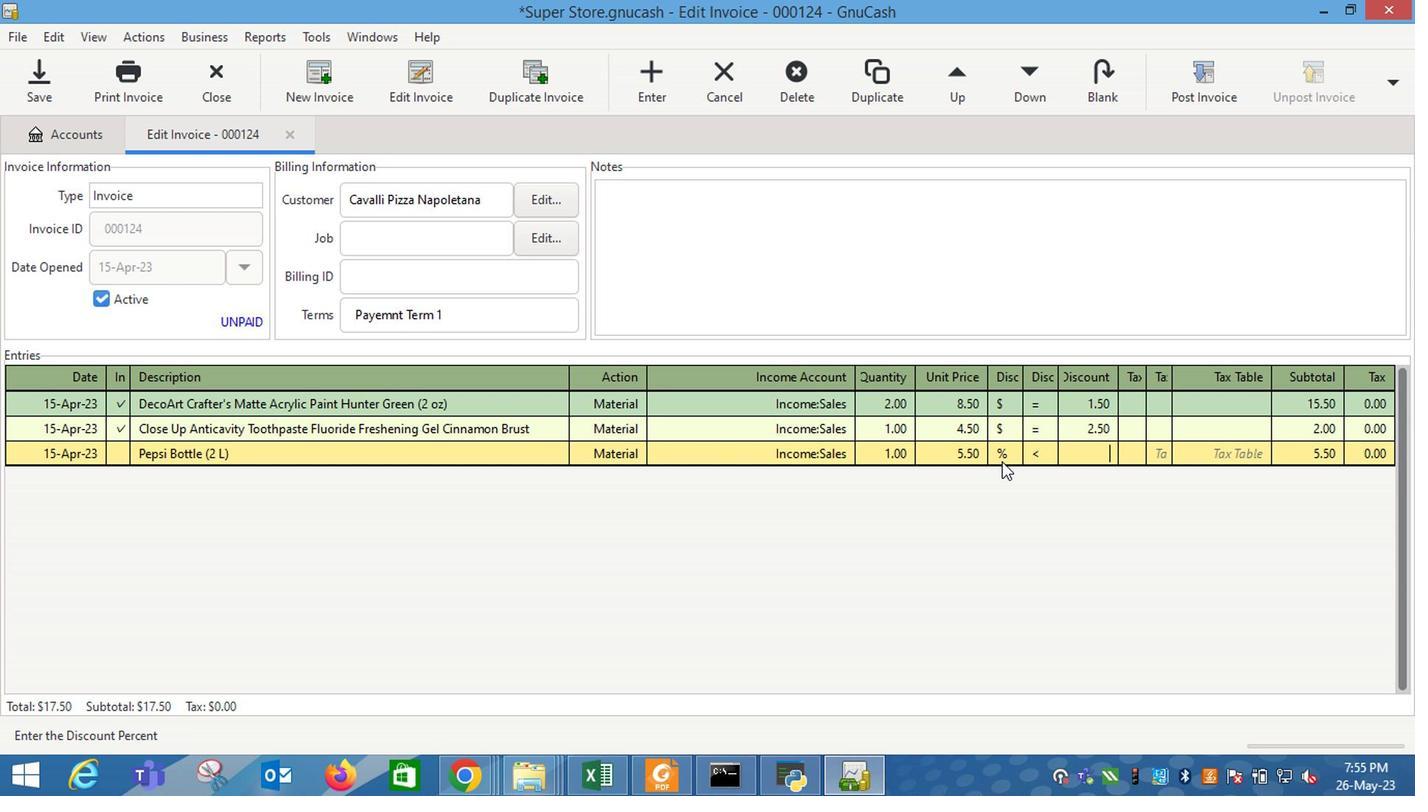 
Action: Mouse moved to (1031, 454)
Screenshot: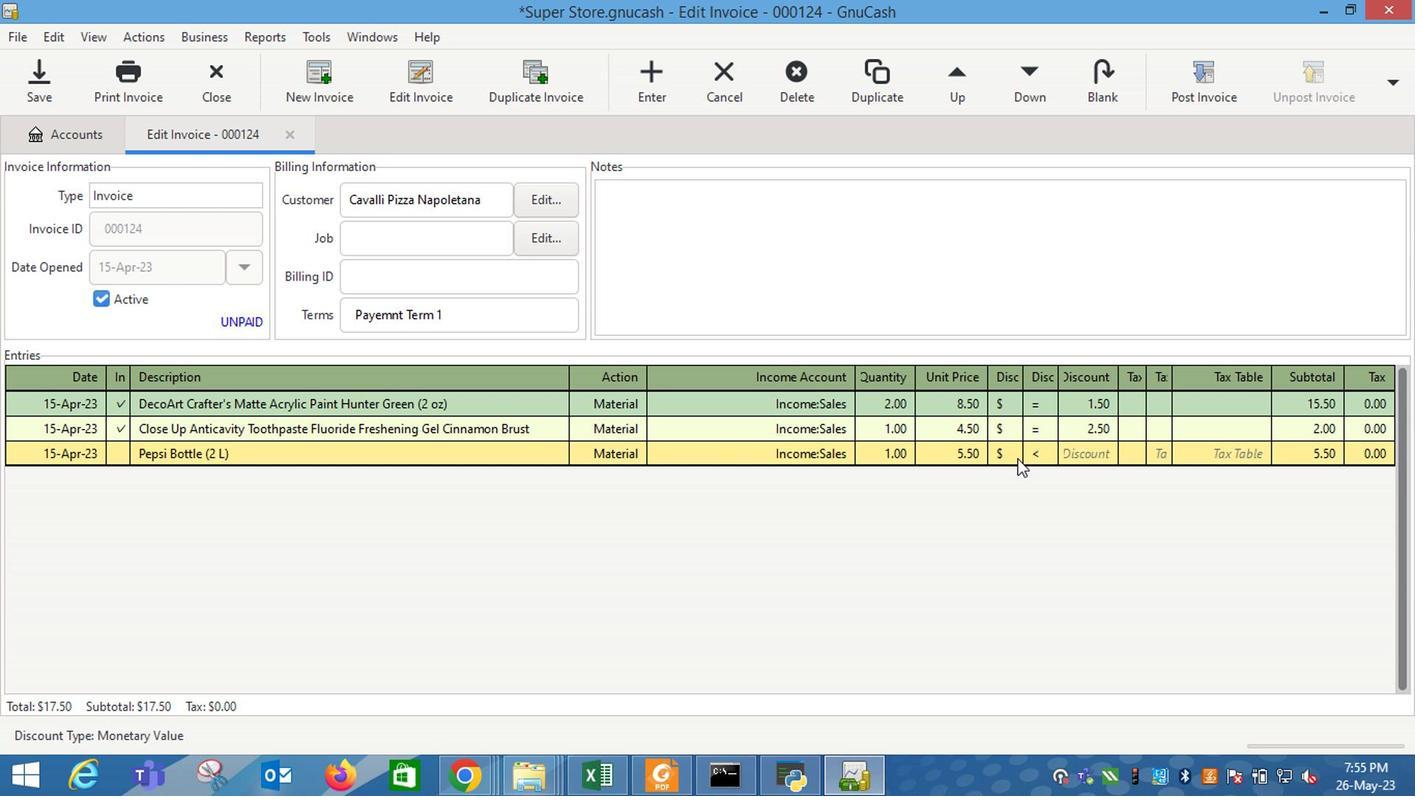 
Action: Mouse pressed left at (1031, 454)
Screenshot: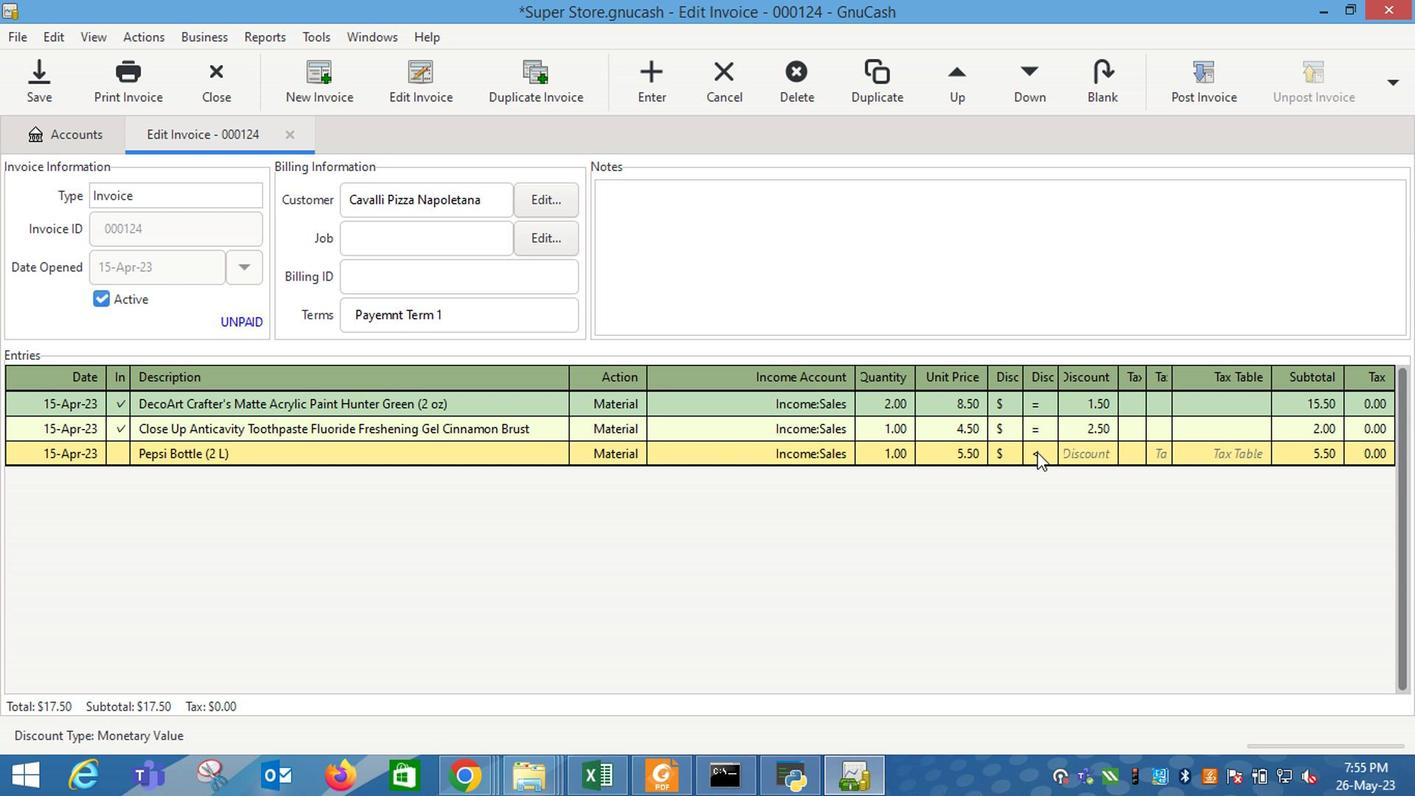 
Action: Mouse moved to (1065, 454)
Screenshot: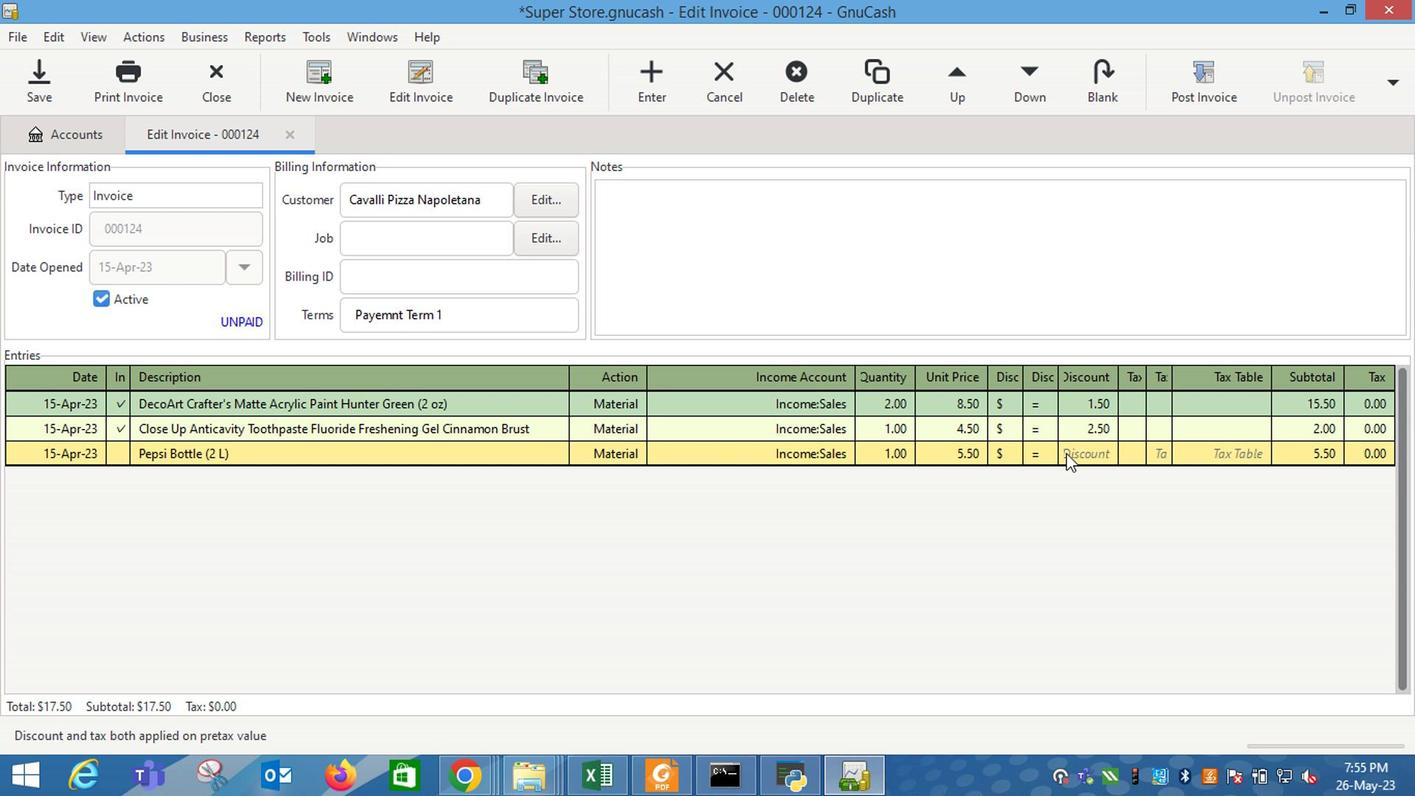 
Action: Mouse pressed left at (1065, 454)
Screenshot: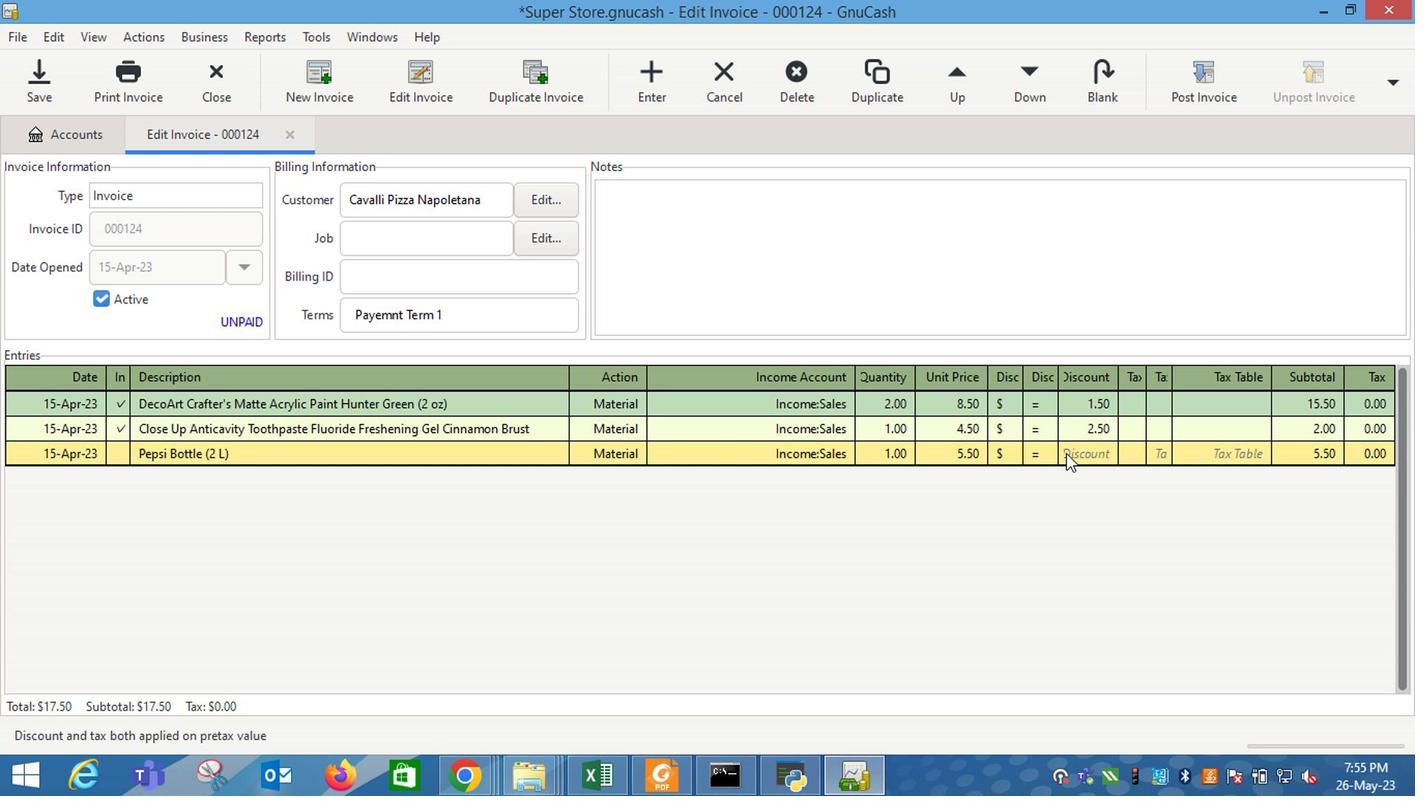 
Action: Mouse moved to (1065, 454)
Screenshot: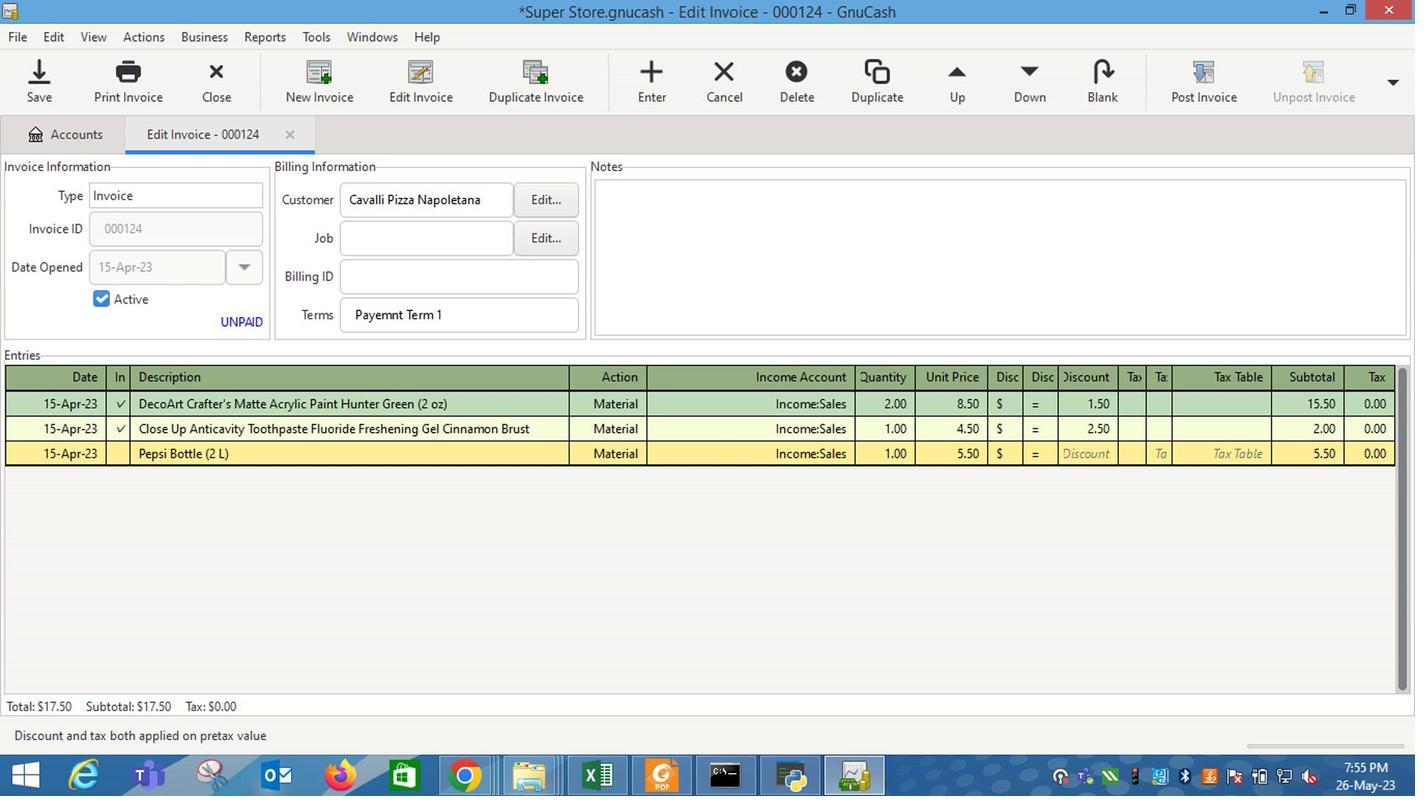 
Action: Key pressed 3<Key.enter>
Screenshot: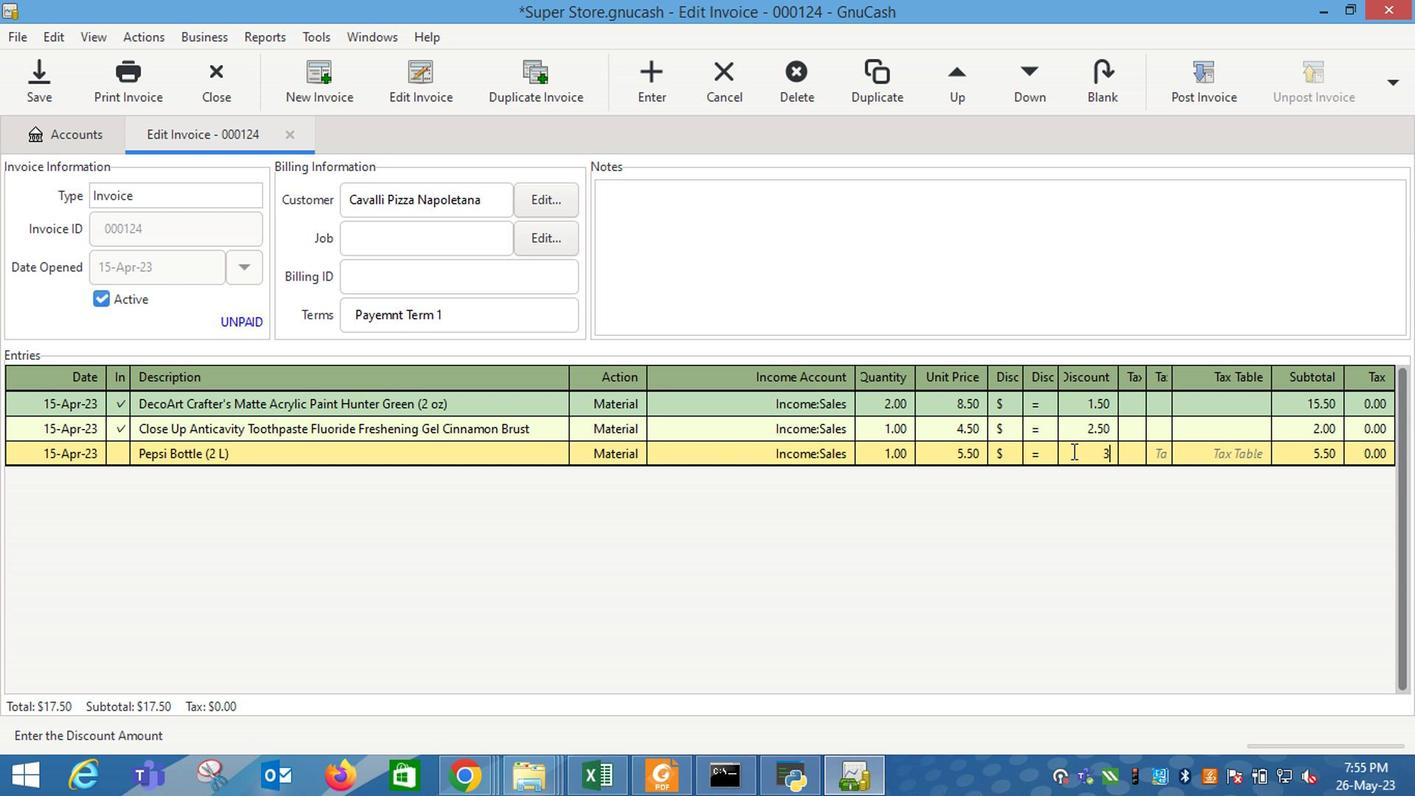 
Action: Mouse moved to (858, 204)
Screenshot: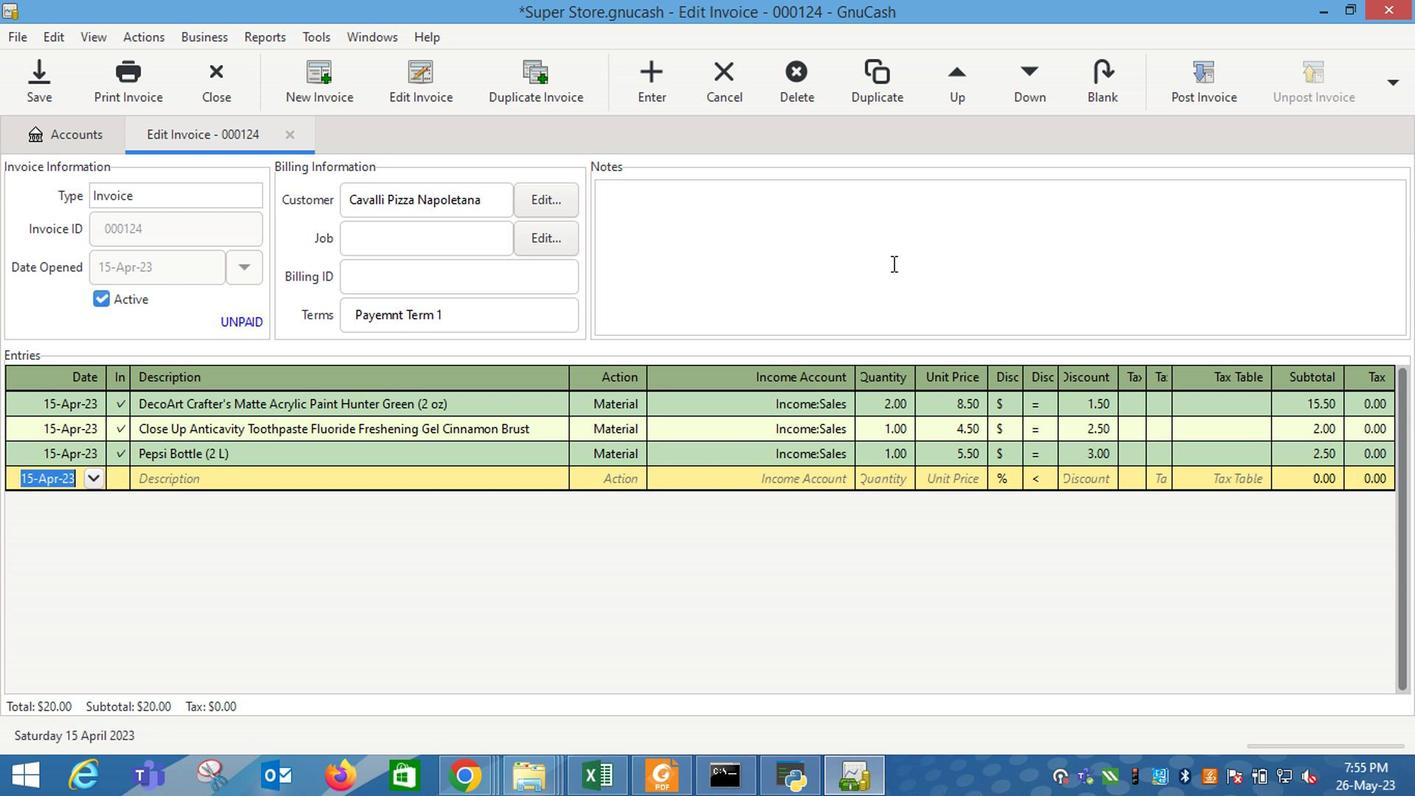 
Action: Mouse pressed left at (858, 204)
Screenshot: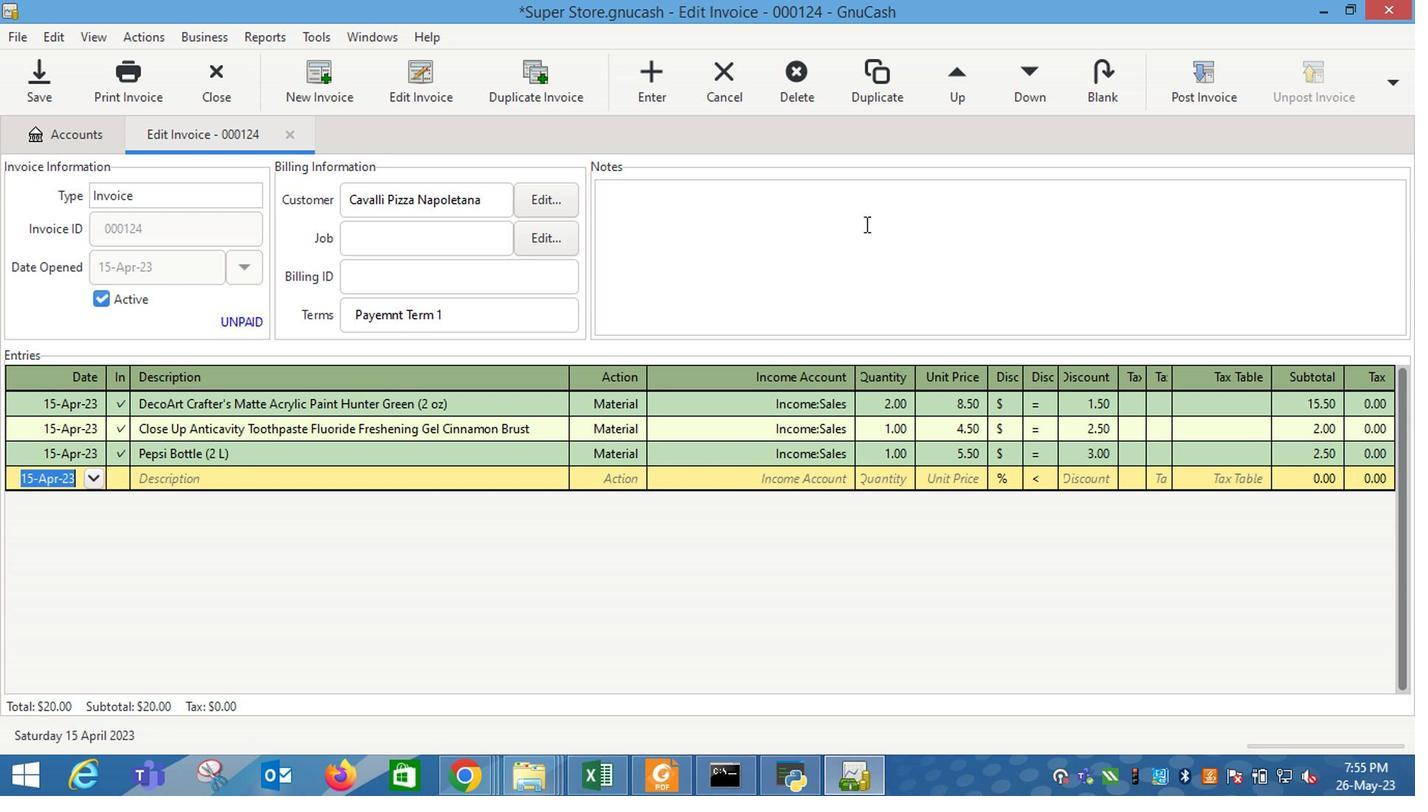 
Action: Mouse moved to (857, 204)
Screenshot: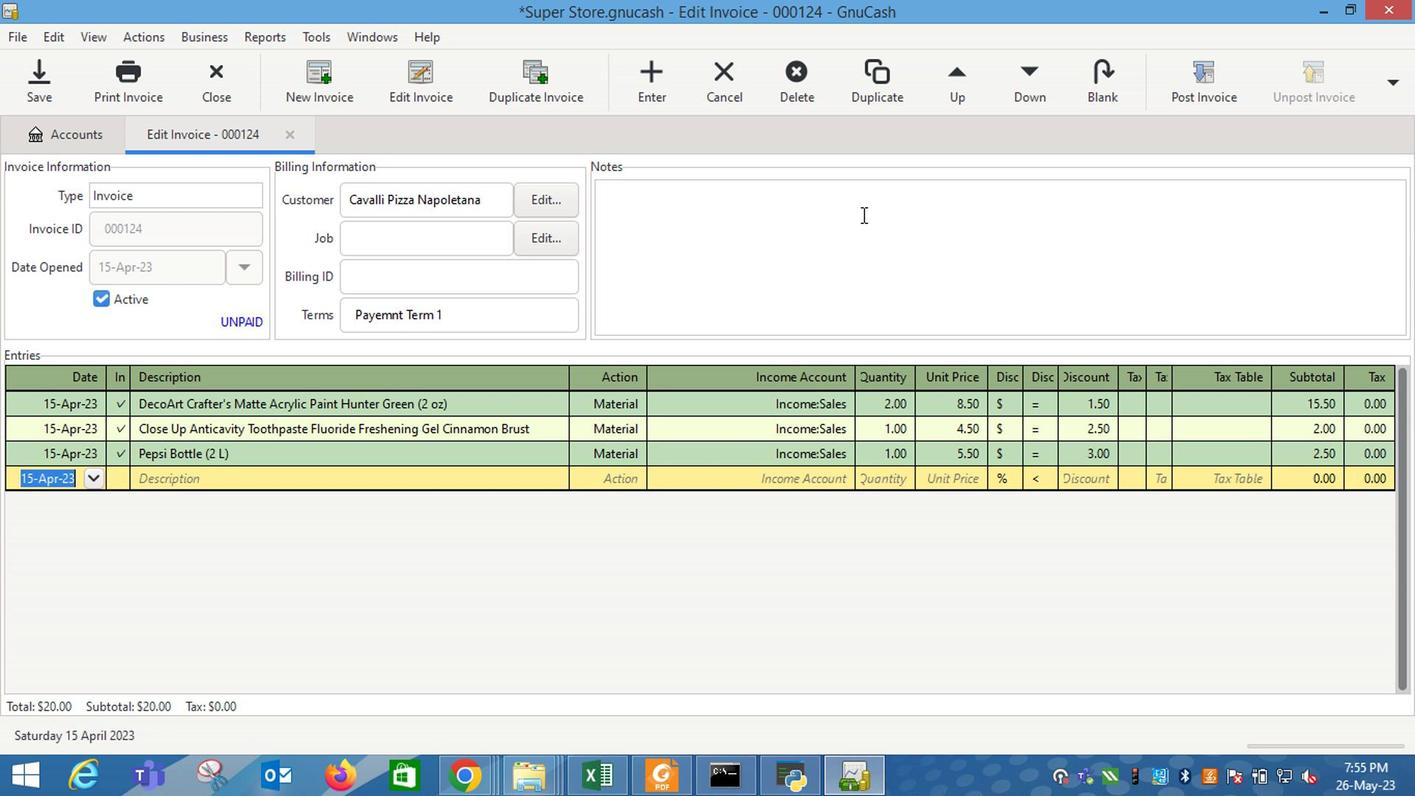 
Action: Key pressed <Key.shift_r>Looking<Key.space>forward<Key.space>to<Key.space>serving<Key.space>you<Key.space>again.
Screenshot: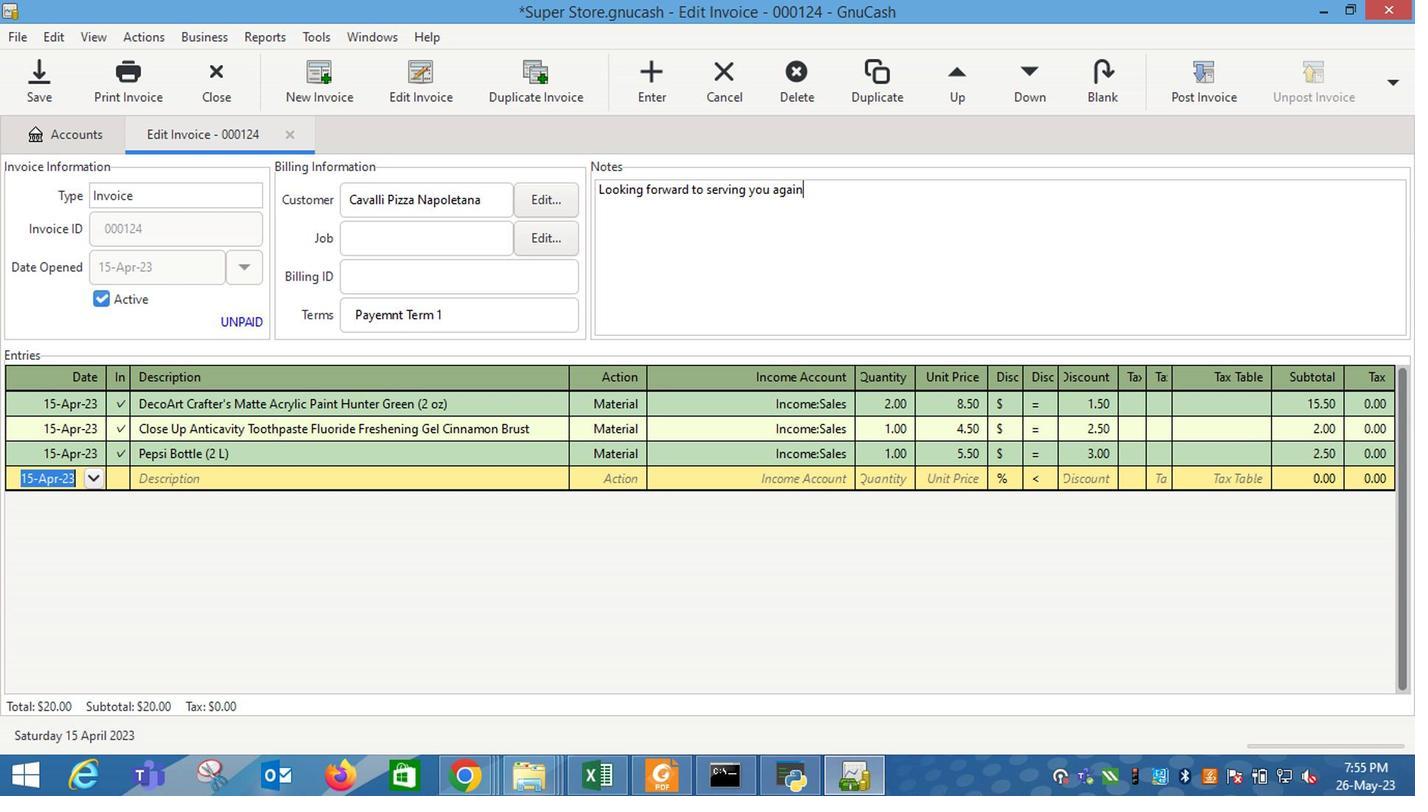 
Action: Mouse moved to (1184, 50)
Screenshot: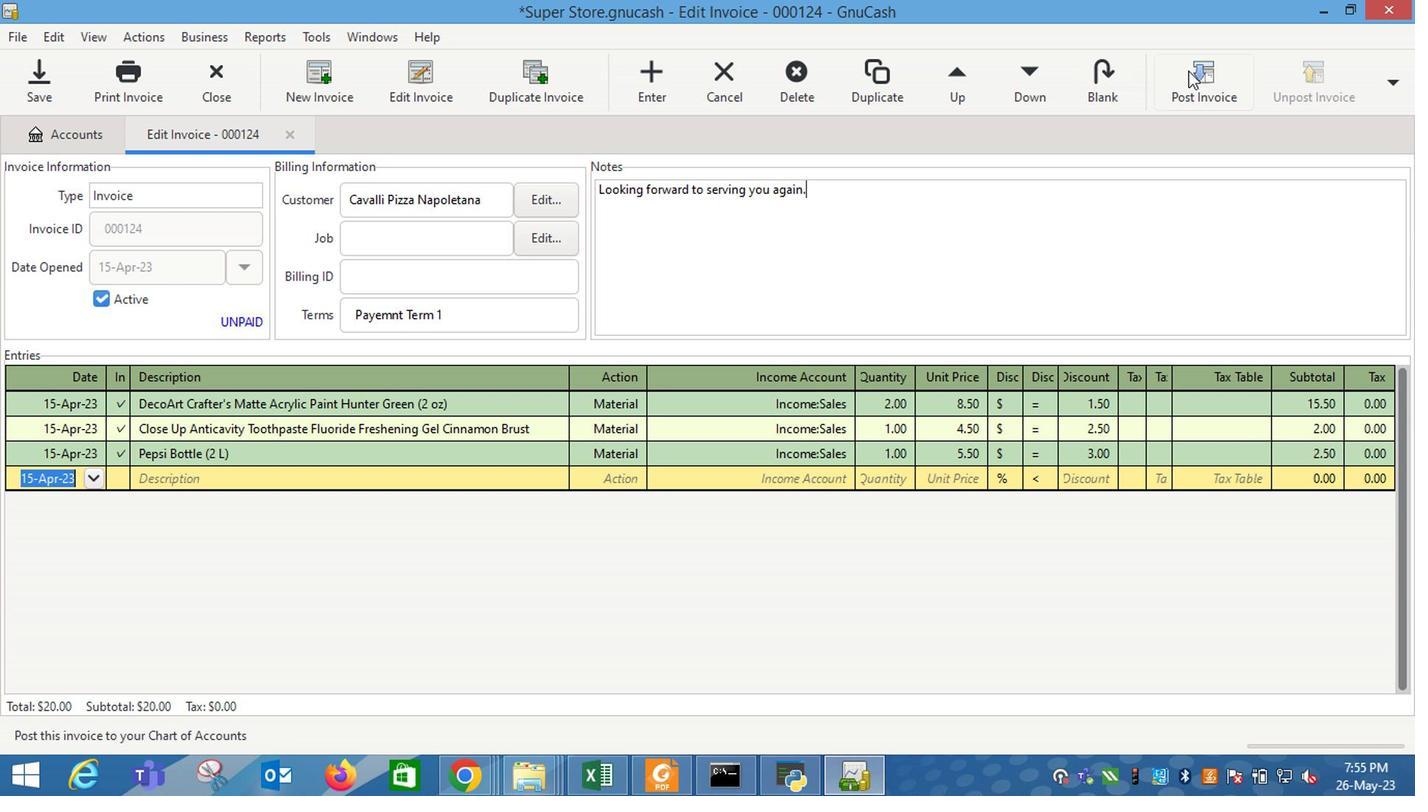 
Action: Mouse pressed left at (1184, 50)
Screenshot: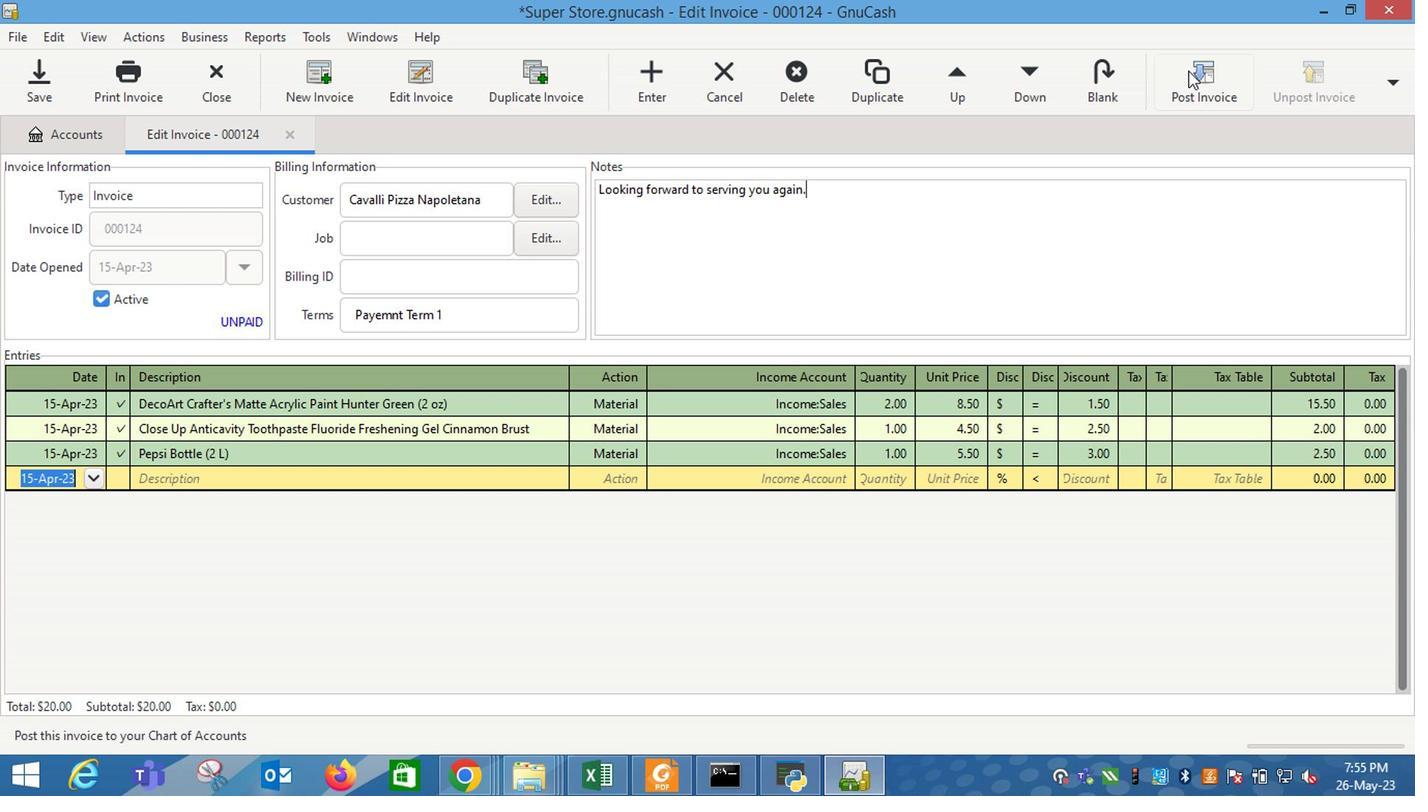 
Action: Mouse moved to (876, 340)
Screenshot: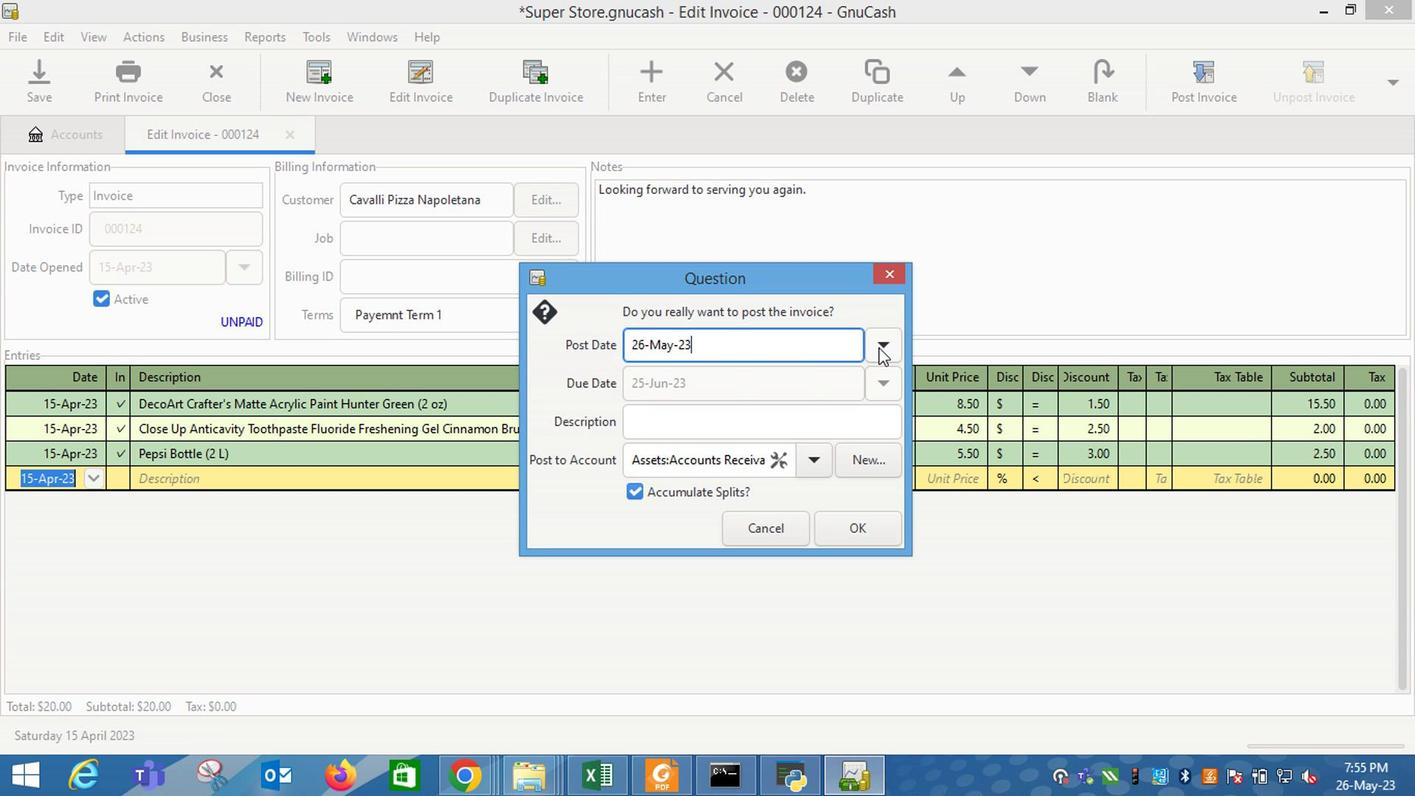 
Action: Mouse pressed left at (876, 340)
Screenshot: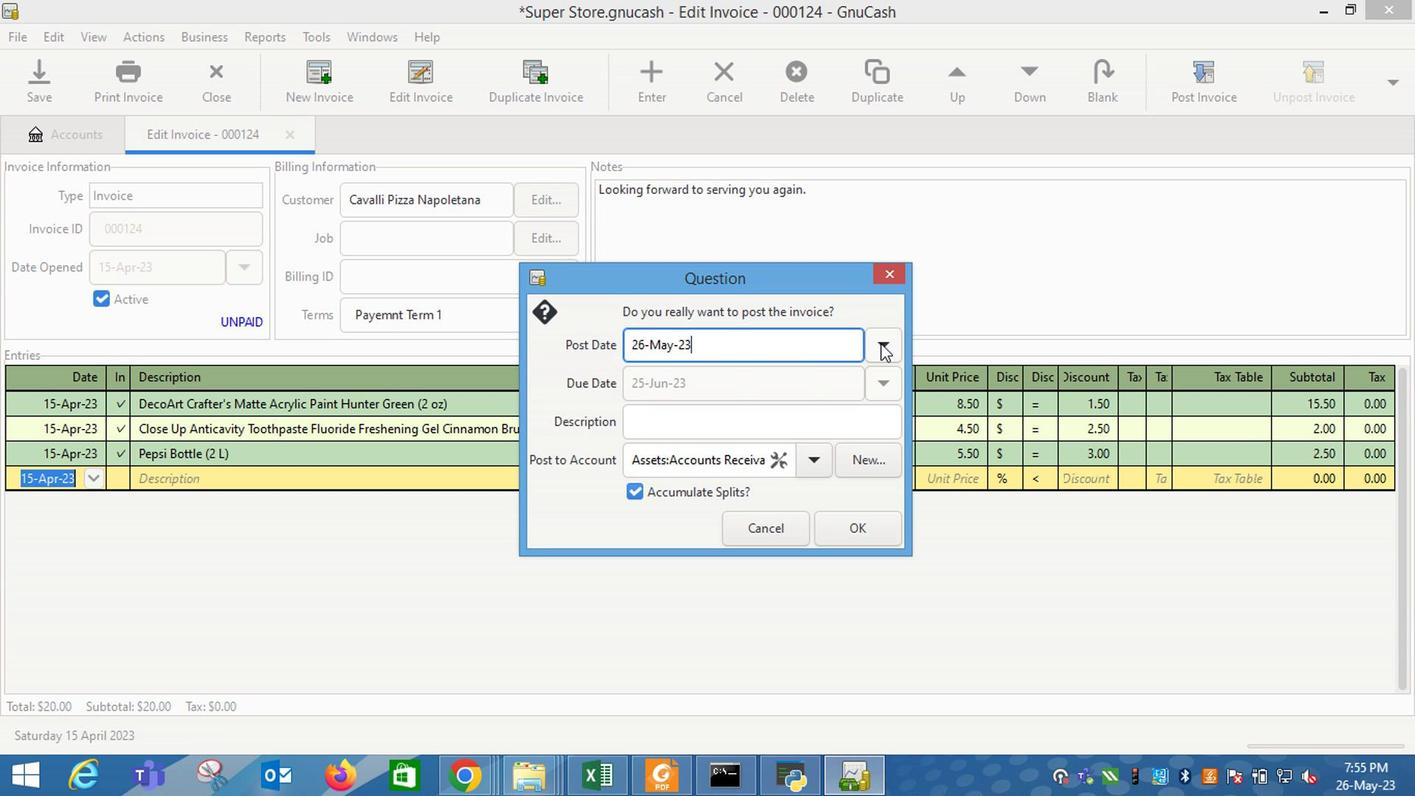 
Action: Mouse moved to (722, 373)
Screenshot: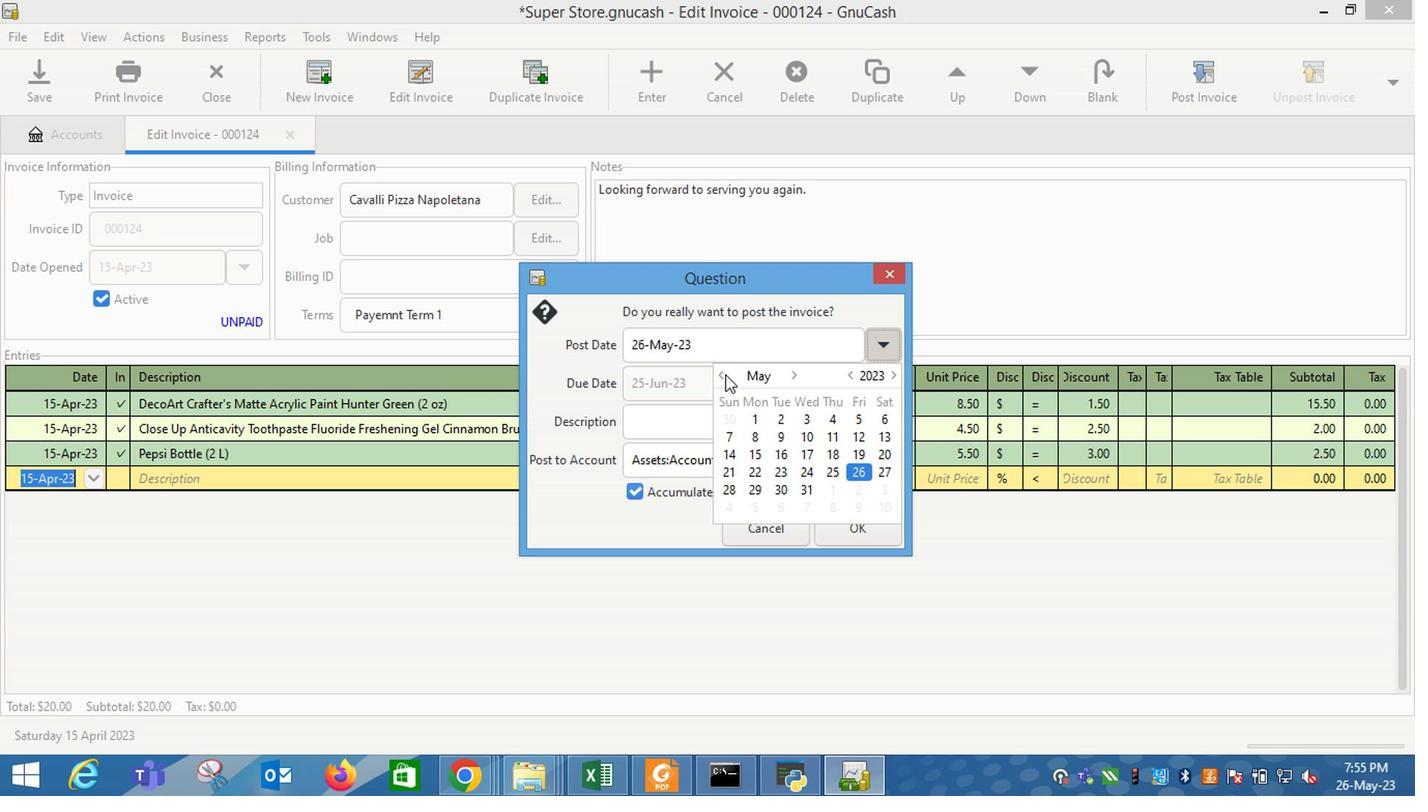 
Action: Mouse pressed left at (722, 373)
Screenshot: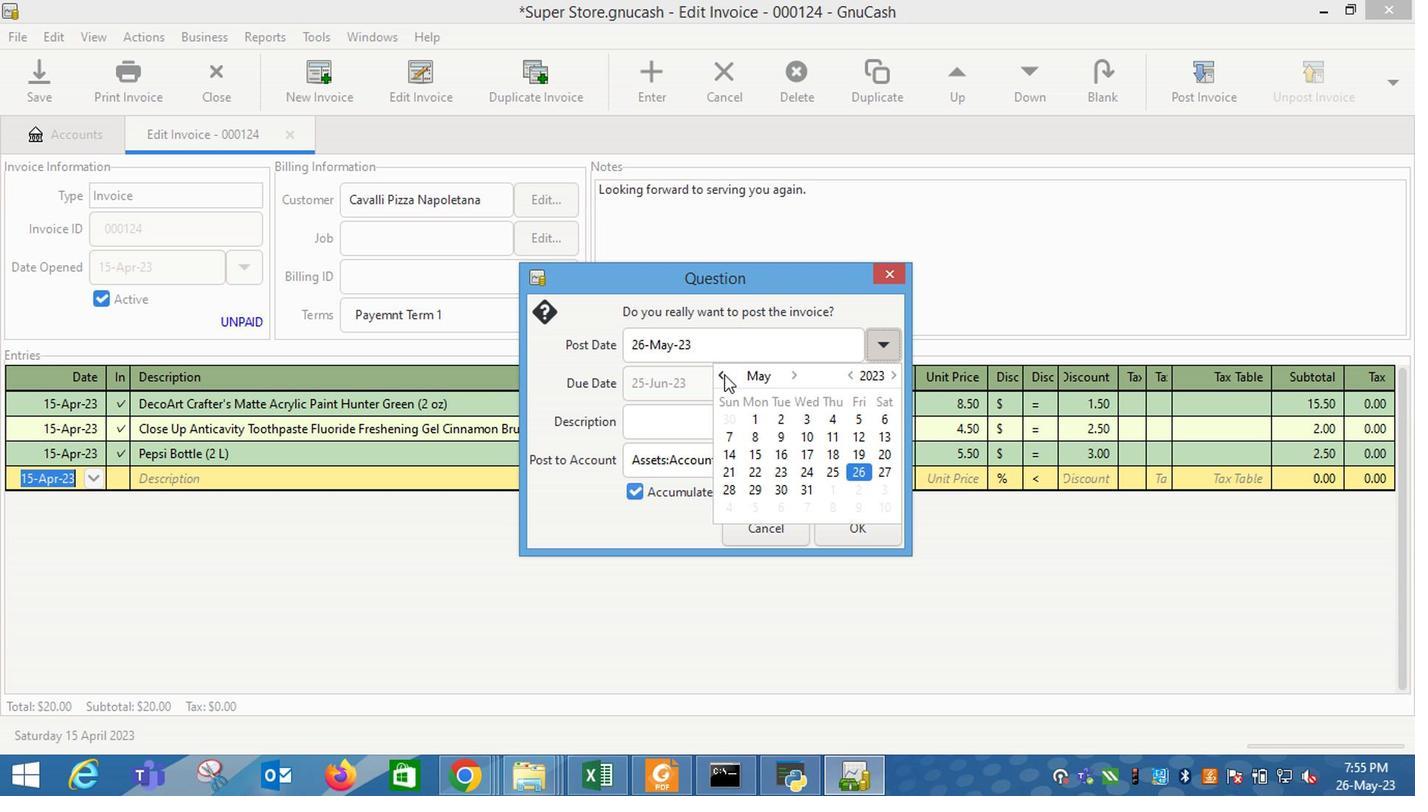 
Action: Mouse moved to (878, 459)
Screenshot: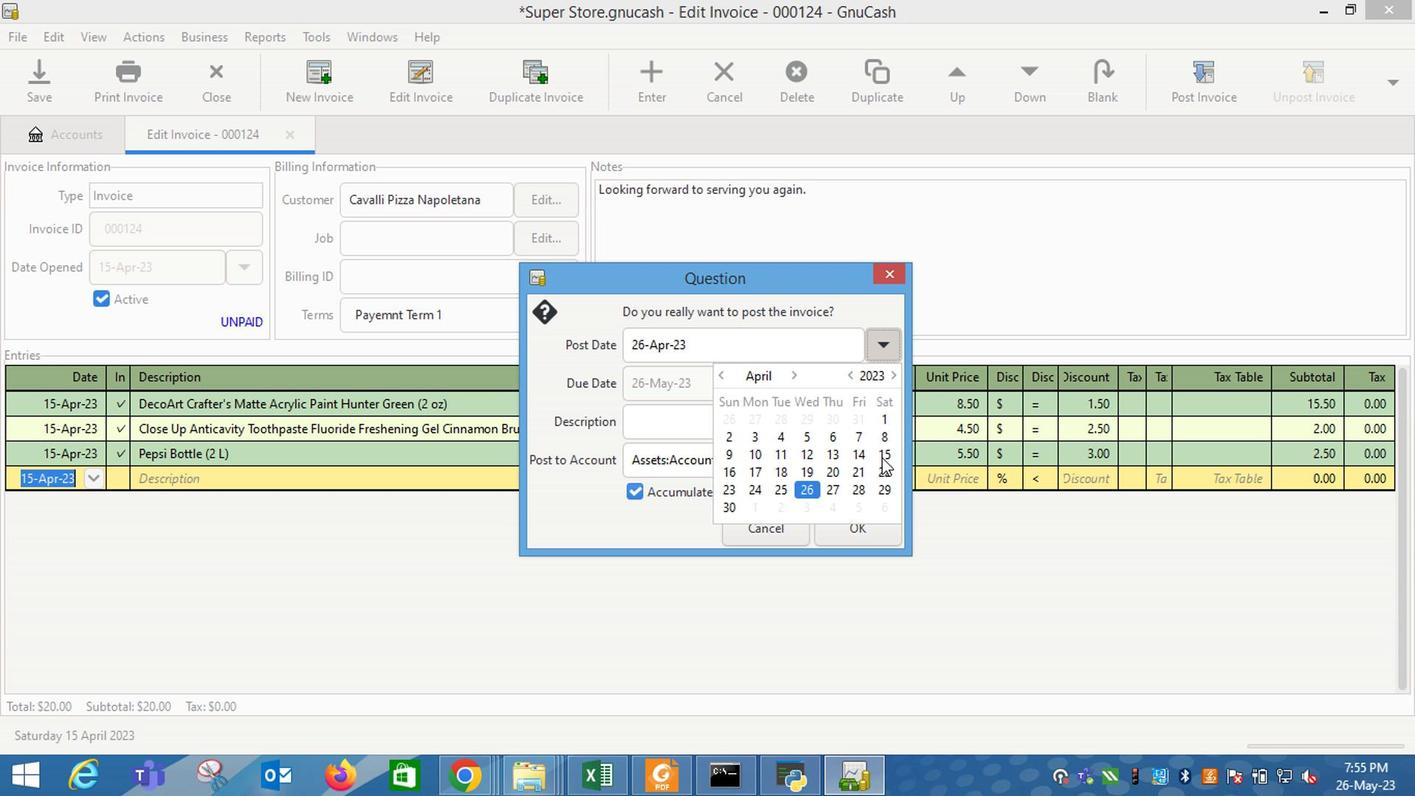 
Action: Mouse pressed left at (878, 459)
Screenshot: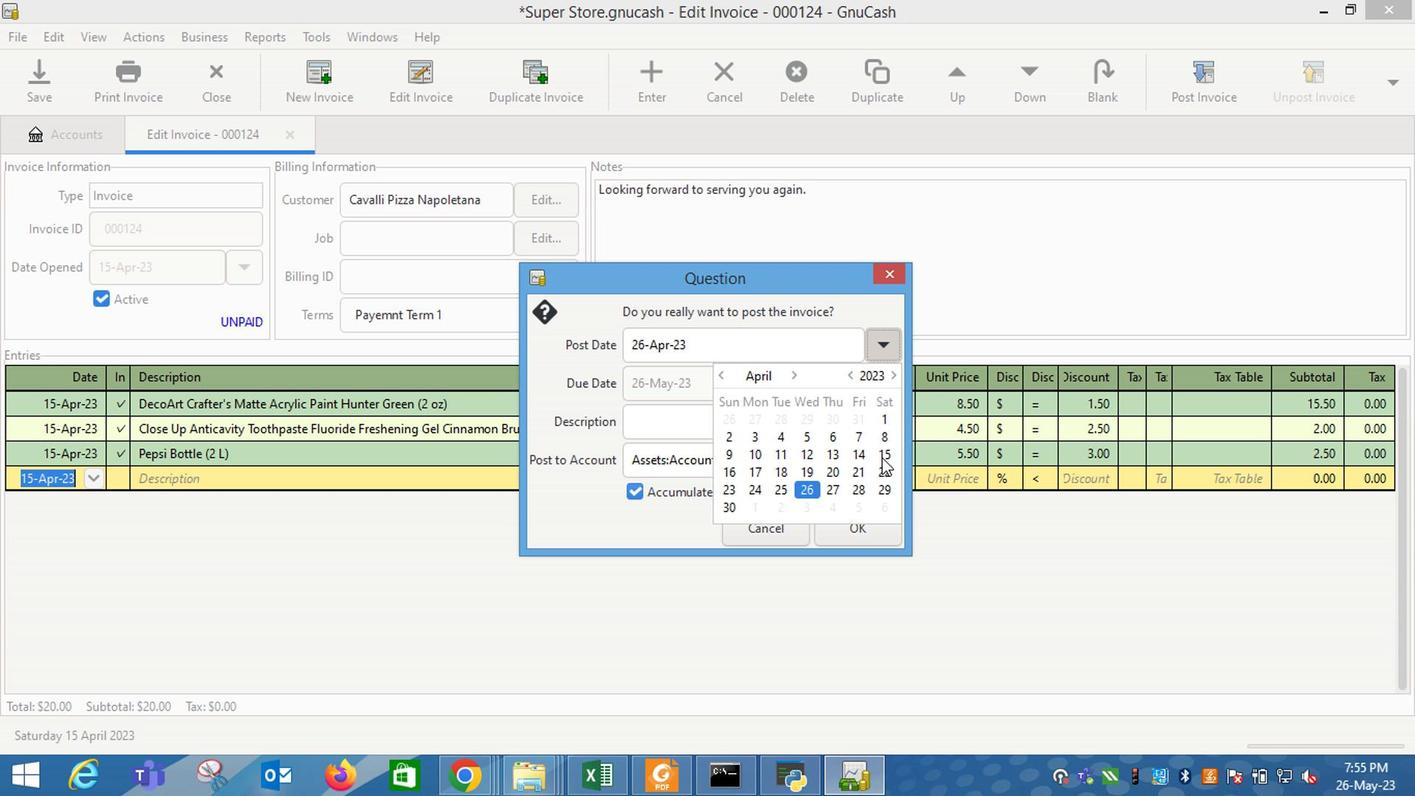 
Action: Mouse moved to (663, 458)
Screenshot: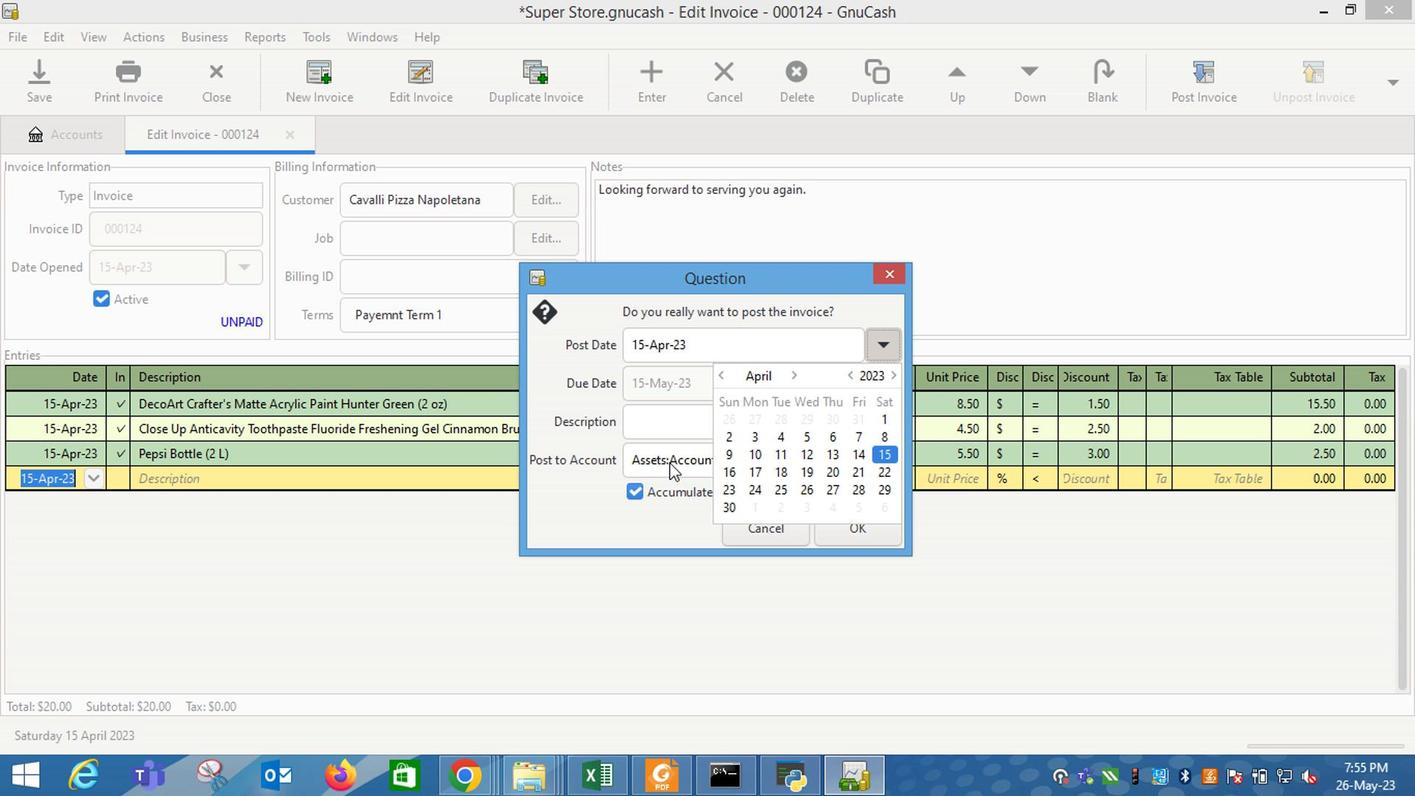 
Action: Mouse pressed left at (663, 458)
Screenshot: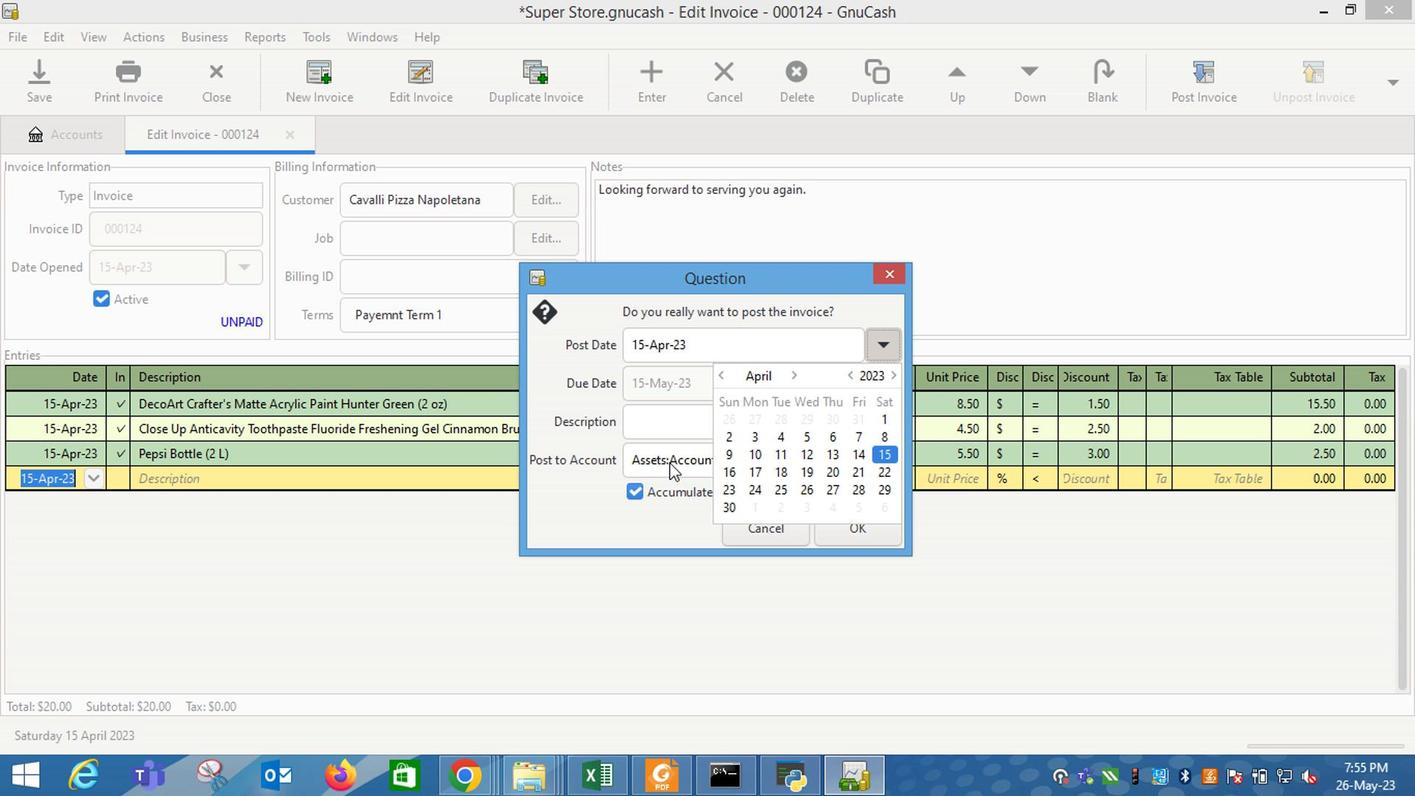 
Action: Mouse moved to (843, 547)
Screenshot: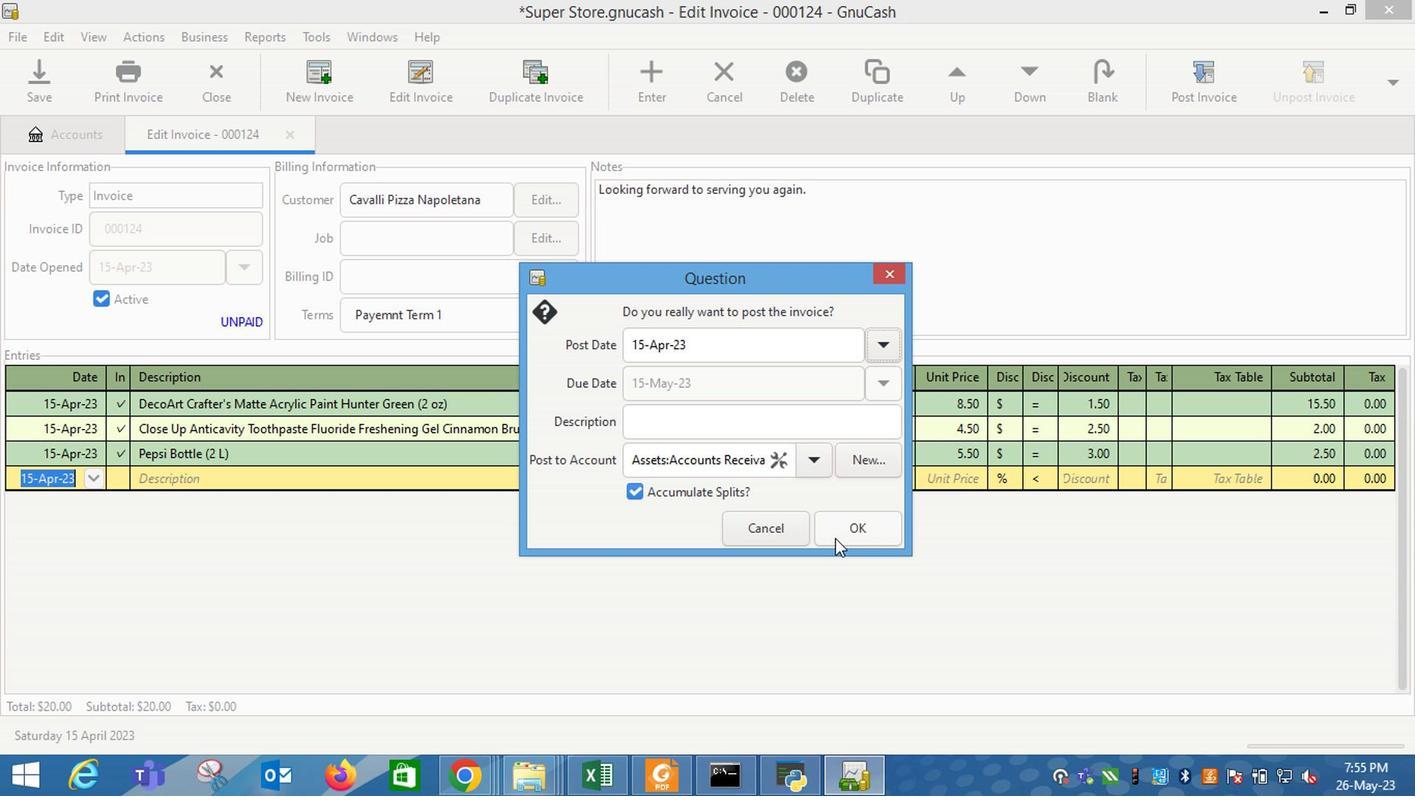
Action: Mouse pressed left at (843, 547)
Screenshot: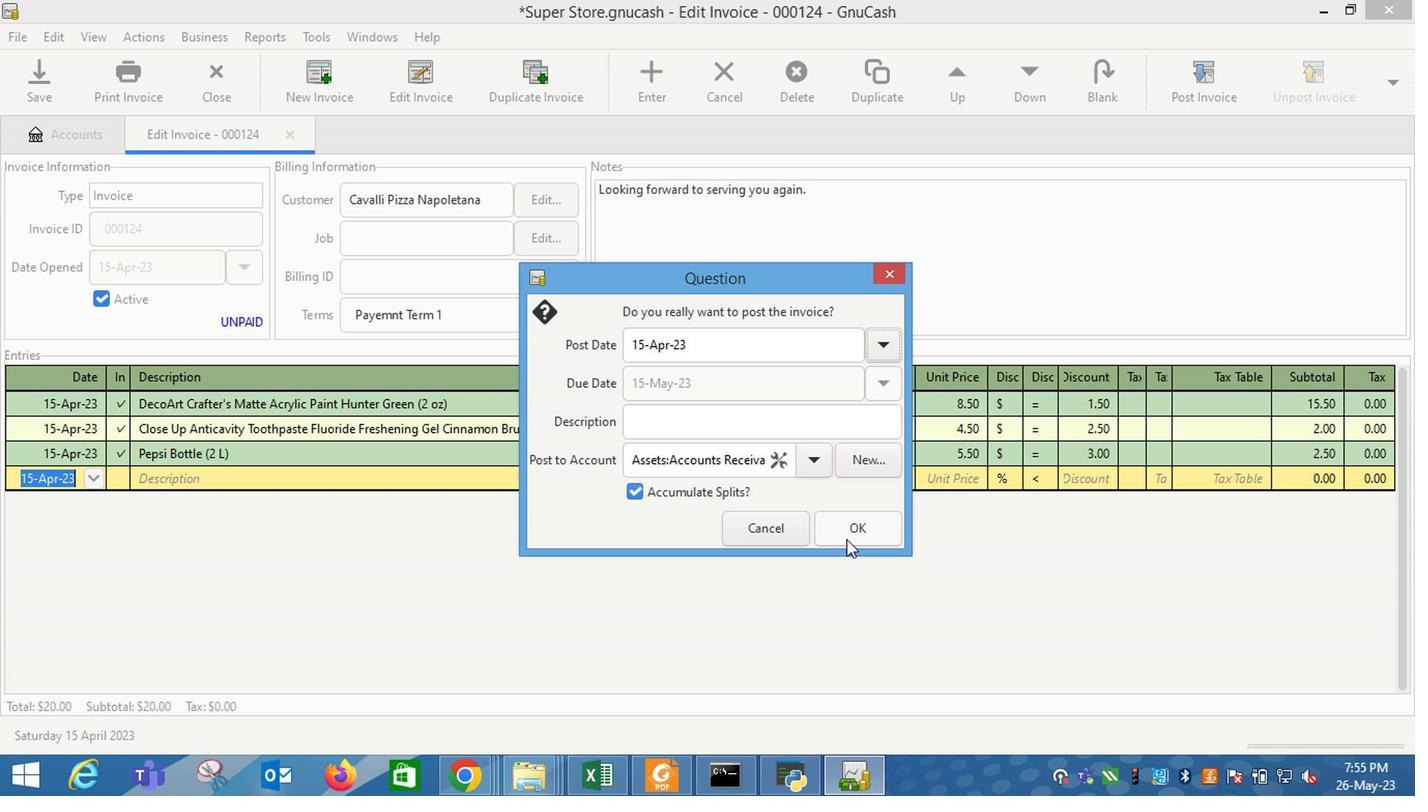 
Action: Mouse moved to (1340, 64)
Screenshot: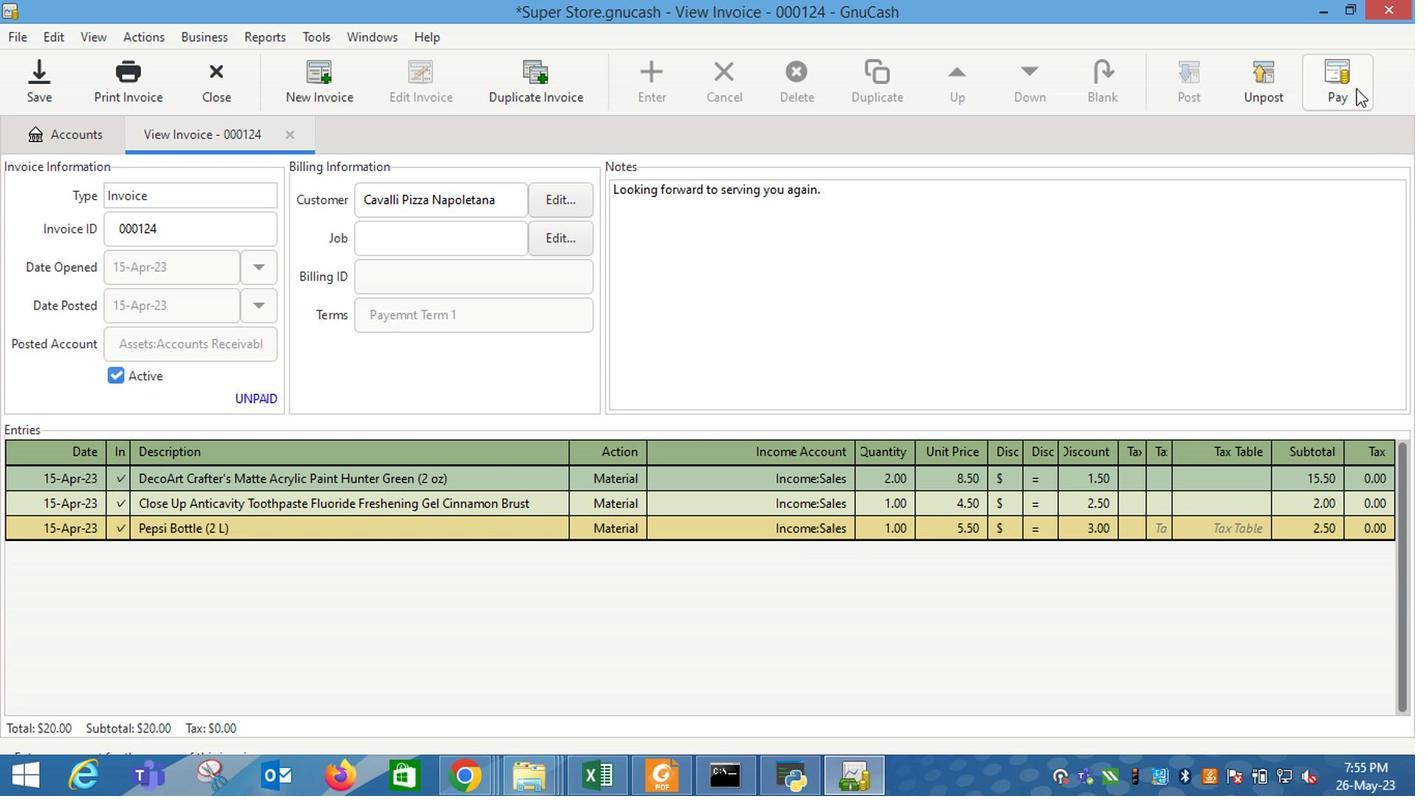 
Action: Mouse pressed left at (1340, 64)
Screenshot: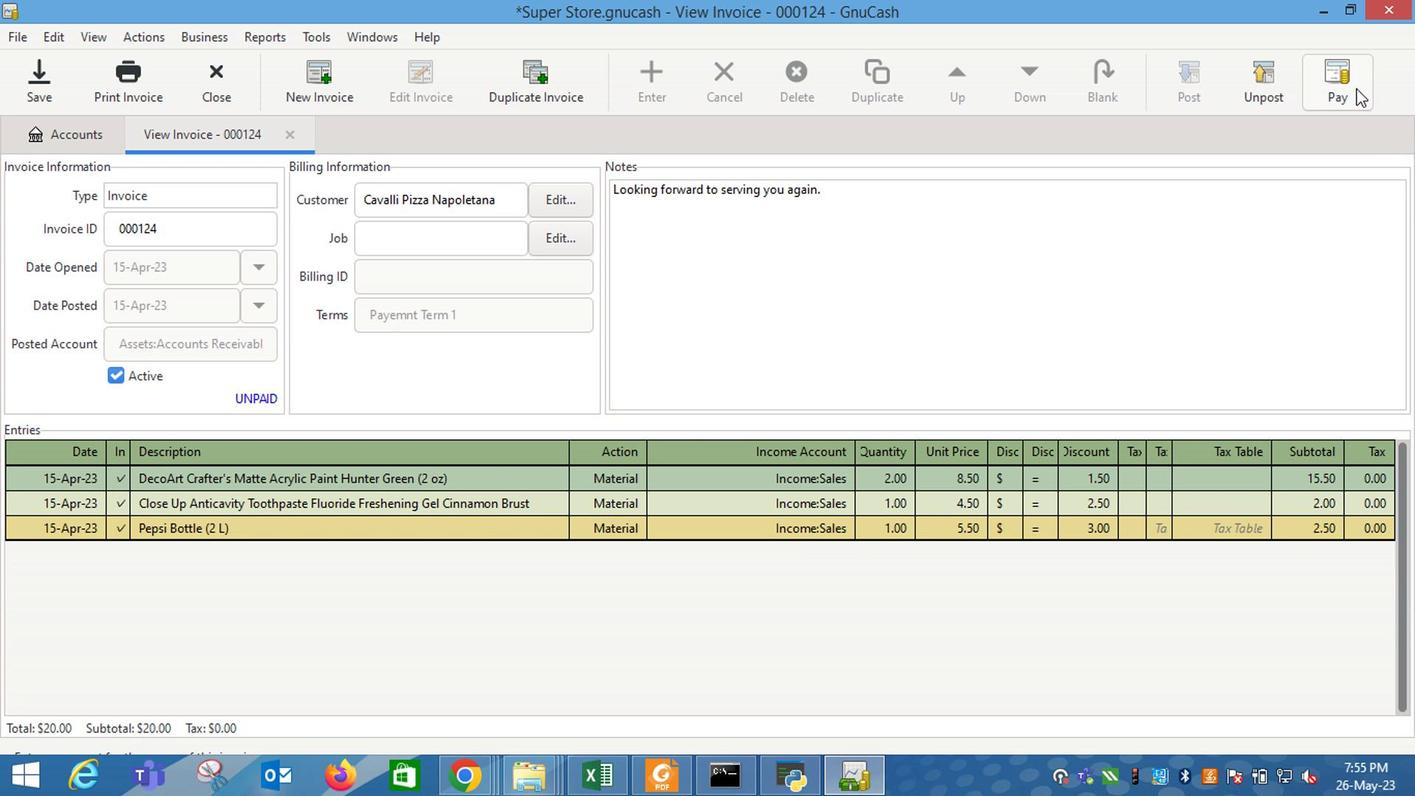 
Action: Mouse moved to (629, 408)
Screenshot: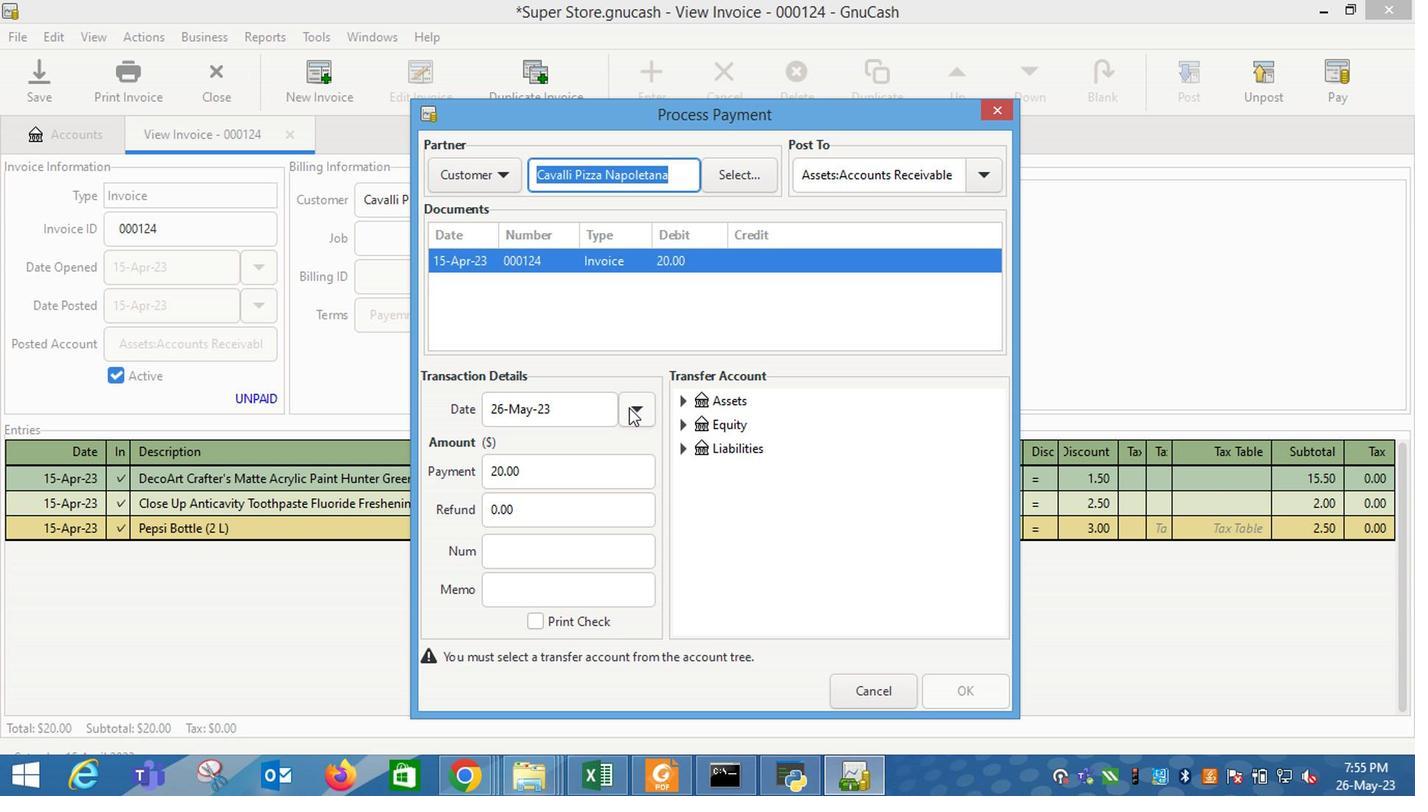 
Action: Mouse pressed left at (629, 408)
Screenshot: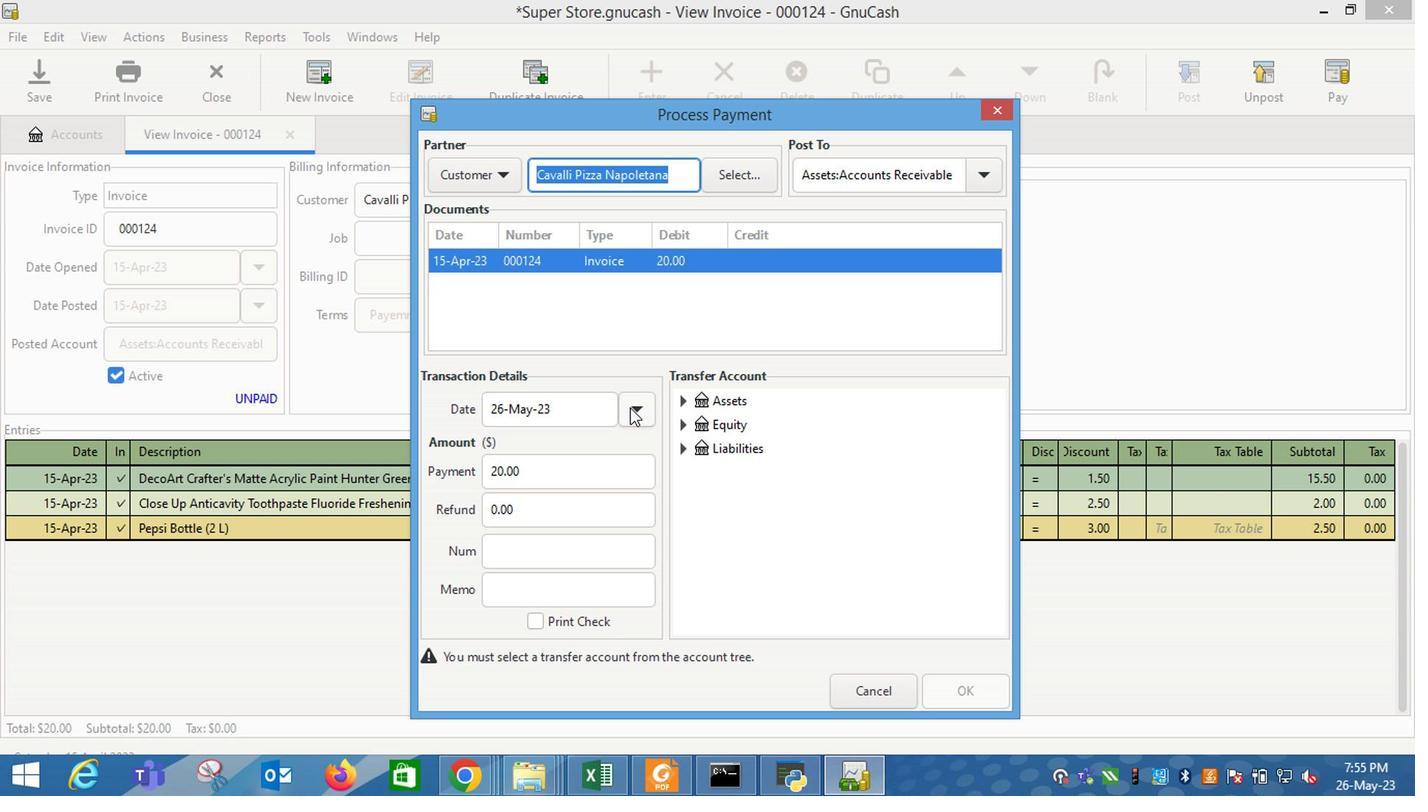 
Action: Mouse moved to (511, 524)
Screenshot: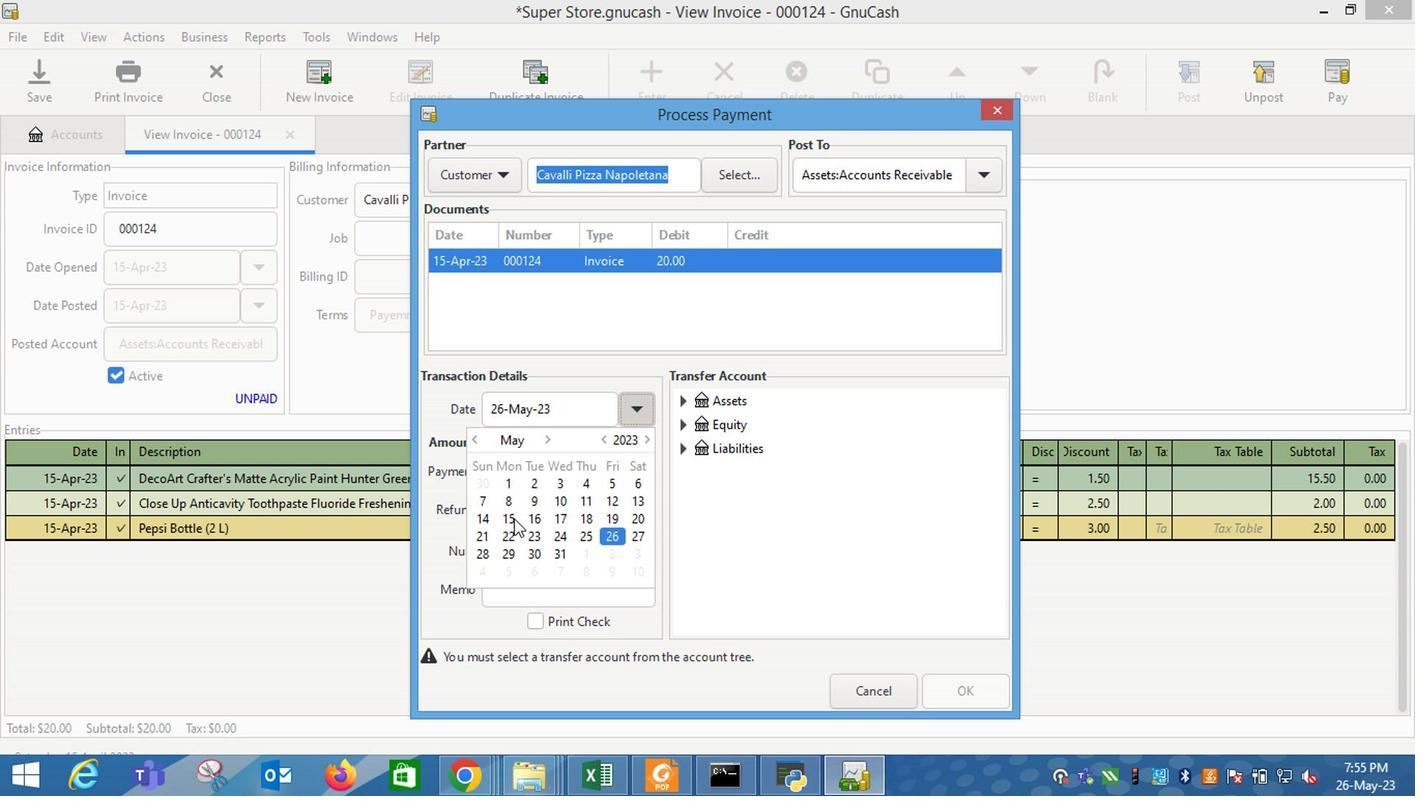 
Action: Mouse pressed left at (511, 524)
Screenshot: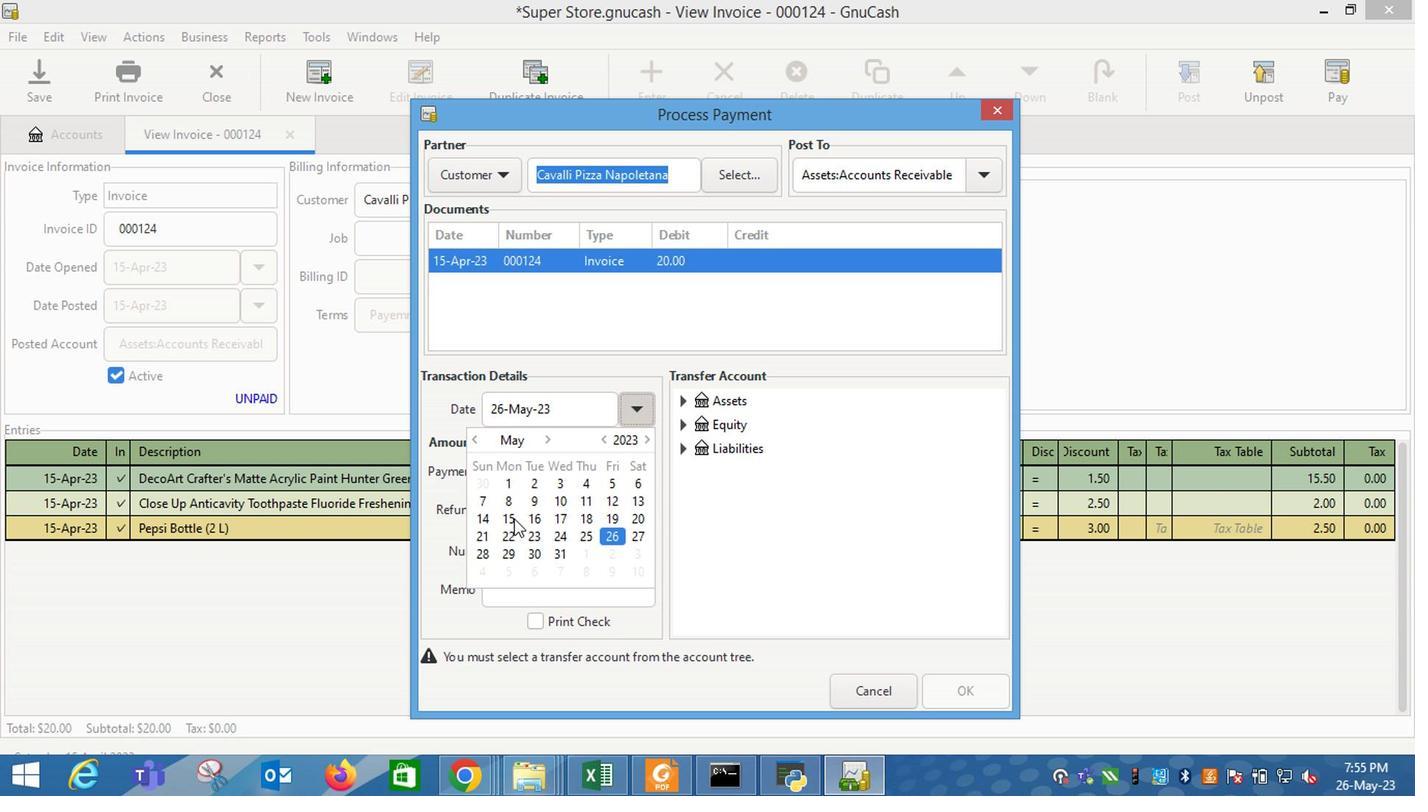 
Action: Mouse moved to (748, 527)
Screenshot: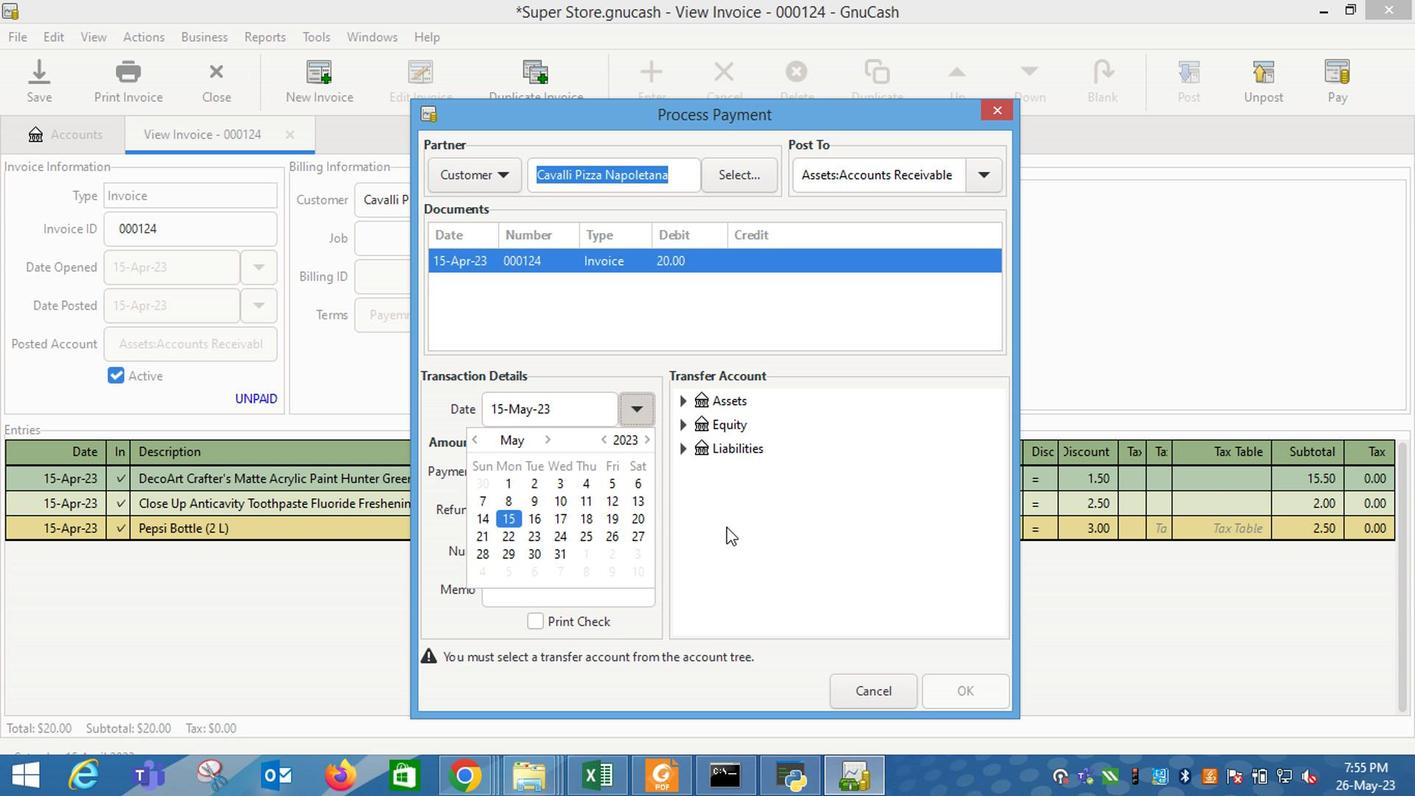 
Action: Mouse pressed left at (748, 527)
Screenshot: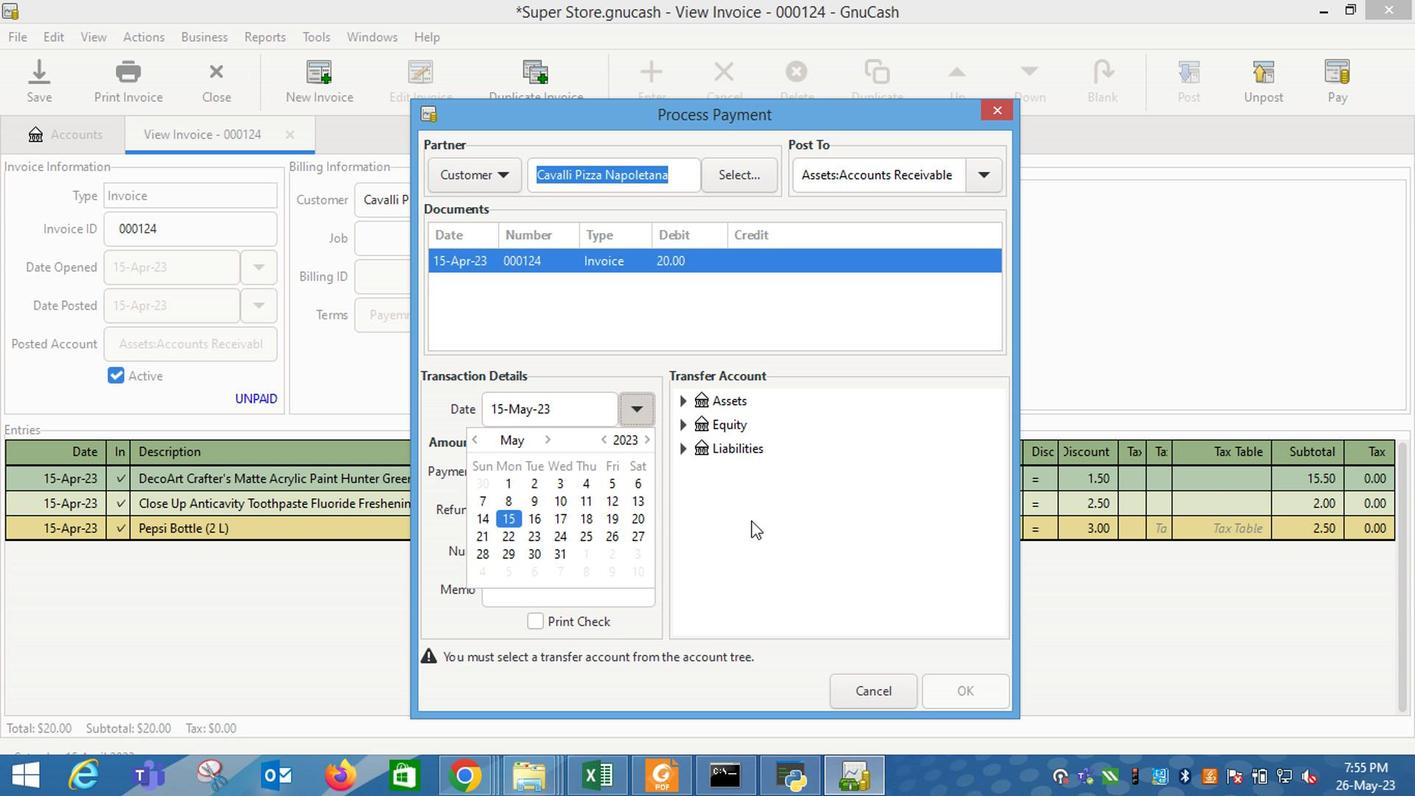 
Action: Mouse moved to (677, 392)
Screenshot: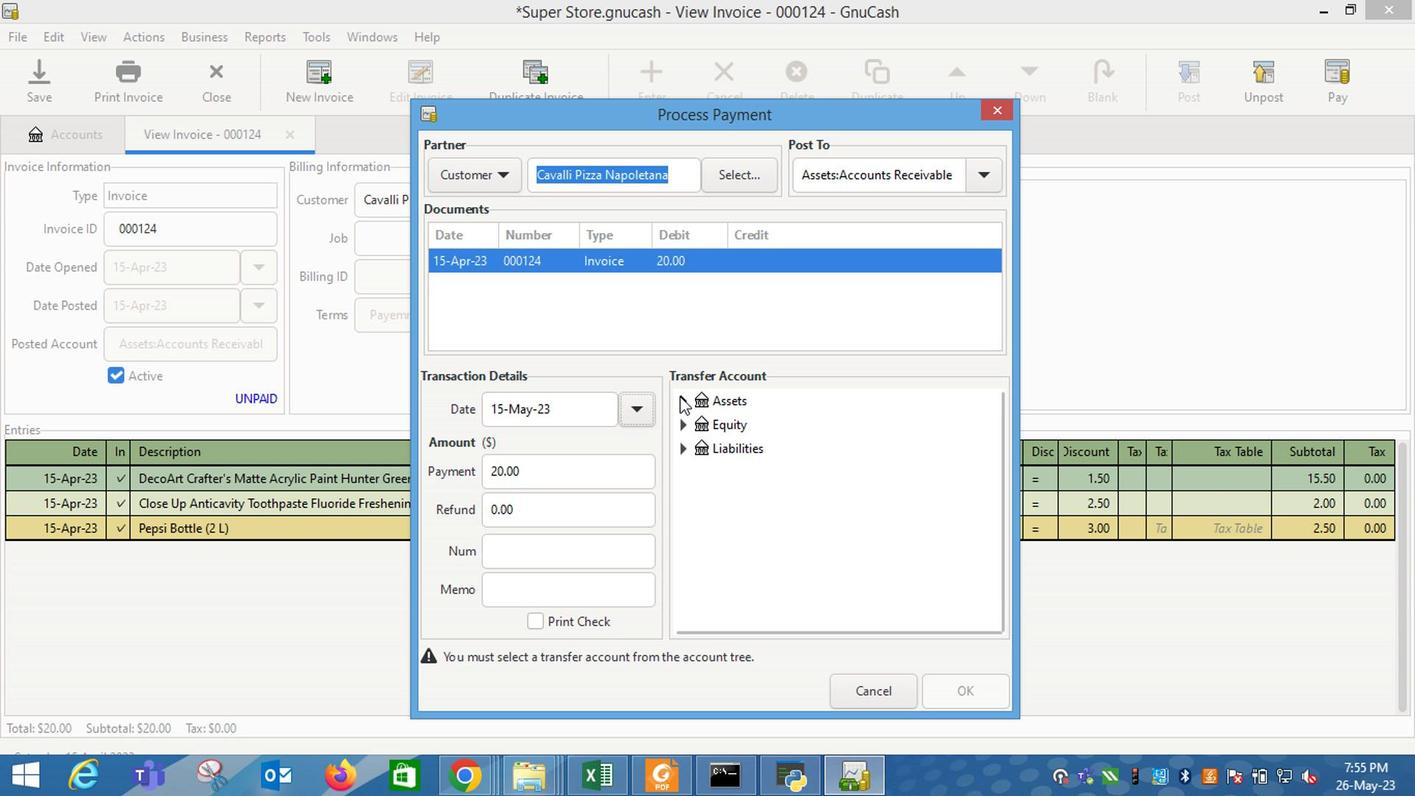 
Action: Mouse pressed left at (677, 392)
Screenshot: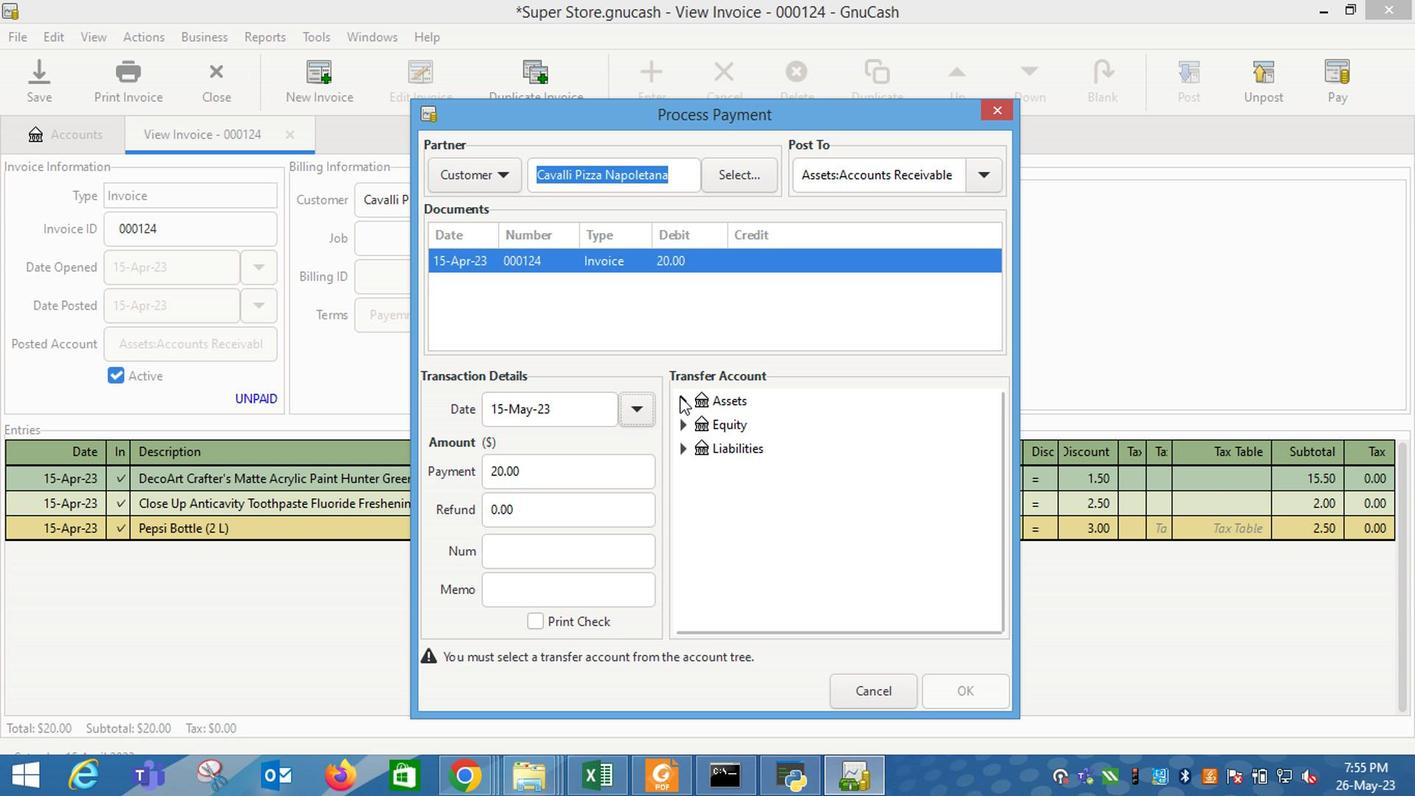 
Action: Mouse moved to (701, 433)
Screenshot: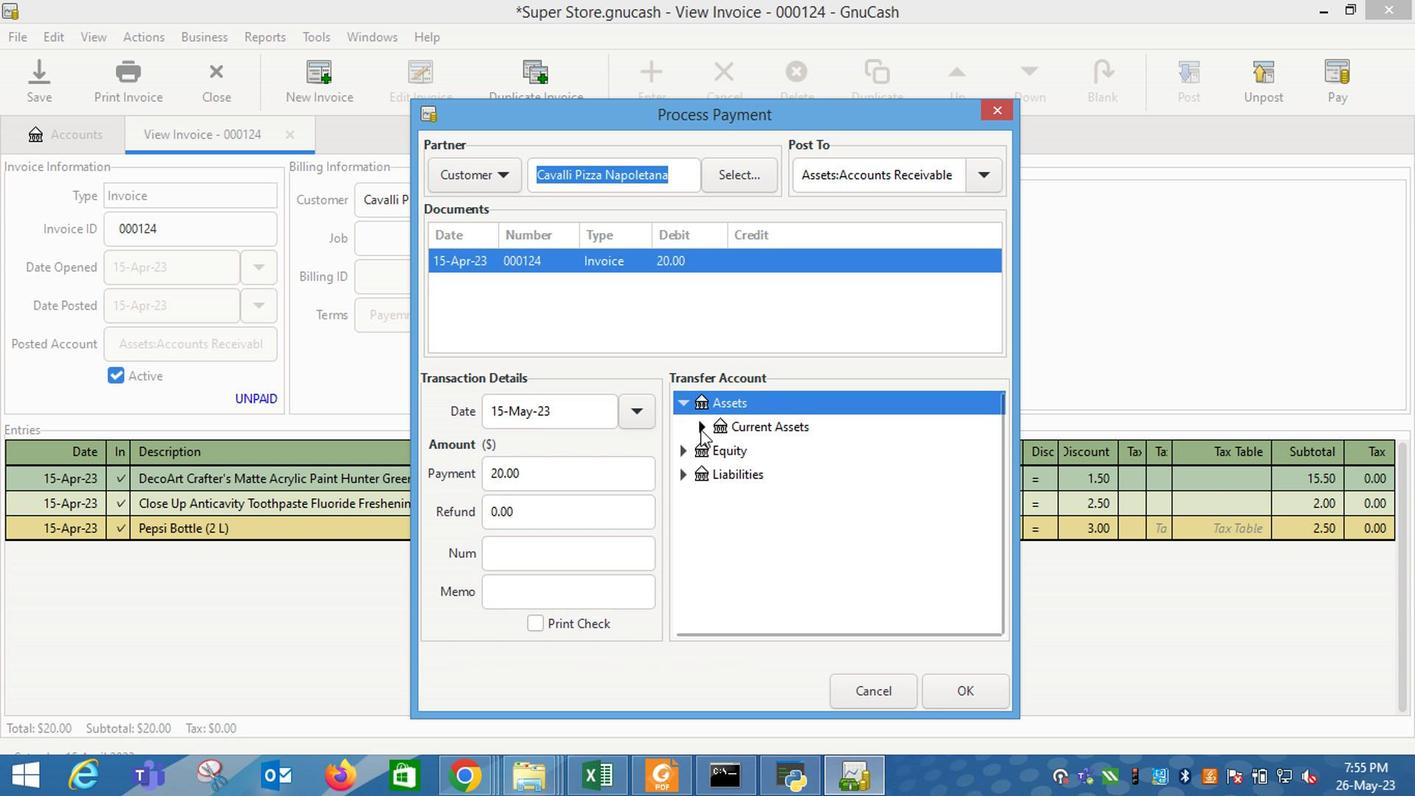 
Action: Mouse pressed left at (701, 433)
Screenshot: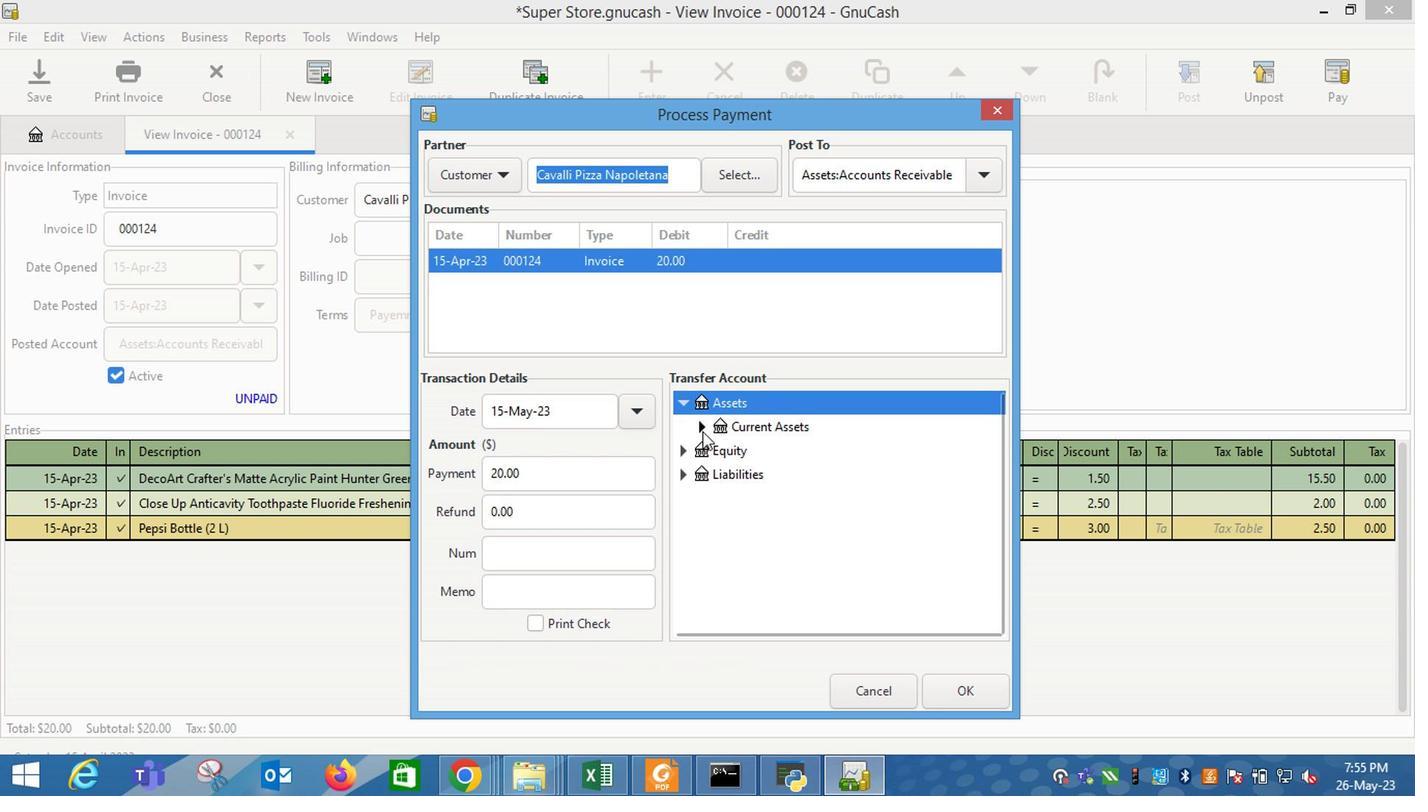 
Action: Mouse moved to (737, 451)
Screenshot: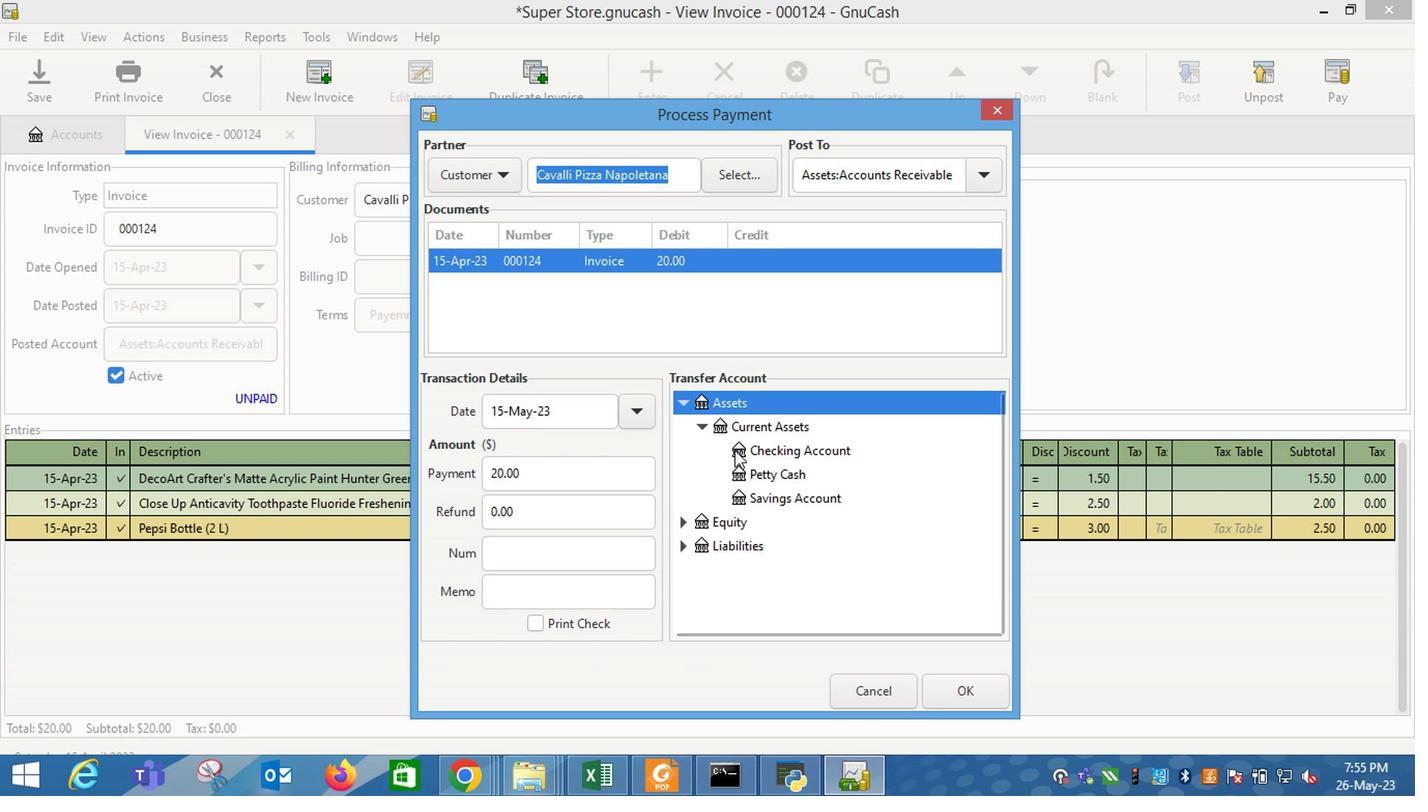 
Action: Mouse pressed left at (737, 451)
Screenshot: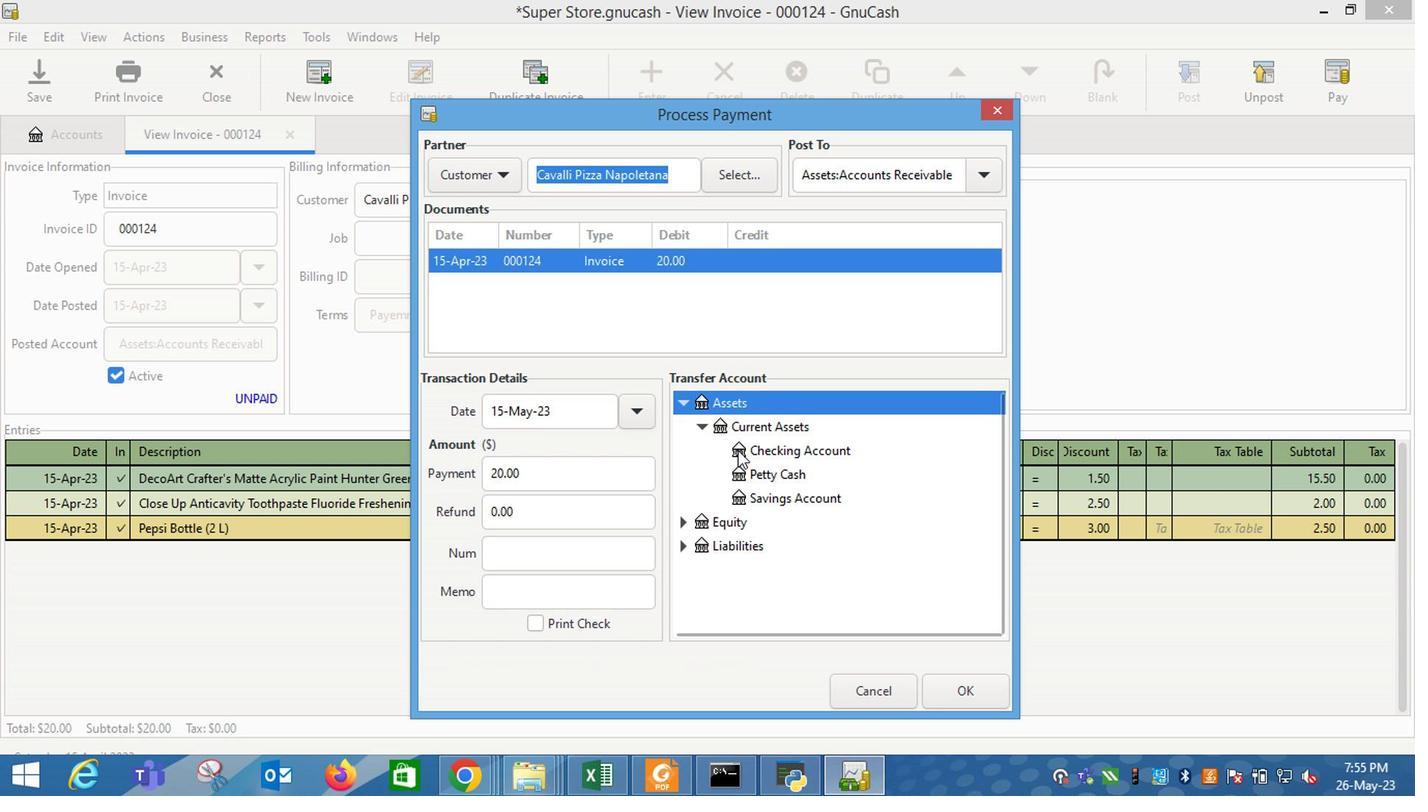 
Action: Mouse moved to (971, 706)
Screenshot: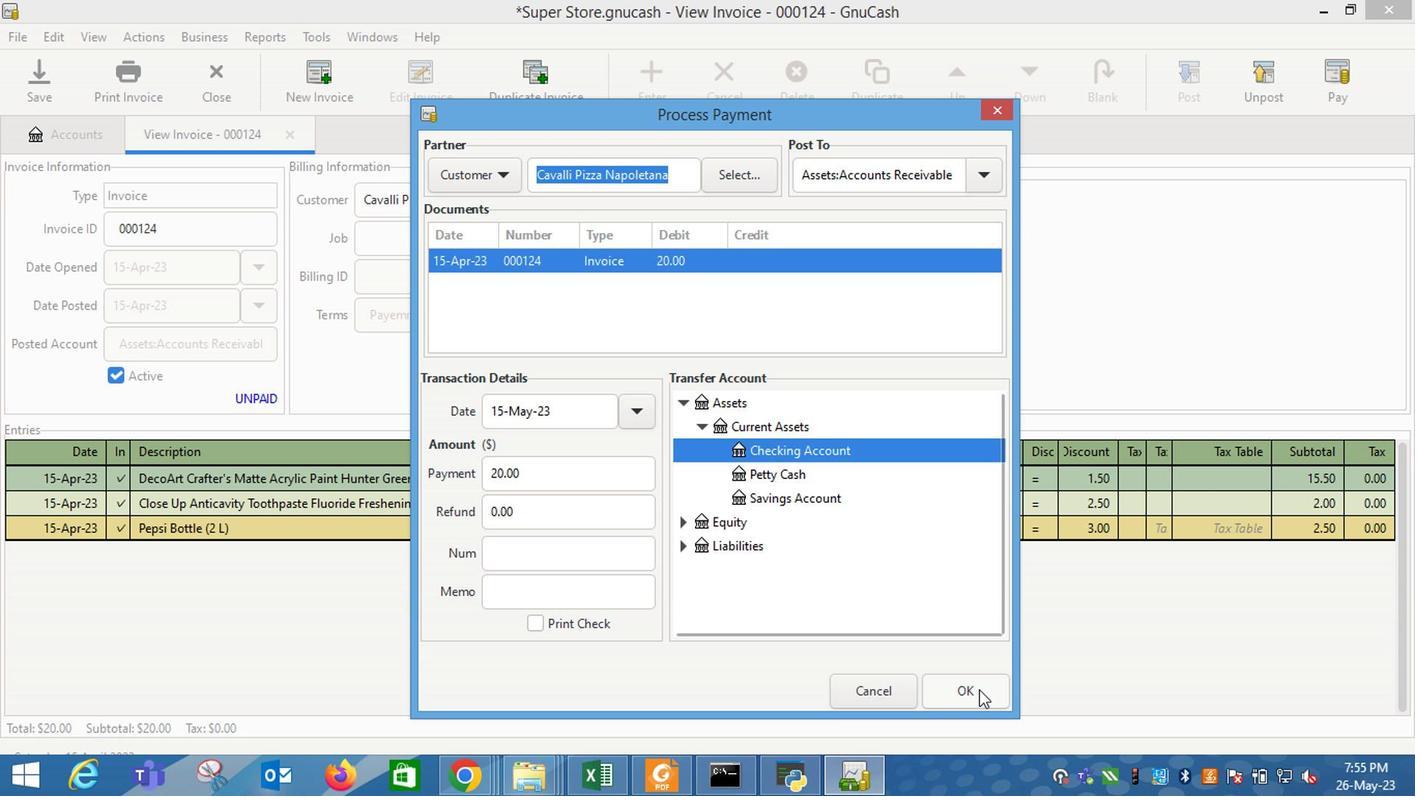 
Action: Mouse pressed left at (971, 706)
Screenshot: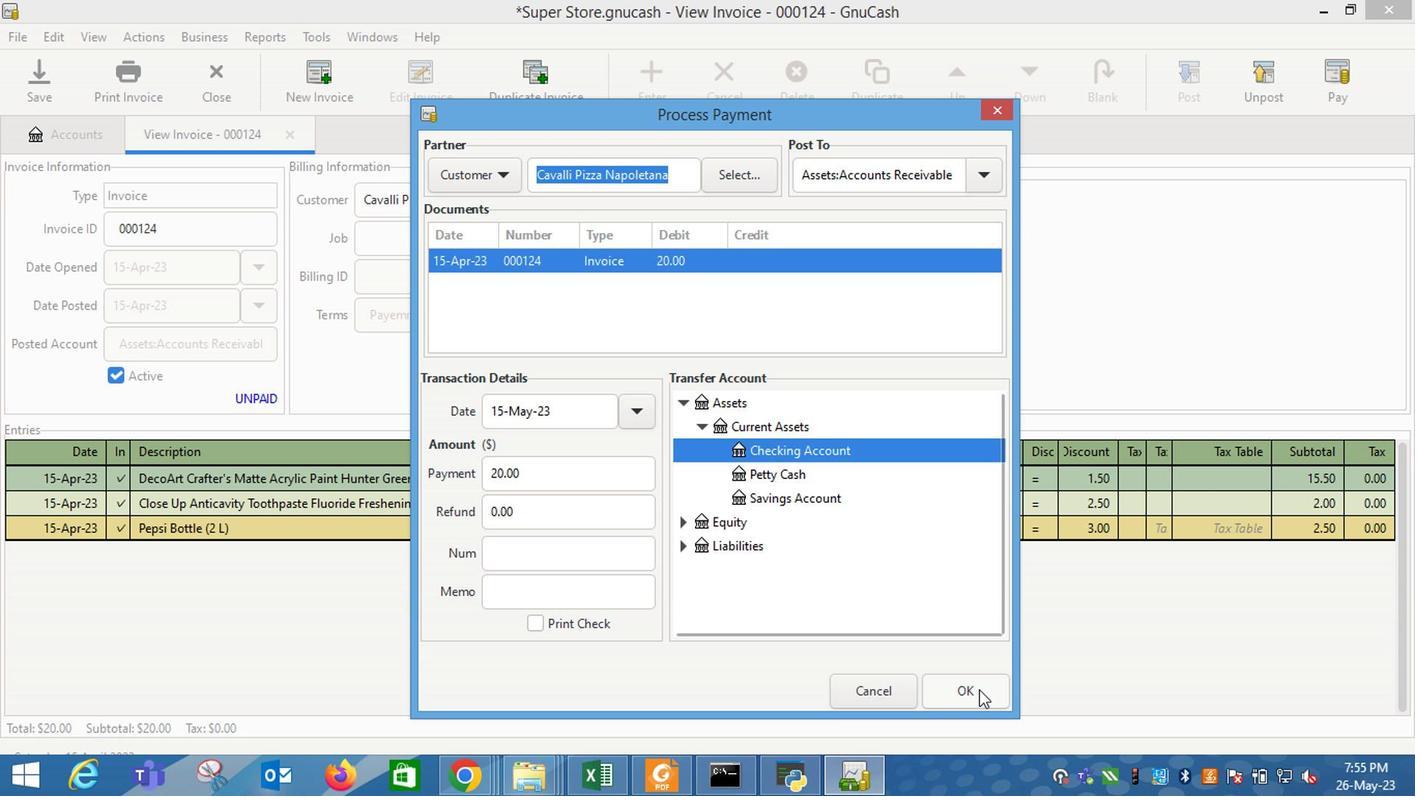 
Action: Mouse moved to (145, 67)
Screenshot: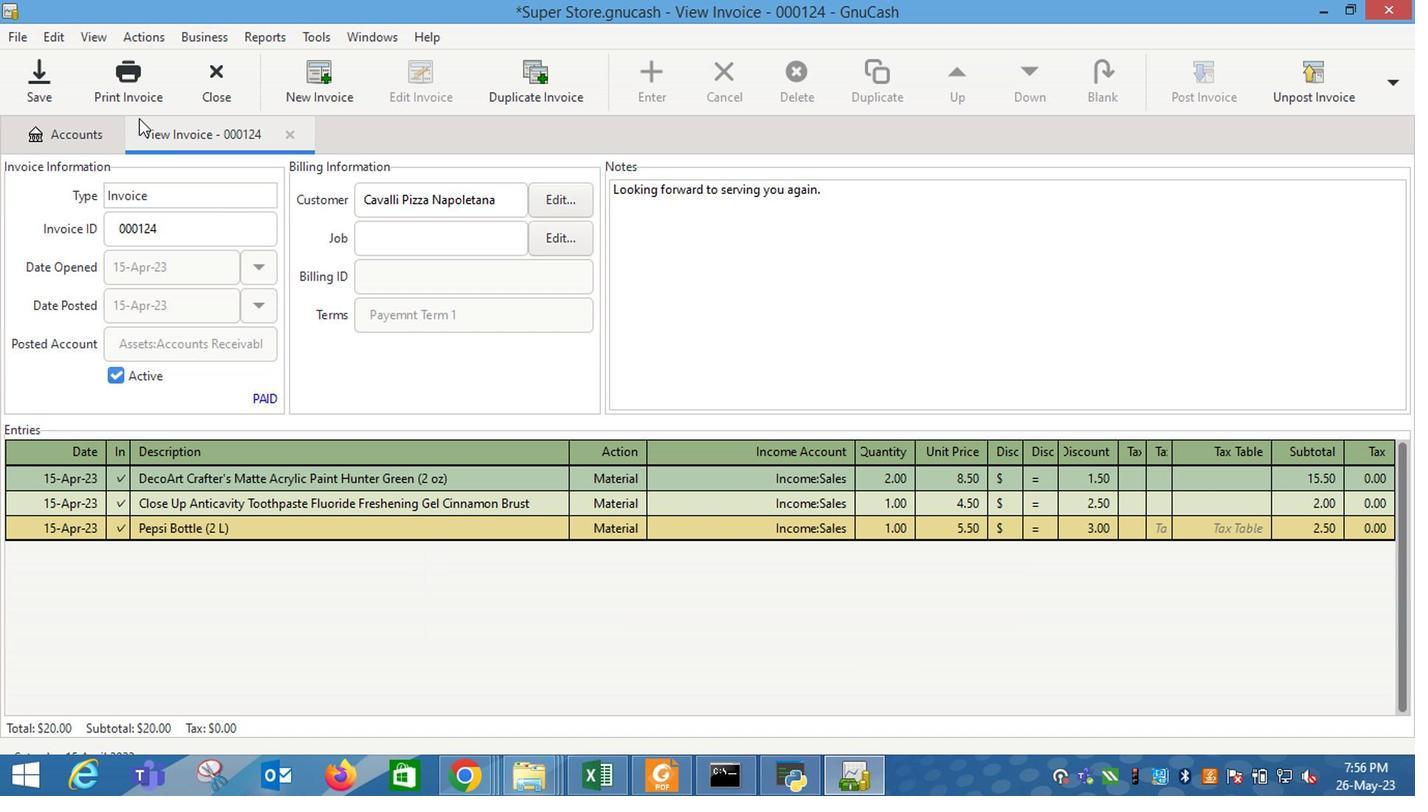 
Action: Mouse pressed left at (145, 67)
Screenshot: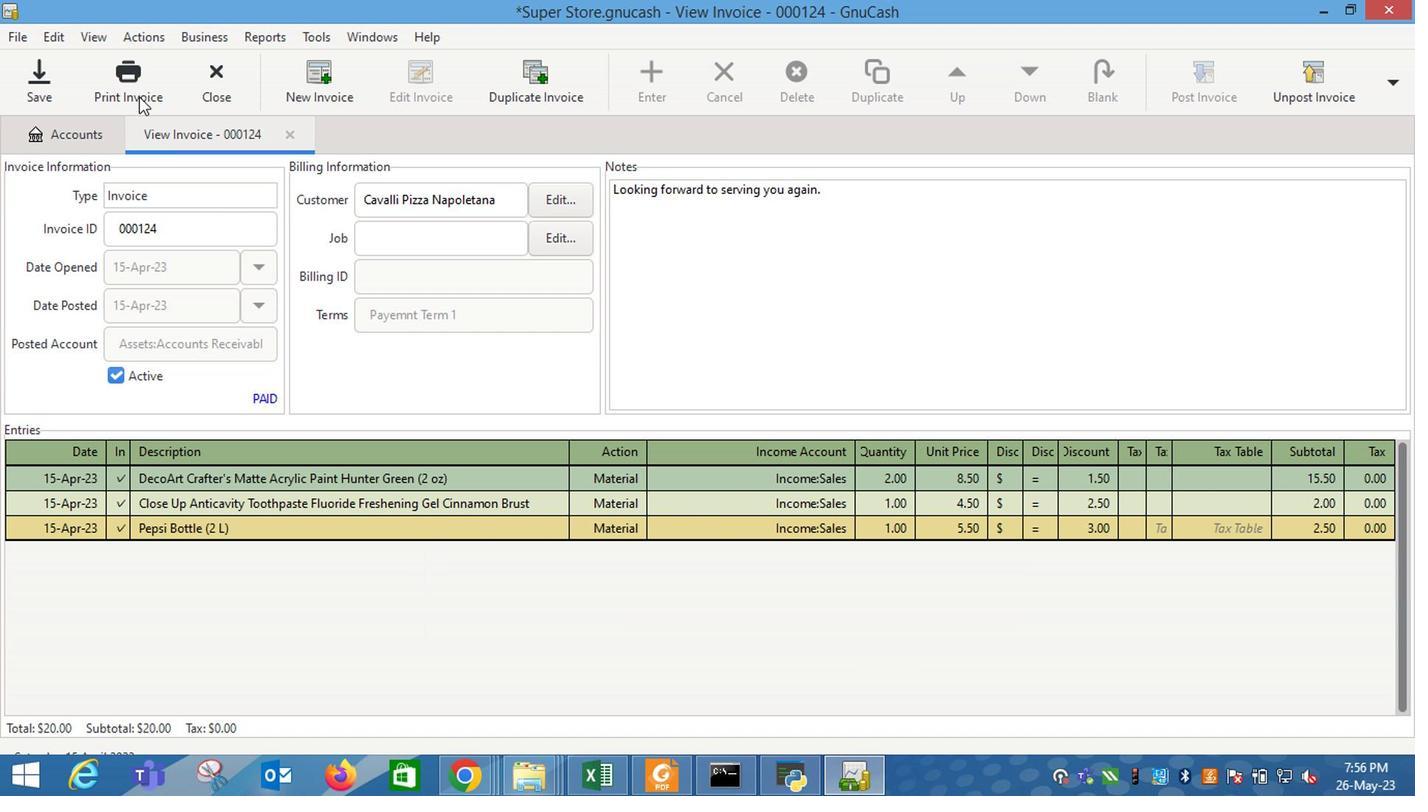 
Action: Mouse moved to (526, 66)
Screenshot: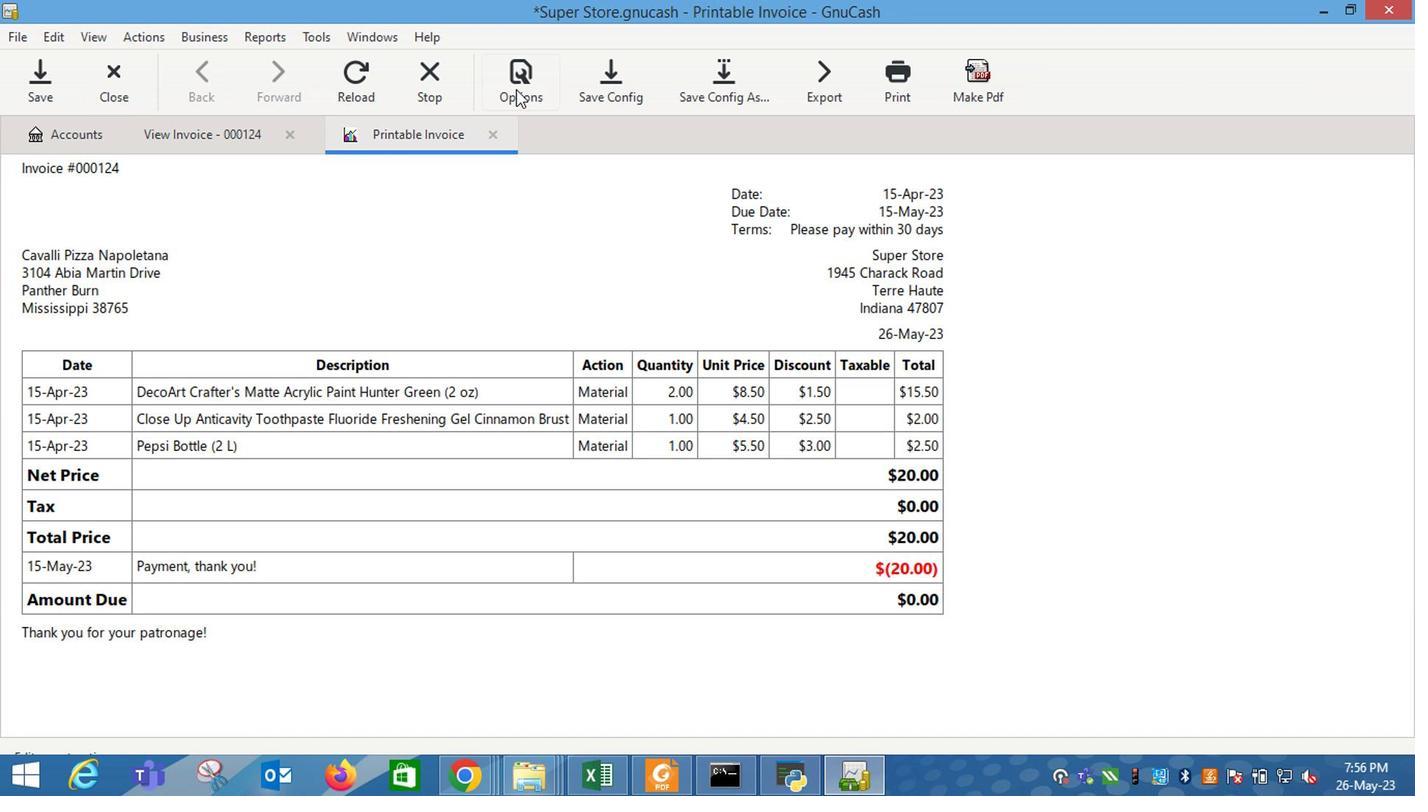 
Action: Mouse pressed left at (526, 66)
Screenshot: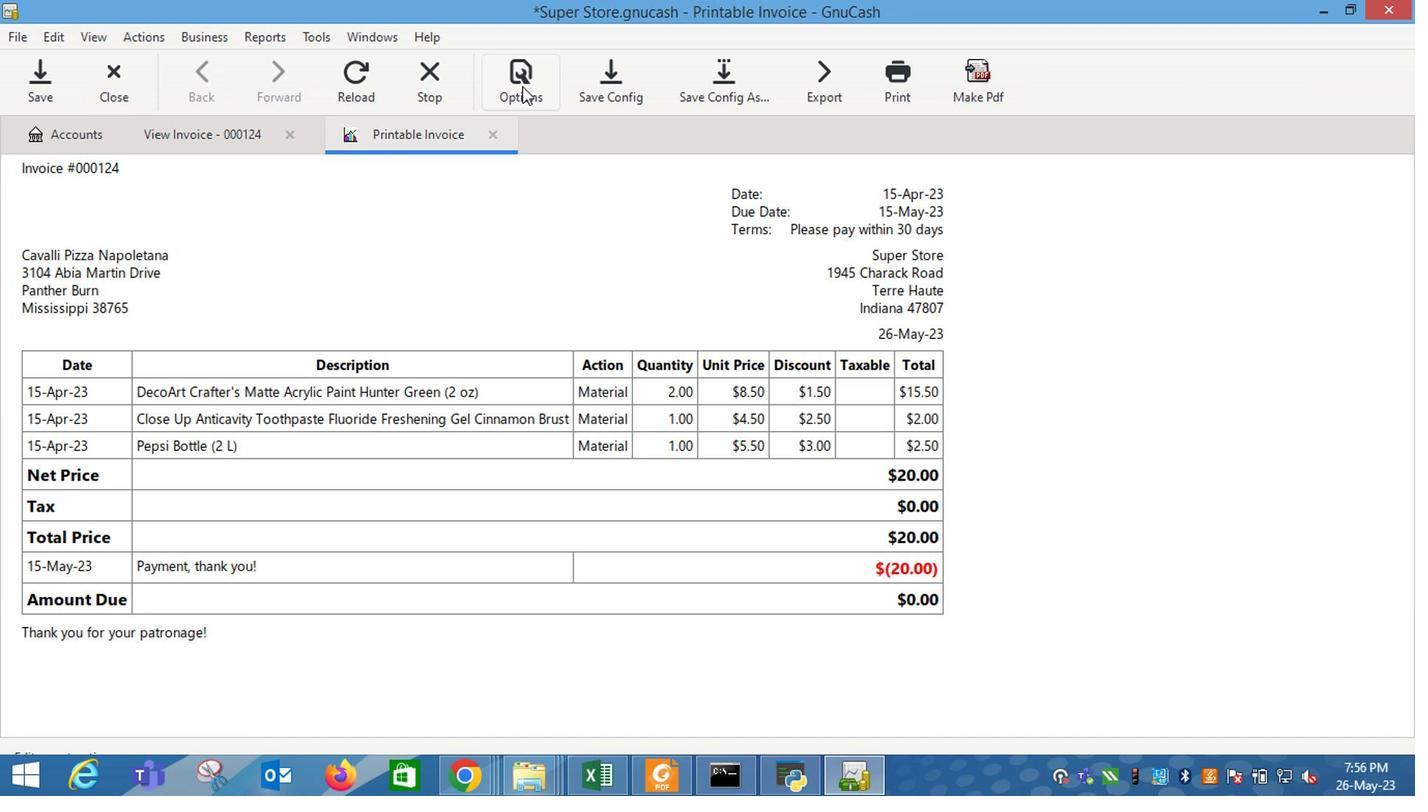 
Action: Mouse moved to (397, 187)
Screenshot: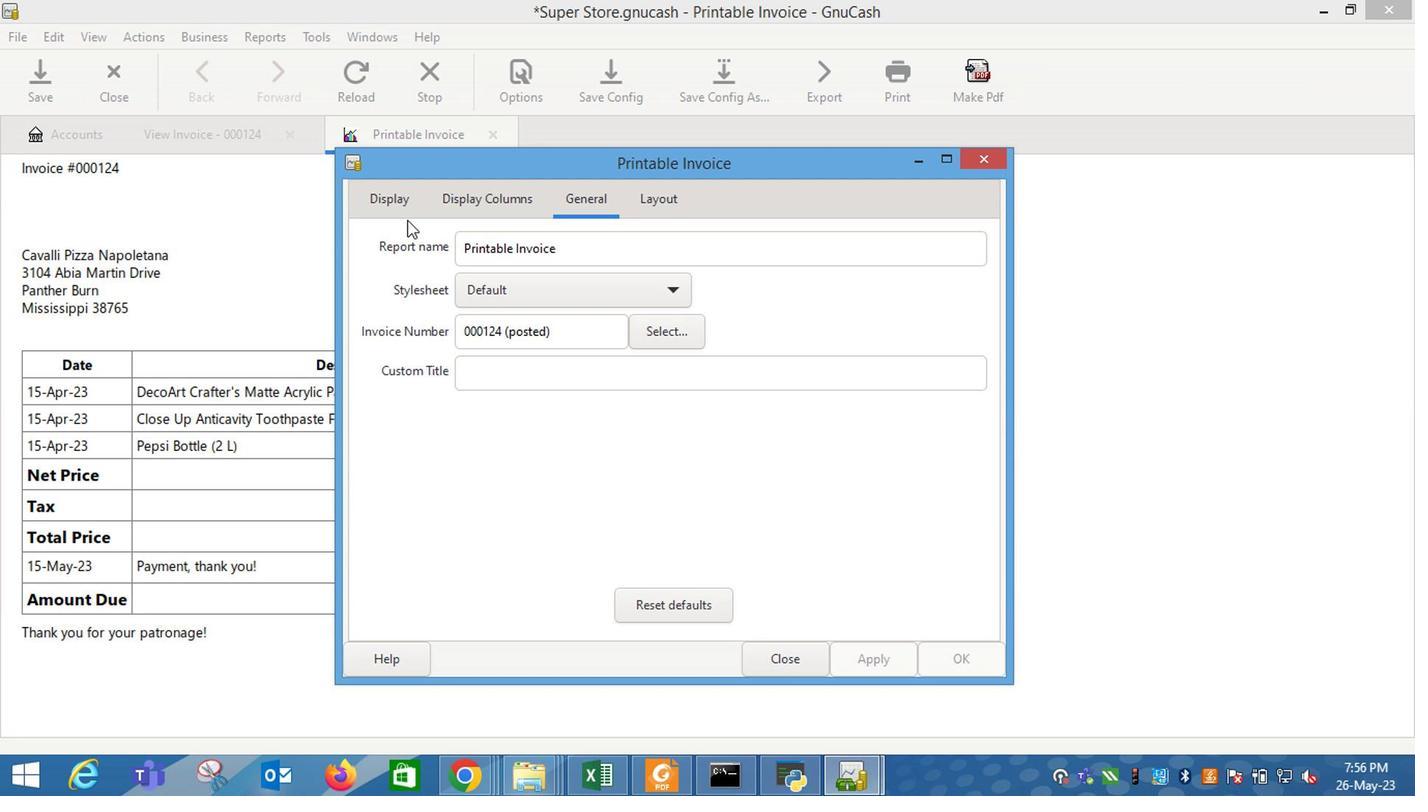 
Action: Mouse pressed left at (397, 187)
Screenshot: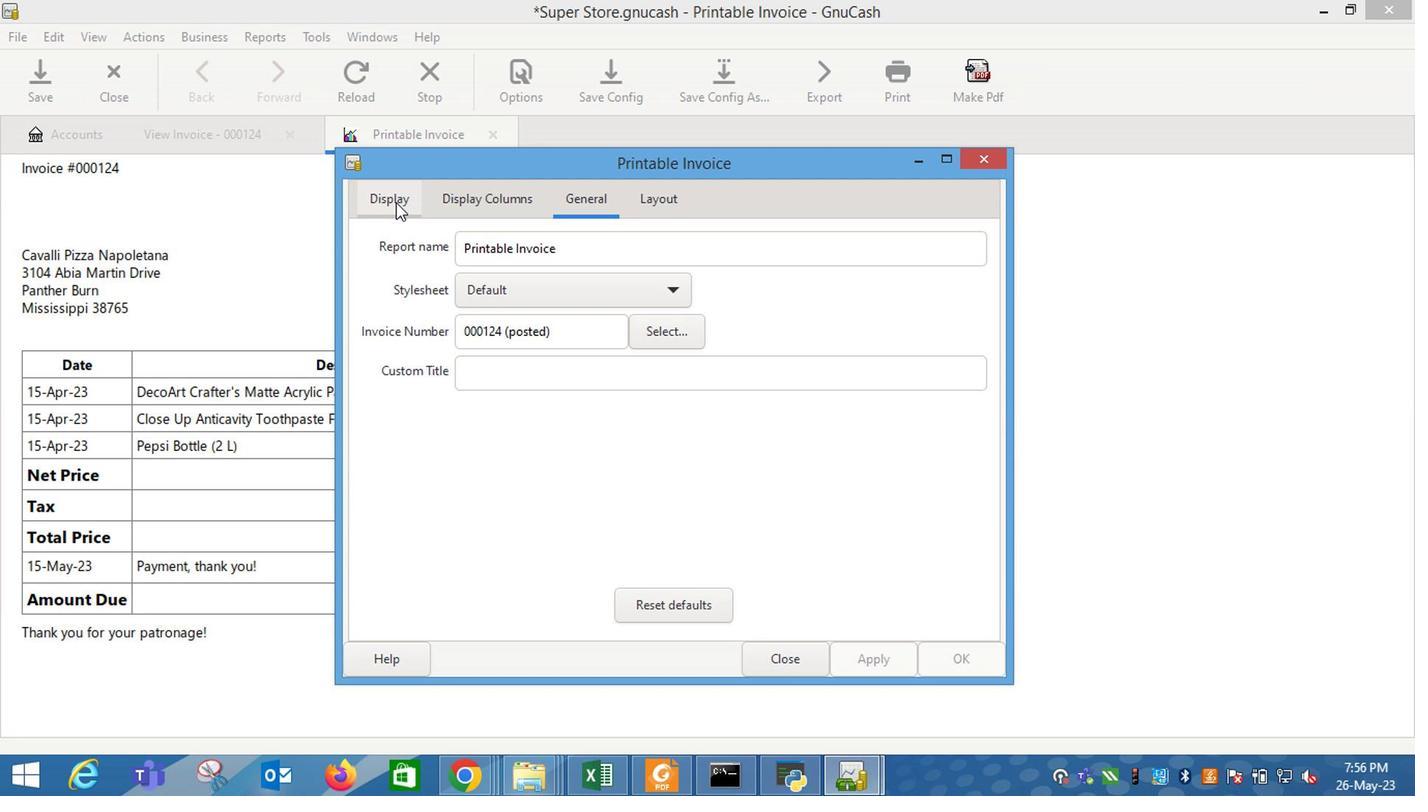 
Action: Mouse moved to (542, 429)
Screenshot: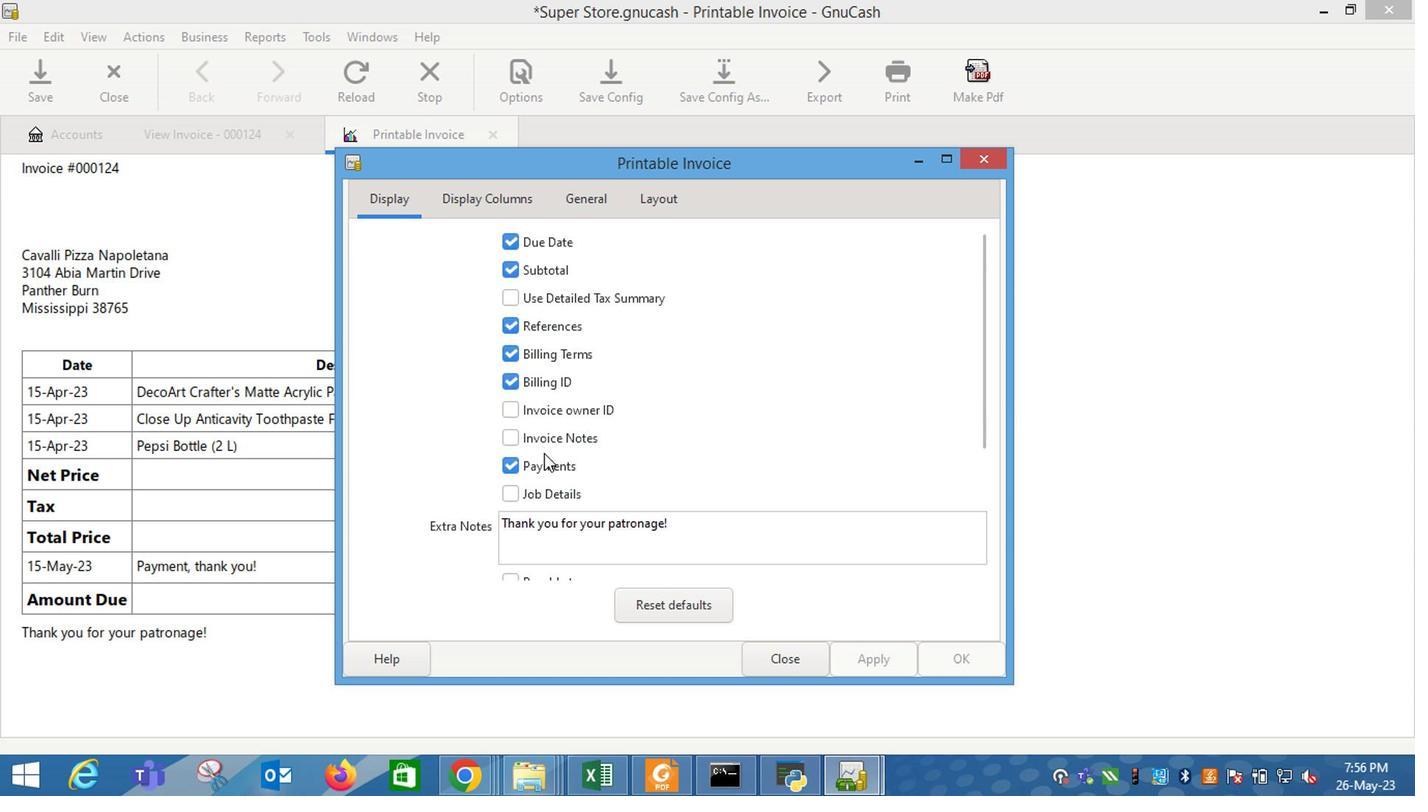 
Action: Mouse pressed left at (542, 429)
Screenshot: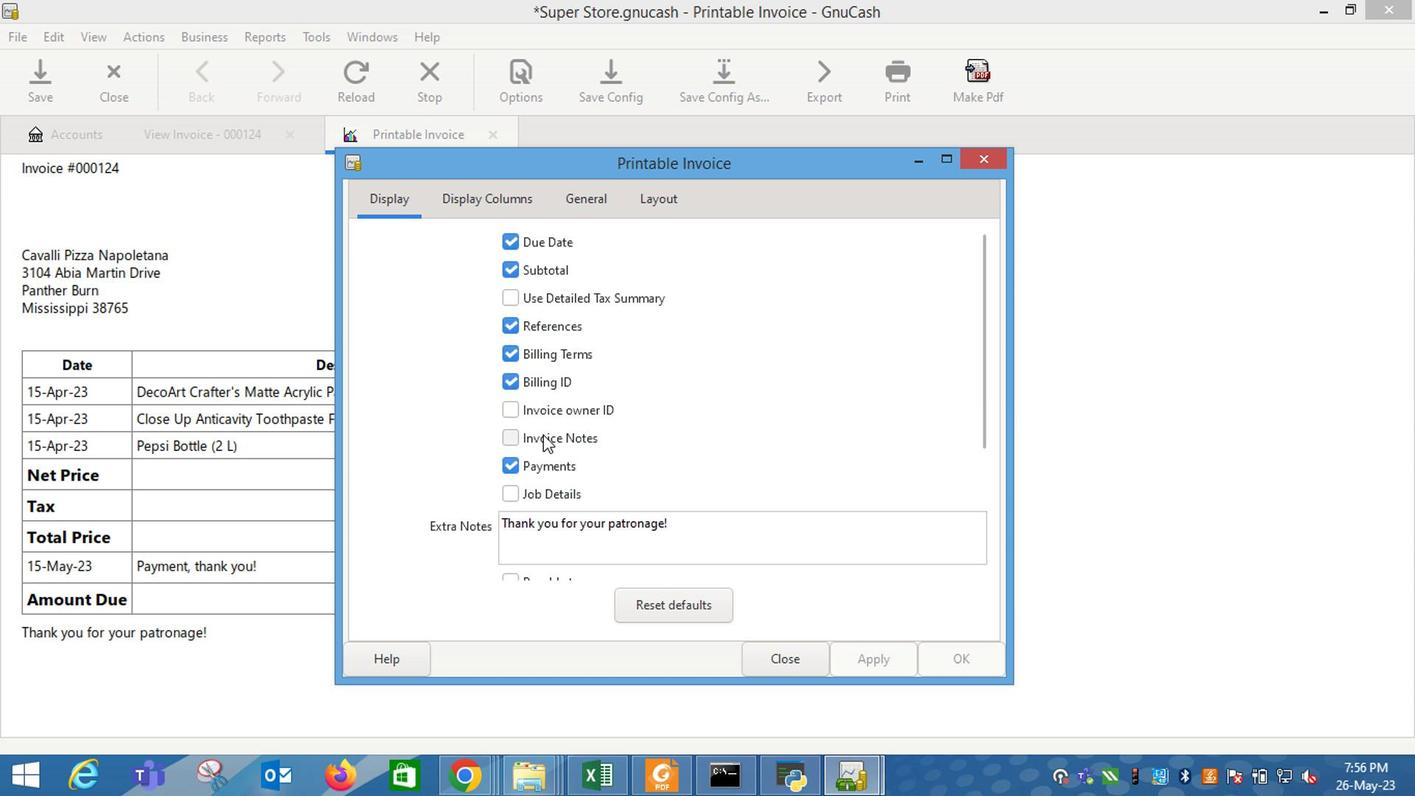 
Action: Mouse moved to (867, 672)
Screenshot: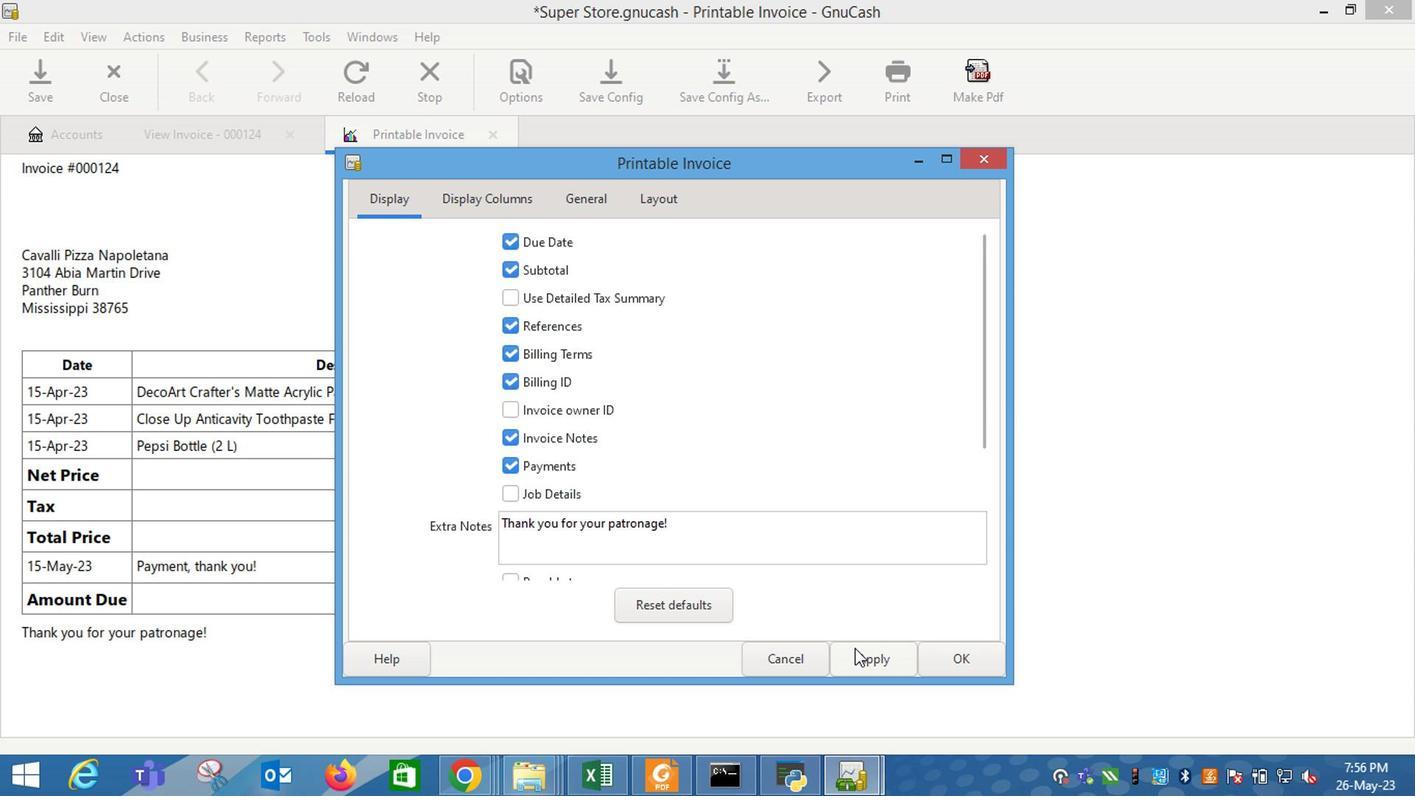 
Action: Mouse pressed left at (867, 672)
Screenshot: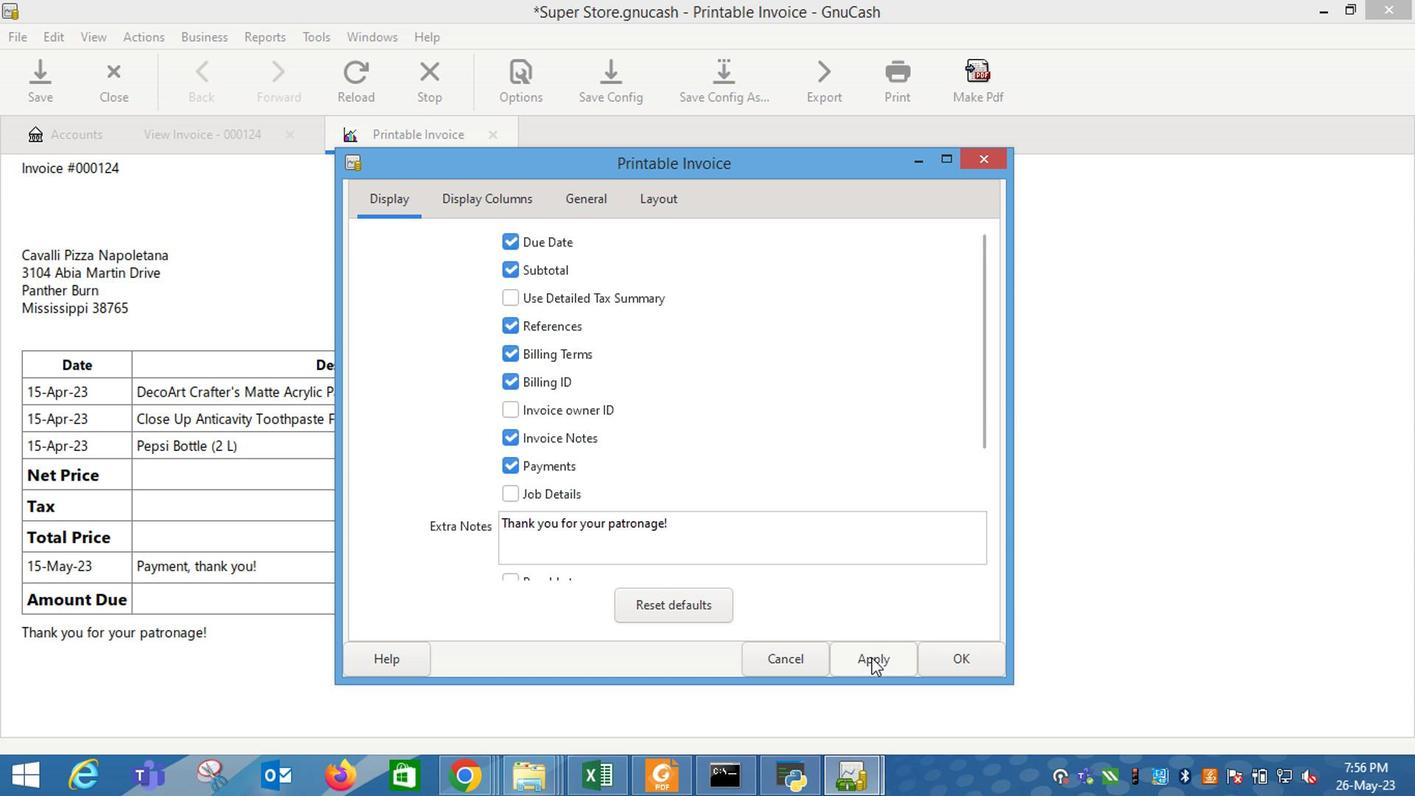 
Action: Mouse moved to (782, 665)
Screenshot: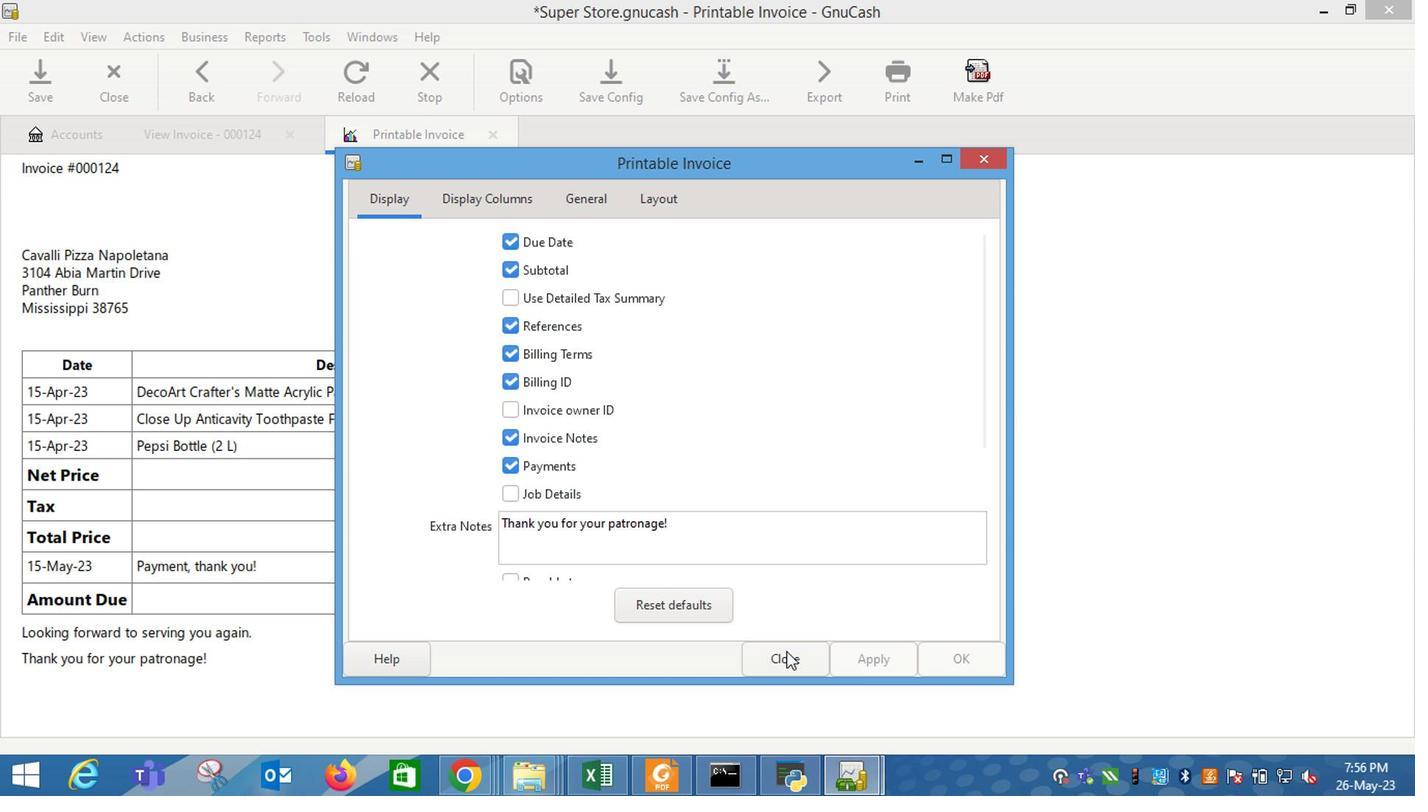 
Action: Mouse pressed left at (782, 665)
Screenshot: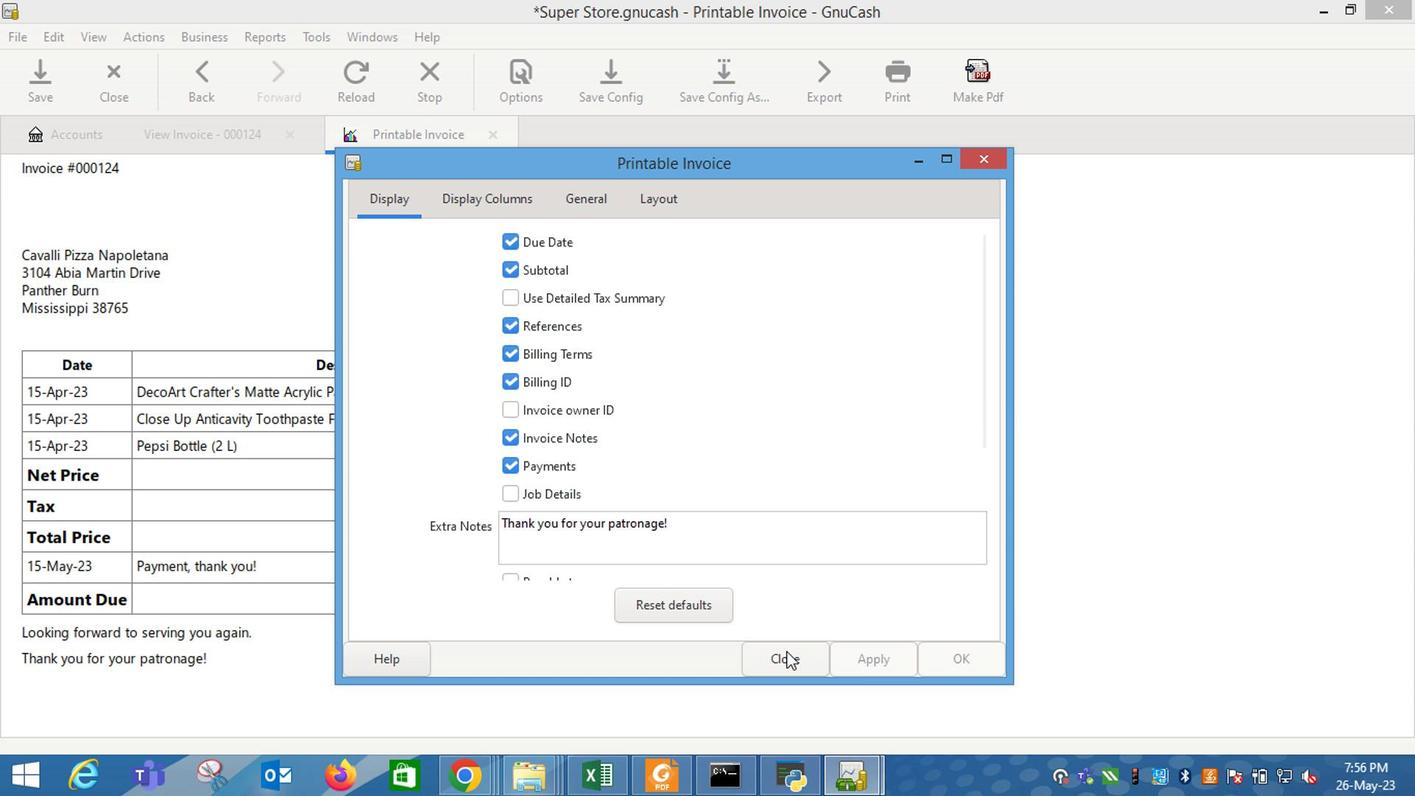 
Action: Mouse moved to (558, 563)
Screenshot: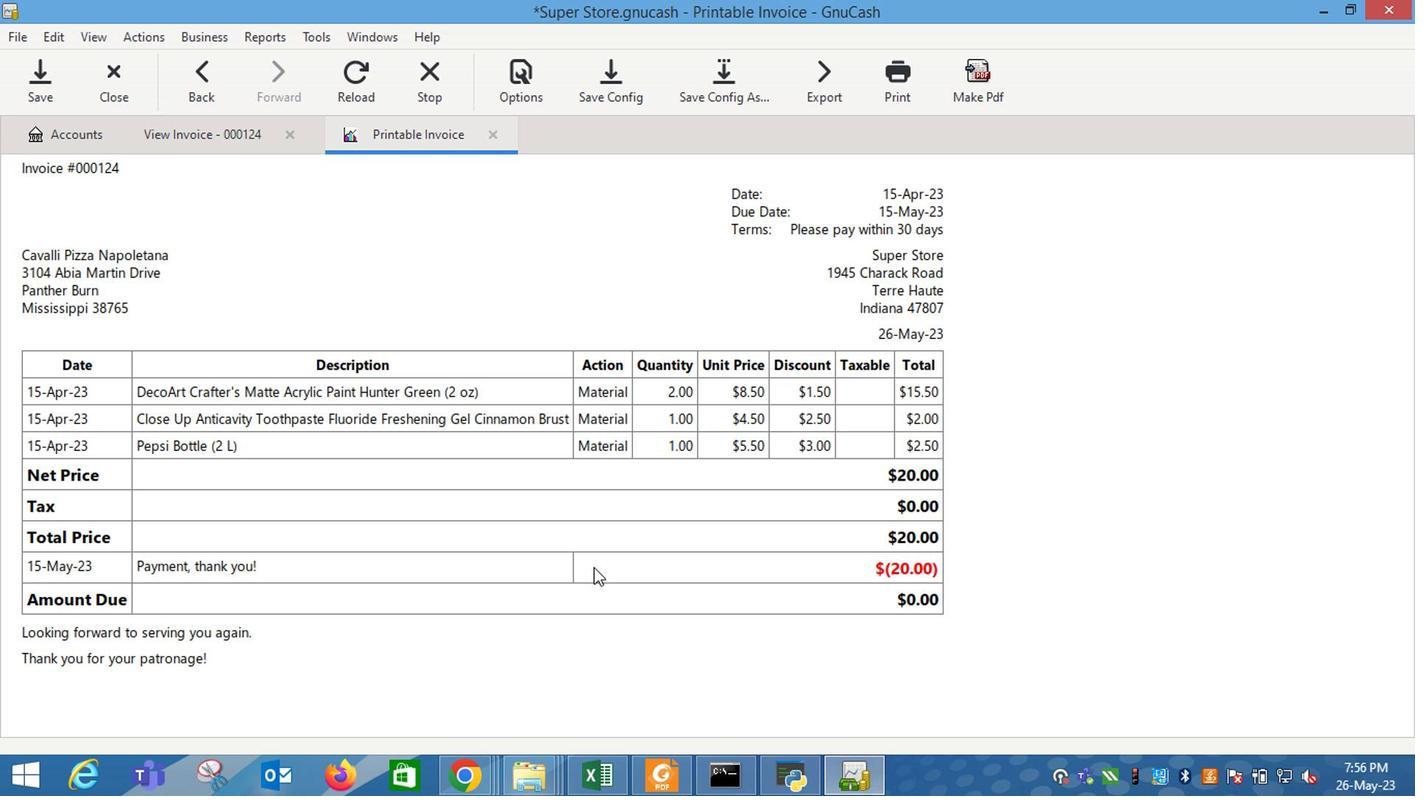
